 Task: Compose an email with the signature Caleb Scott with the subject Apology and the message Please find below my proposed solution. from softage.1@softage.net to softage.7@softage.net,  softage.1@softage.net and softage.8@softage.net with CC to softage.9@softage.net with an attached document Privacy_policy.pdf, insert an emoji of sad face Send the email
Action: Mouse moved to (499, 644)
Screenshot: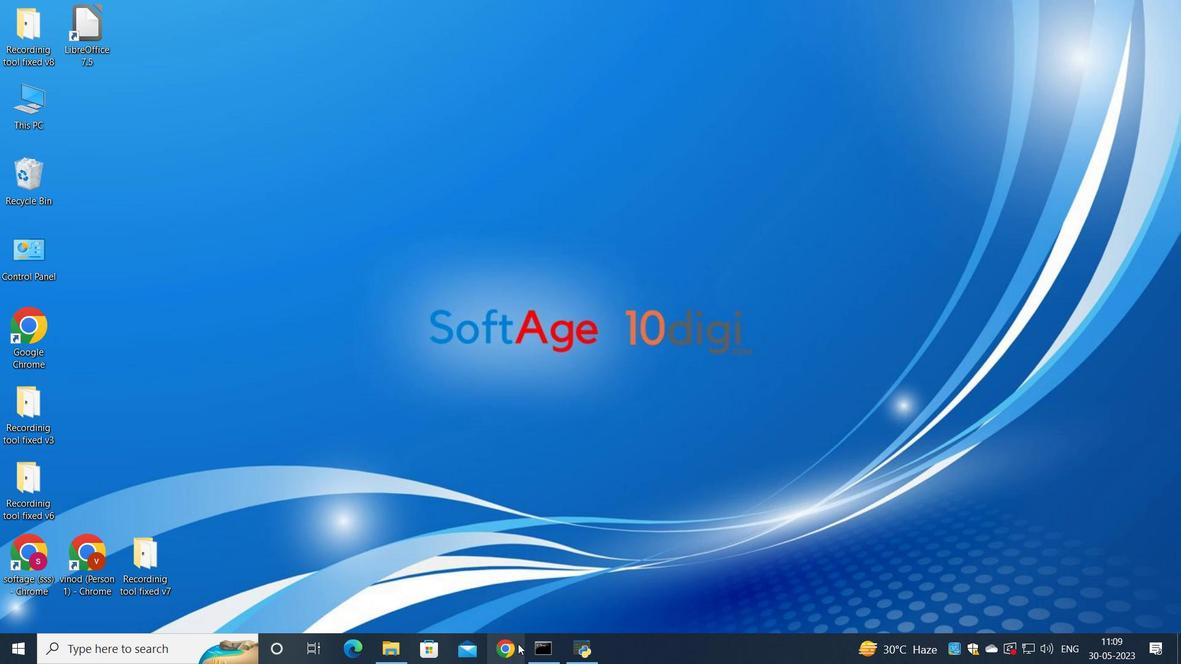 
Action: Mouse pressed left at (499, 644)
Screenshot: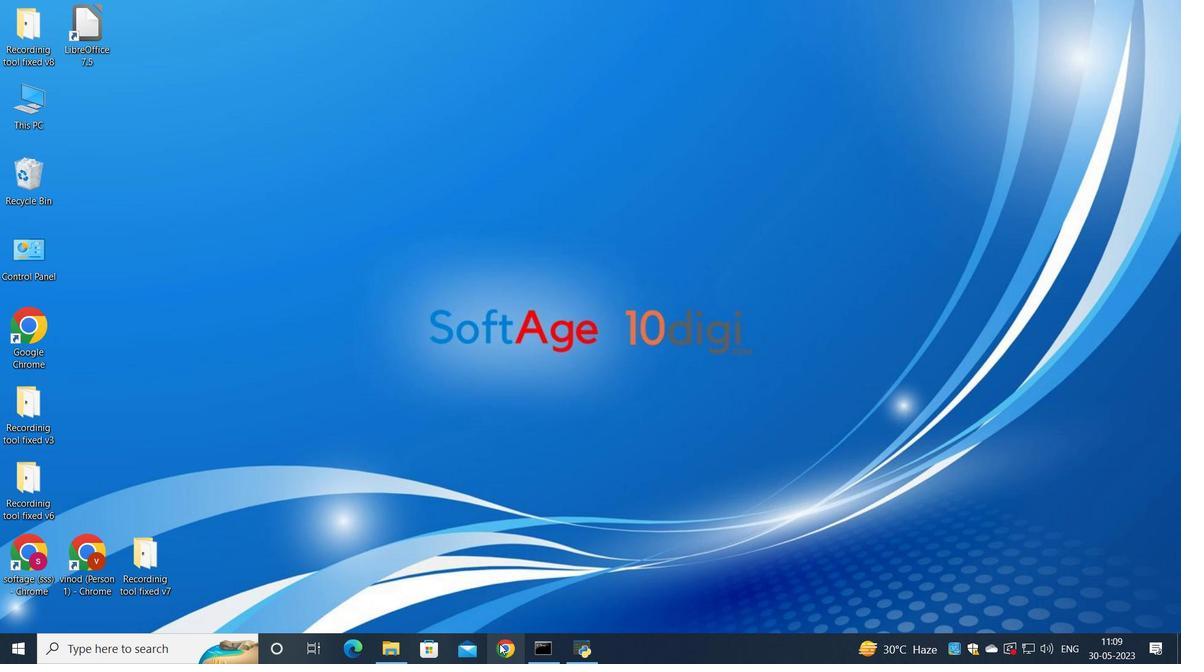 
Action: Mouse moved to (526, 409)
Screenshot: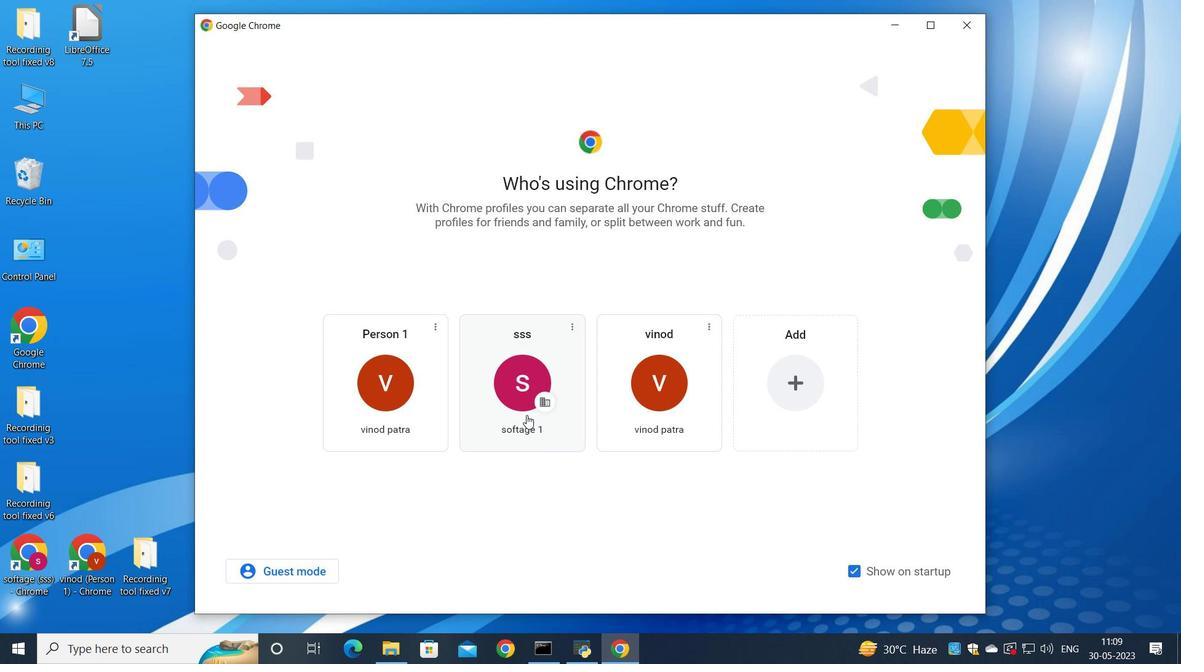 
Action: Mouse pressed left at (526, 409)
Screenshot: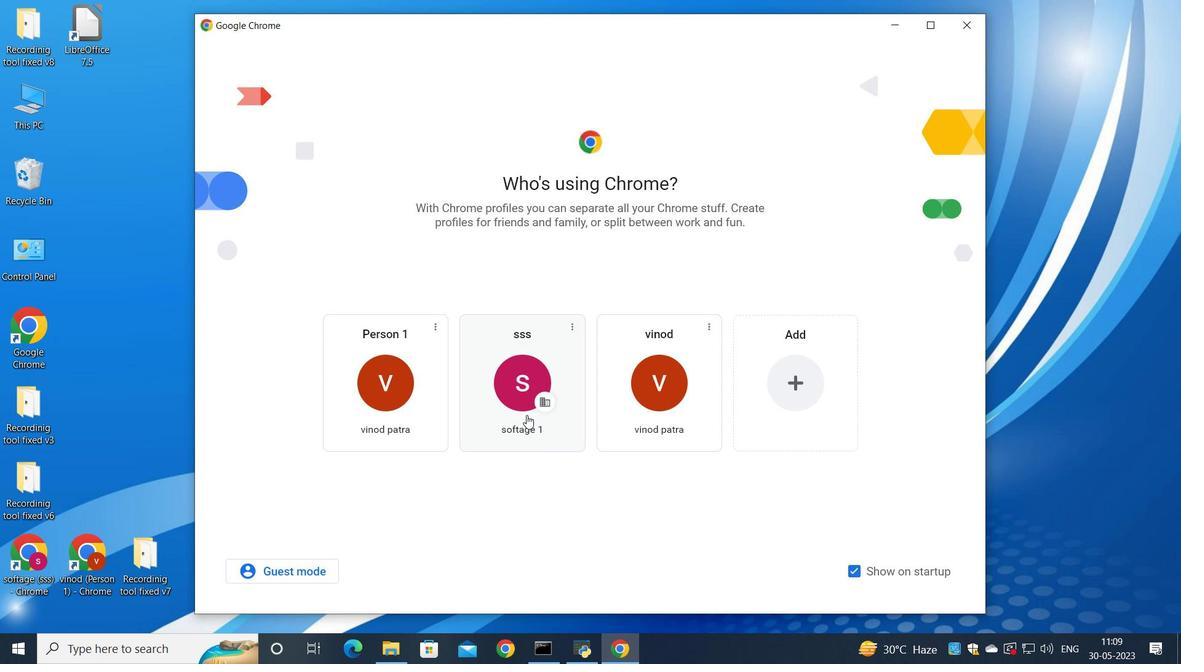 
Action: Mouse moved to (1038, 82)
Screenshot: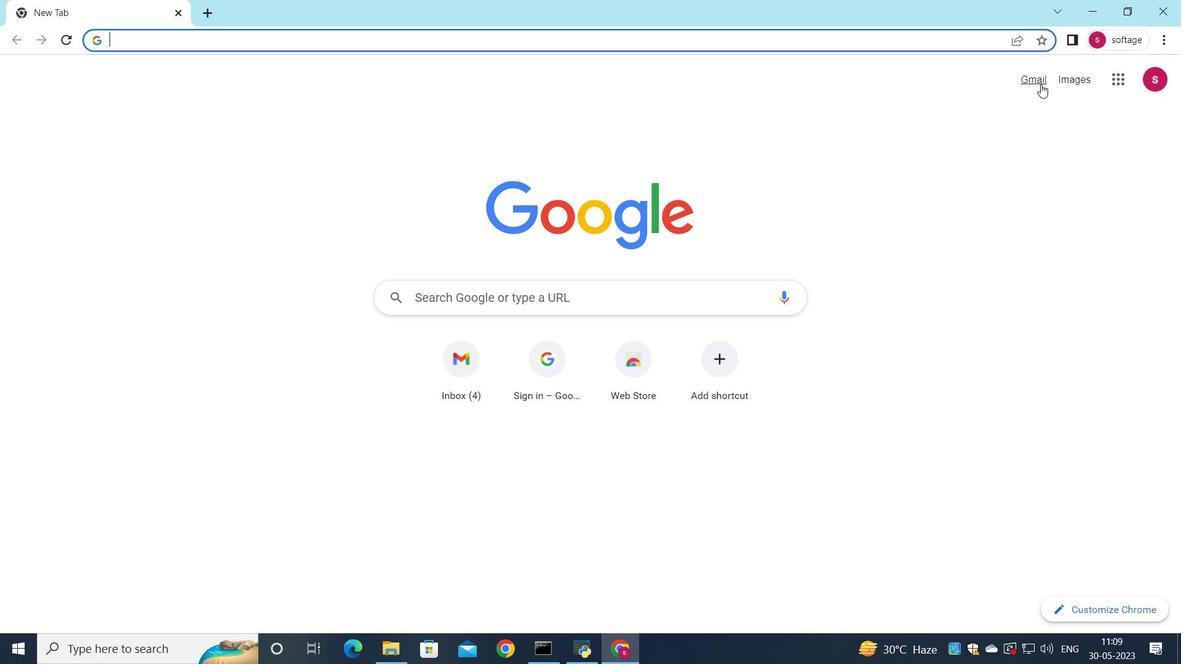 
Action: Mouse pressed left at (1038, 82)
Screenshot: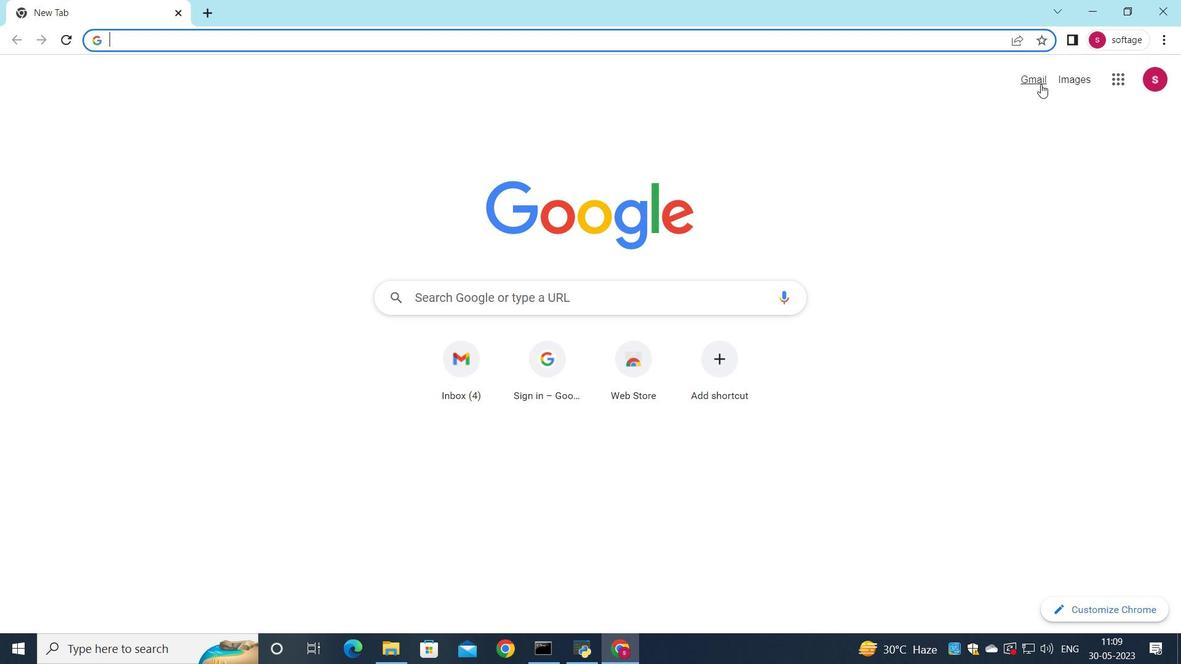 
Action: Mouse moved to (1003, 97)
Screenshot: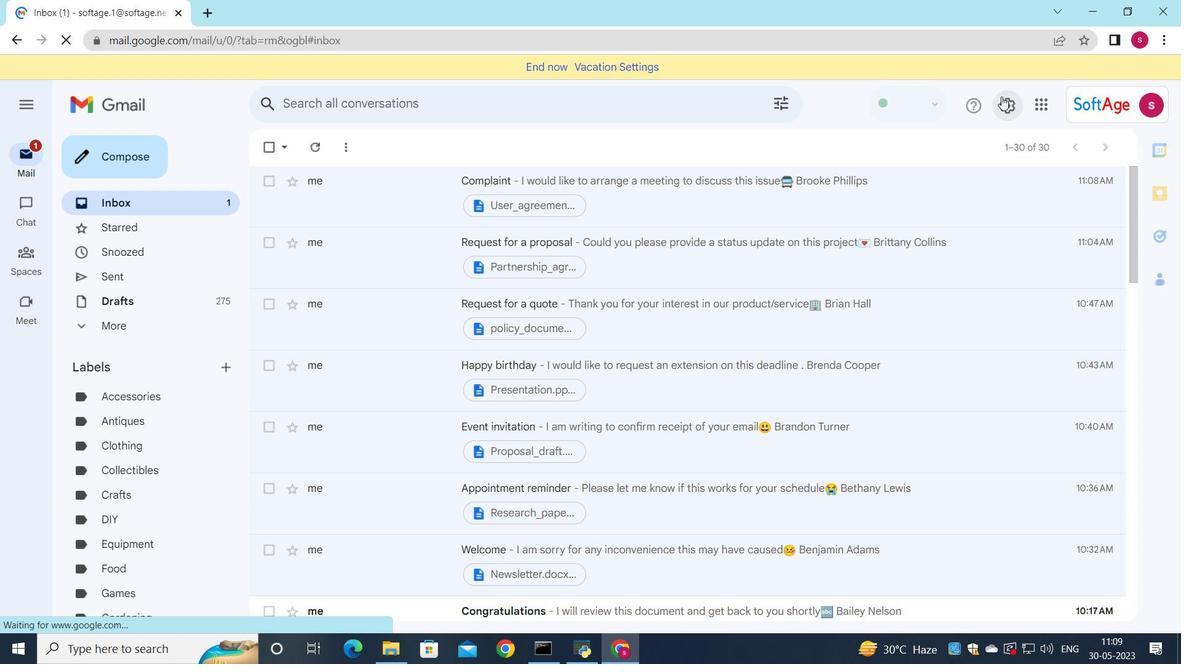 
Action: Mouse pressed left at (1003, 97)
Screenshot: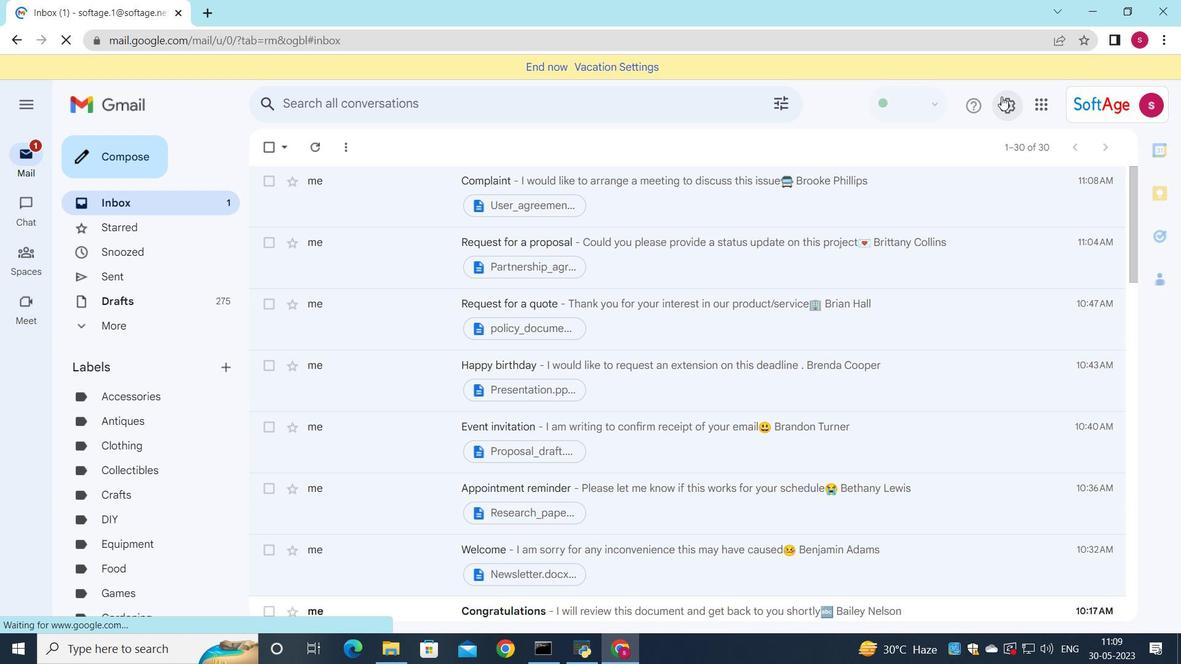 
Action: Mouse moved to (1018, 180)
Screenshot: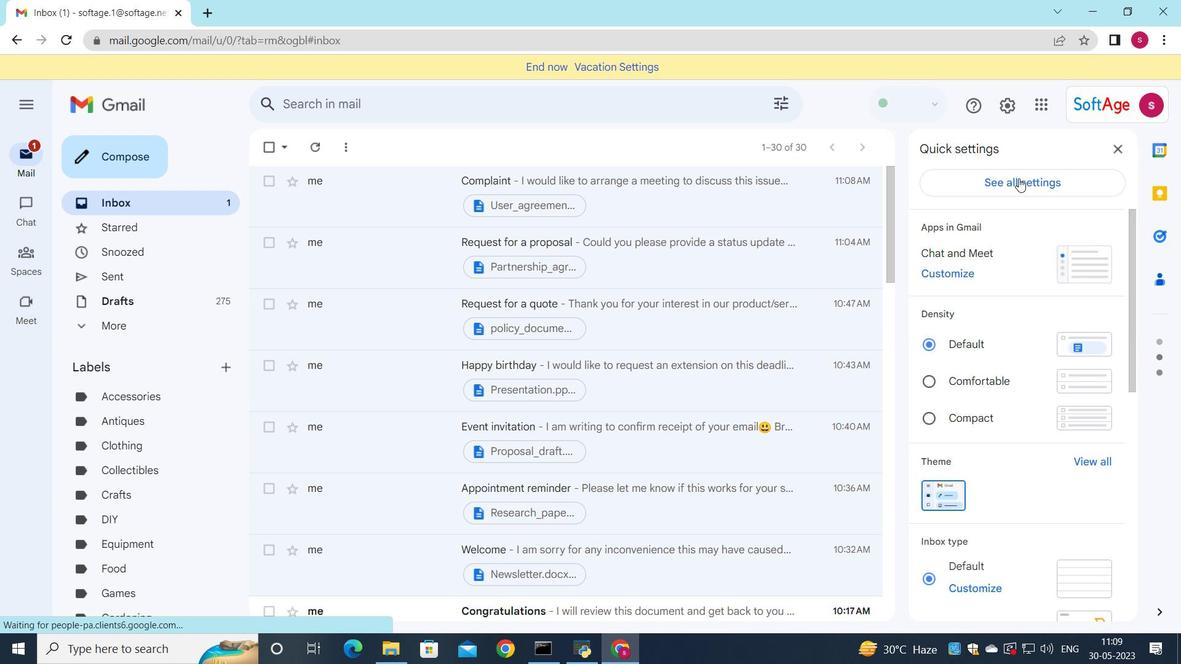 
Action: Mouse pressed left at (1018, 180)
Screenshot: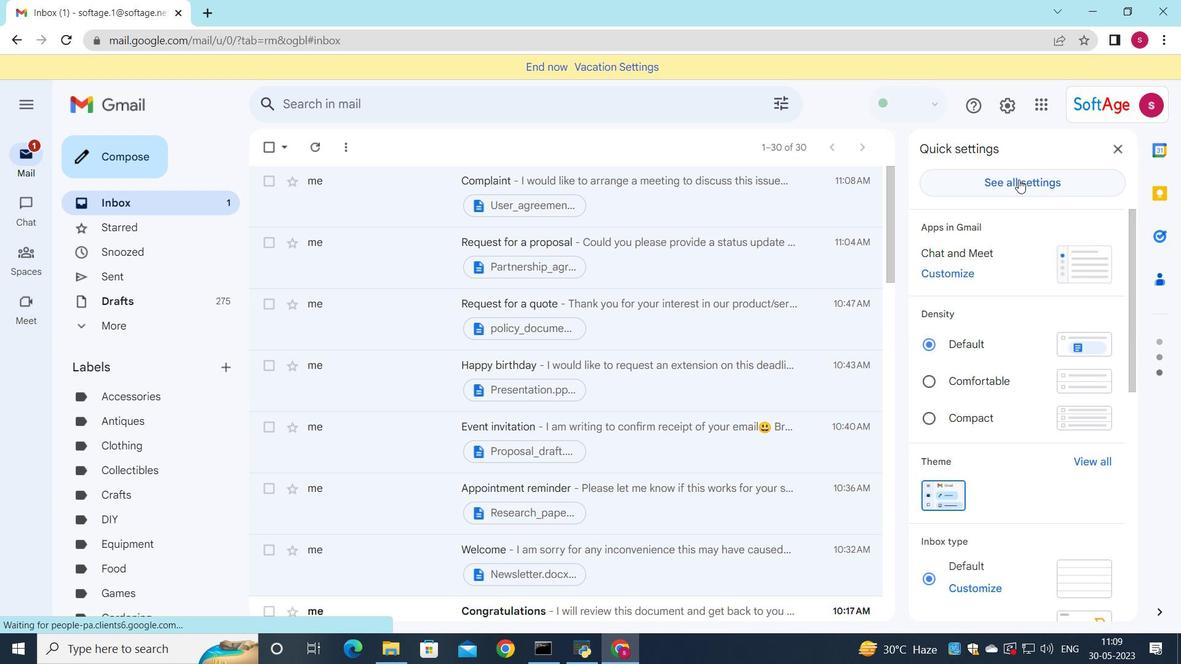 
Action: Mouse moved to (678, 267)
Screenshot: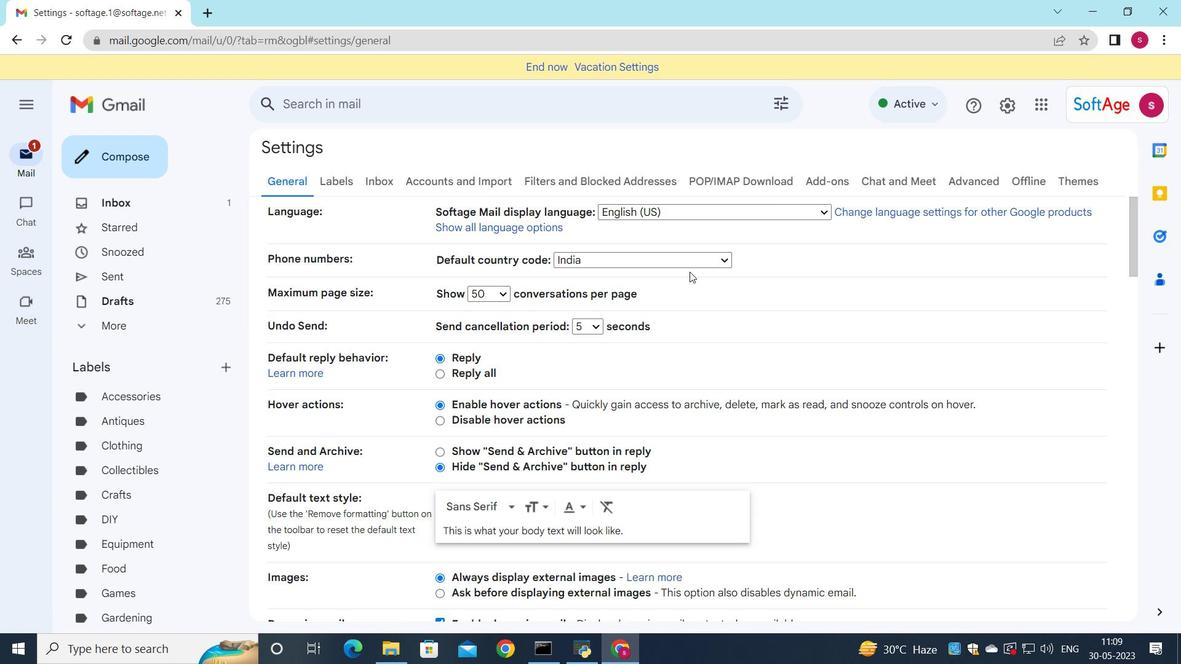 
Action: Mouse scrolled (678, 266) with delta (0, 0)
Screenshot: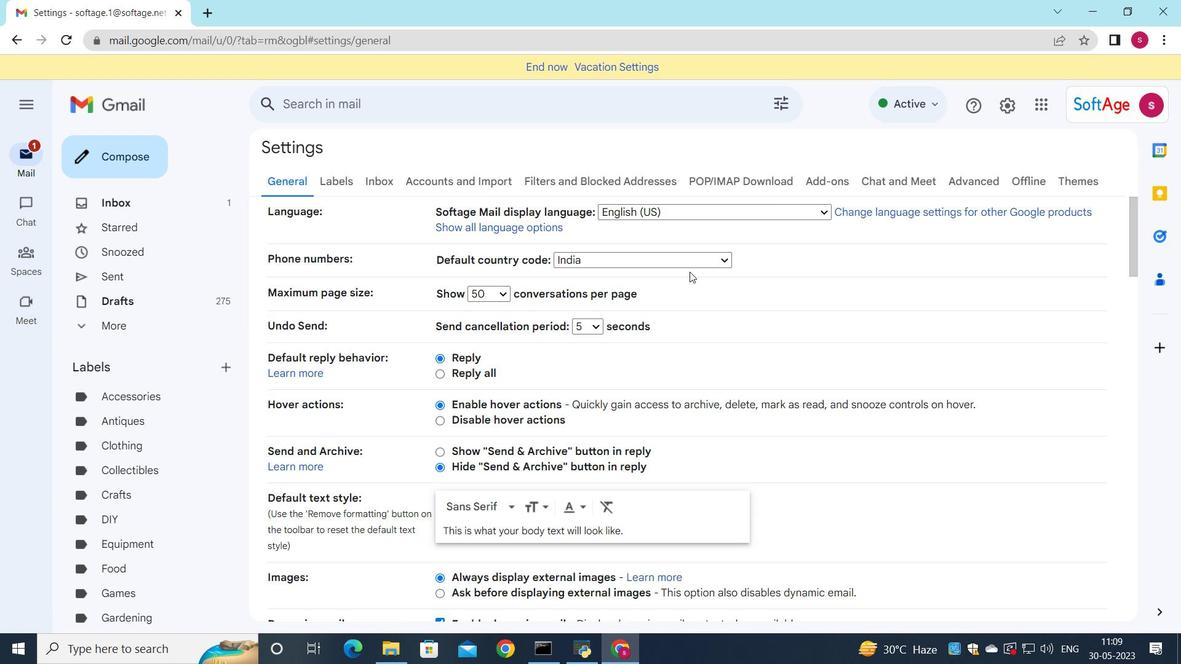 
Action: Mouse scrolled (678, 266) with delta (0, 0)
Screenshot: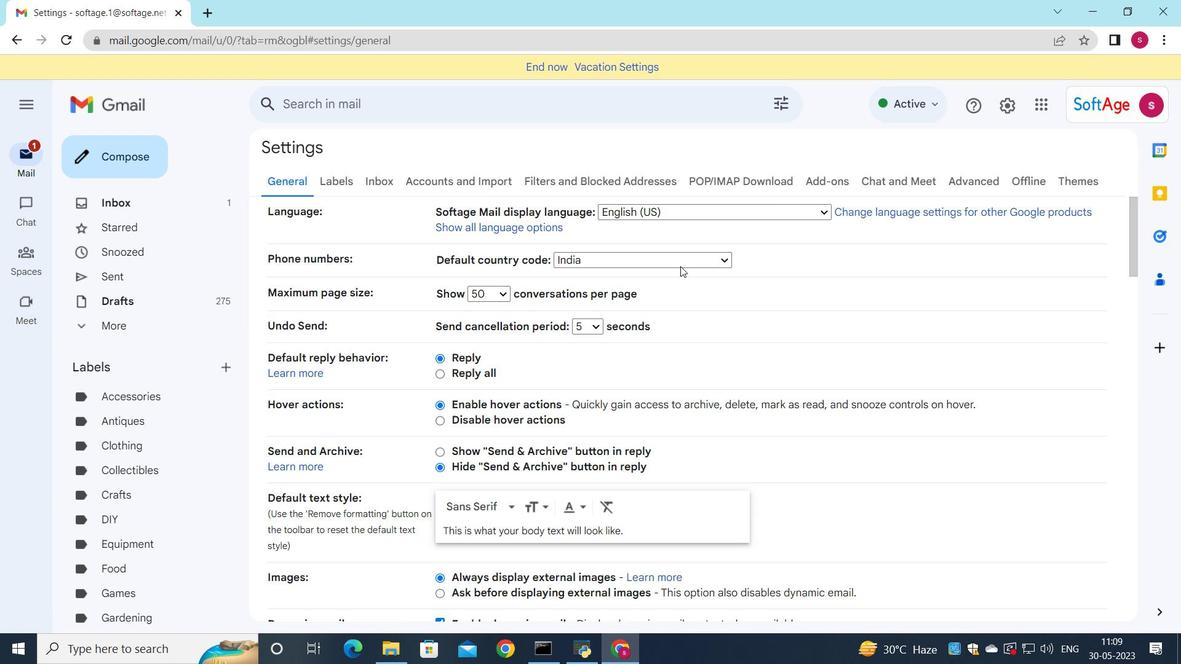 
Action: Mouse scrolled (678, 266) with delta (0, 0)
Screenshot: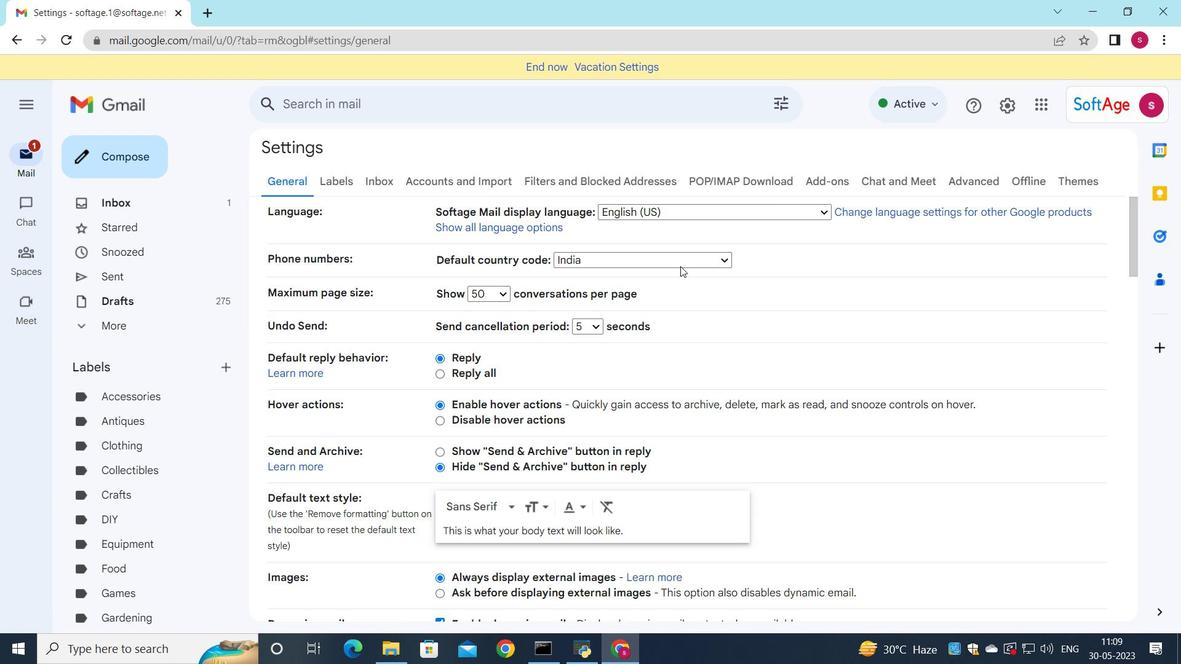 
Action: Mouse scrolled (678, 266) with delta (0, 0)
Screenshot: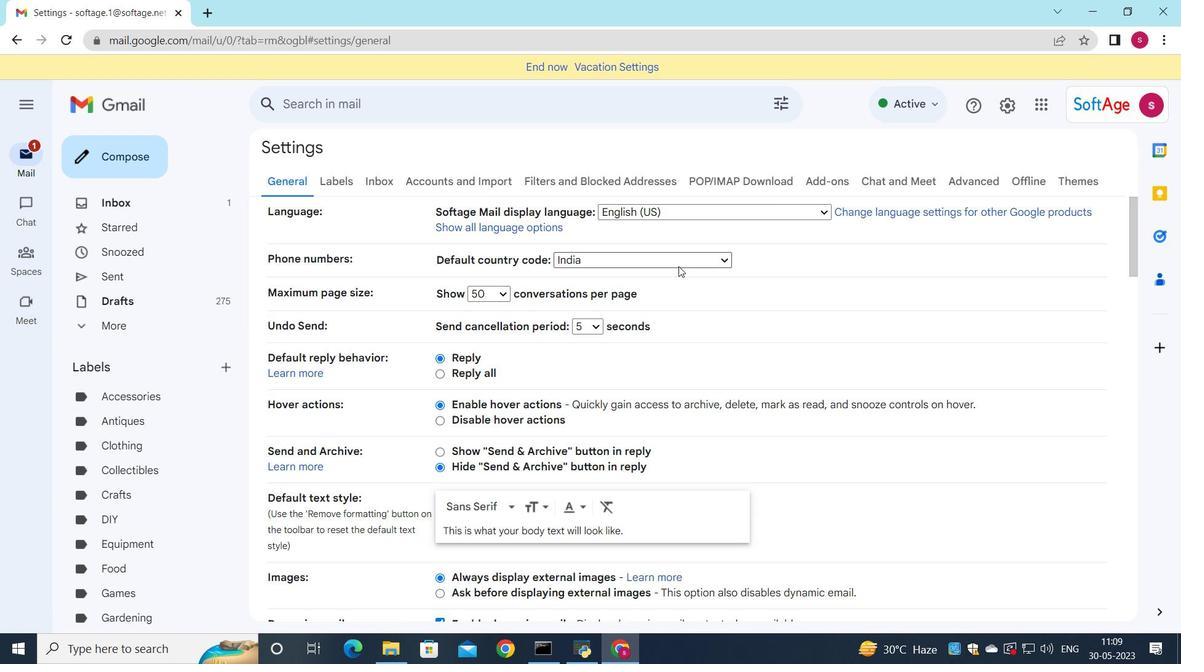 
Action: Mouse moved to (644, 306)
Screenshot: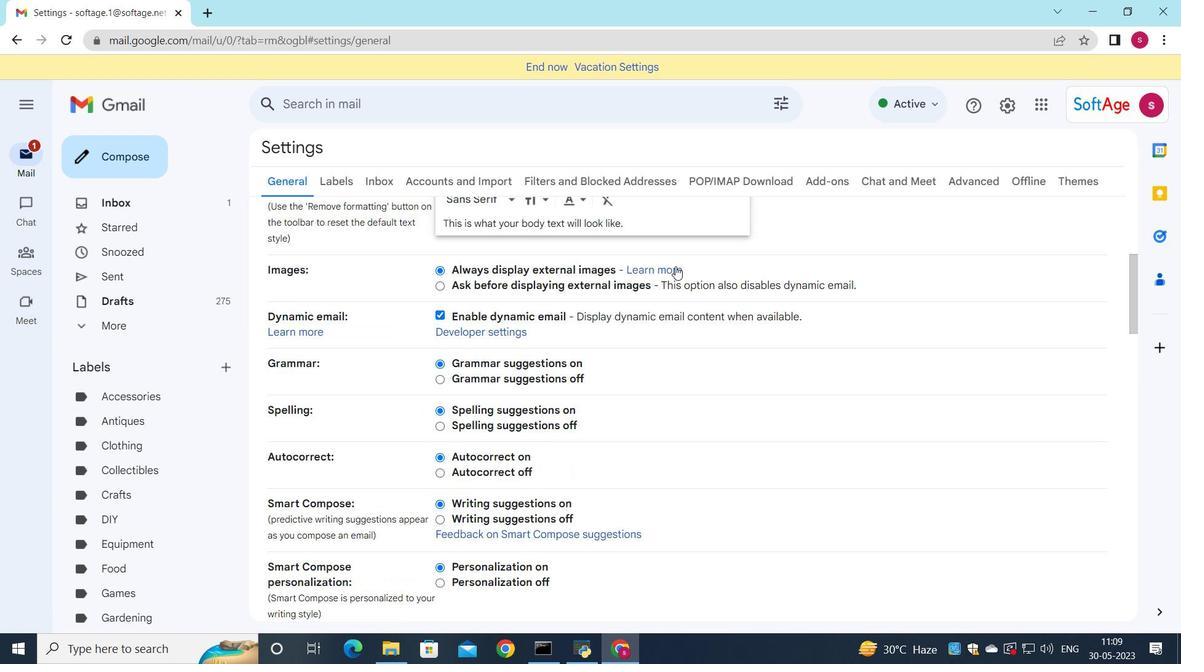 
Action: Mouse scrolled (646, 297) with delta (0, 0)
Screenshot: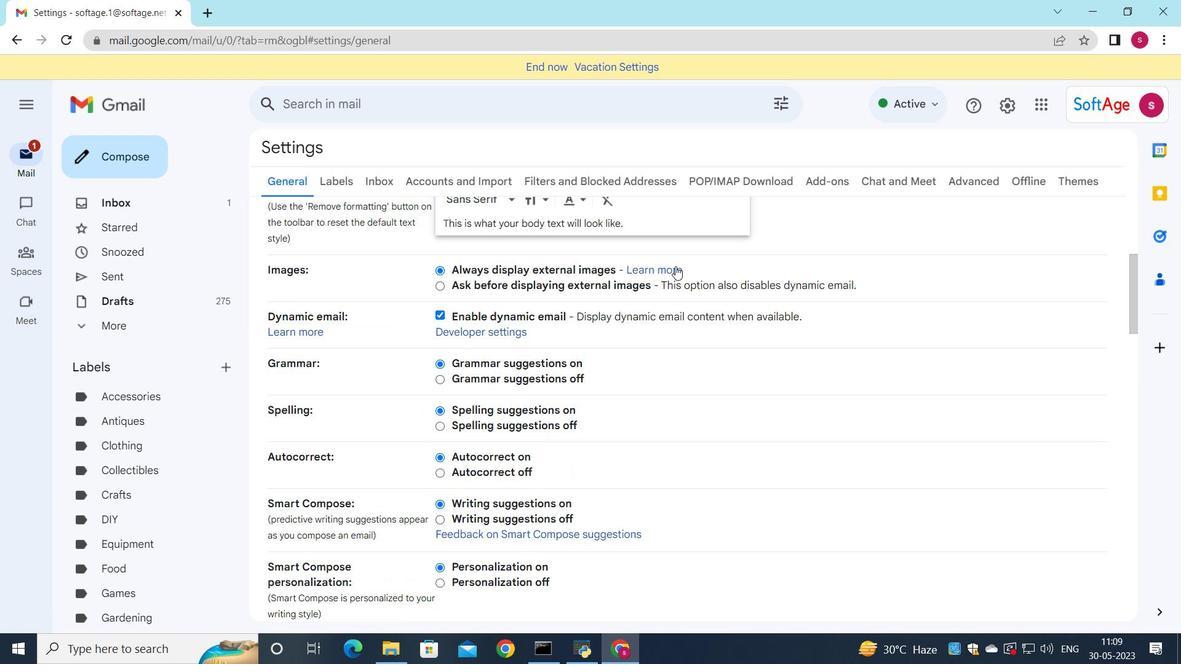 
Action: Mouse moved to (636, 343)
Screenshot: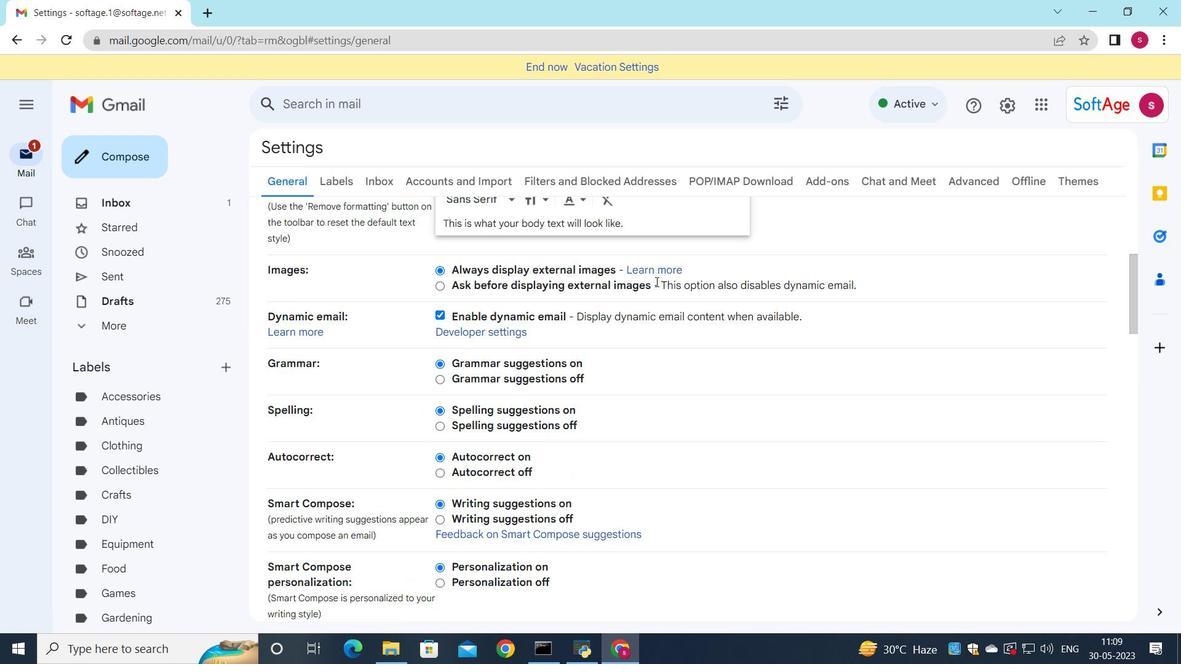 
Action: Mouse scrolled (636, 343) with delta (0, 0)
Screenshot: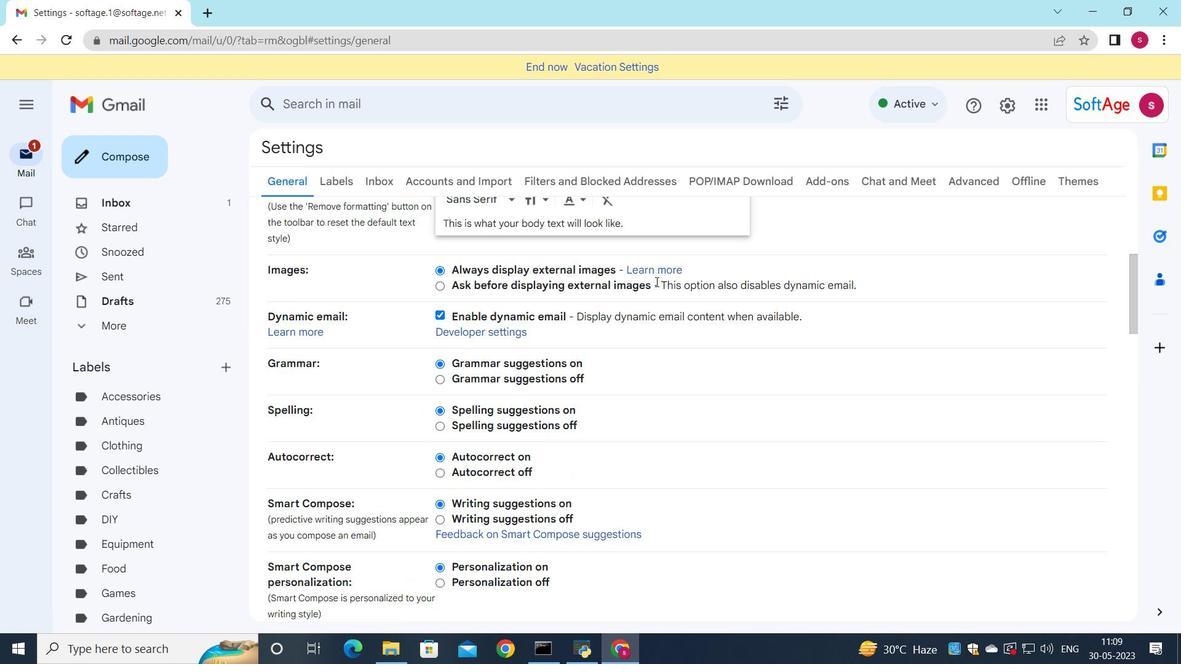 
Action: Mouse moved to (628, 382)
Screenshot: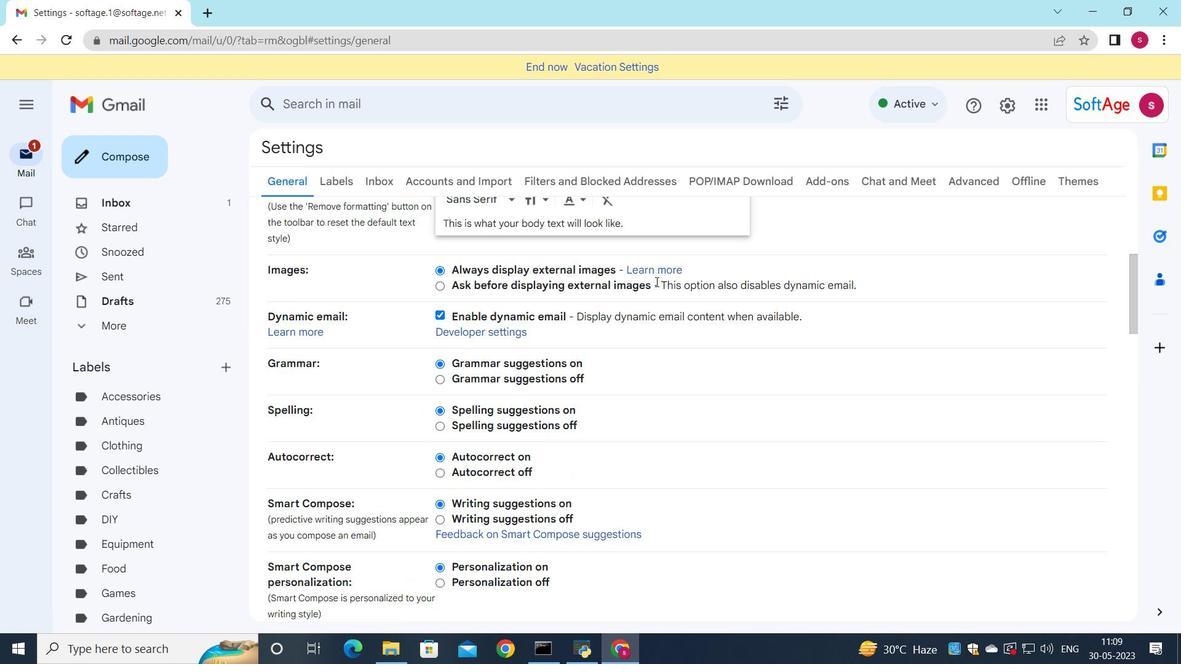 
Action: Mouse scrolled (628, 381) with delta (0, 0)
Screenshot: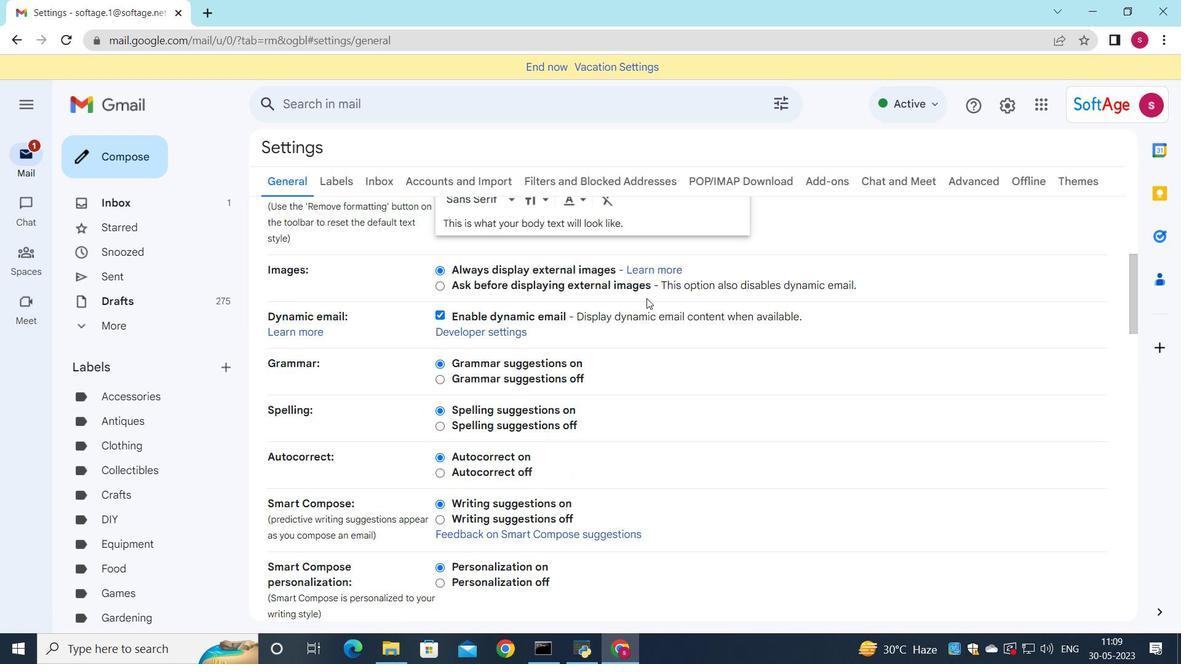 
Action: Mouse moved to (619, 410)
Screenshot: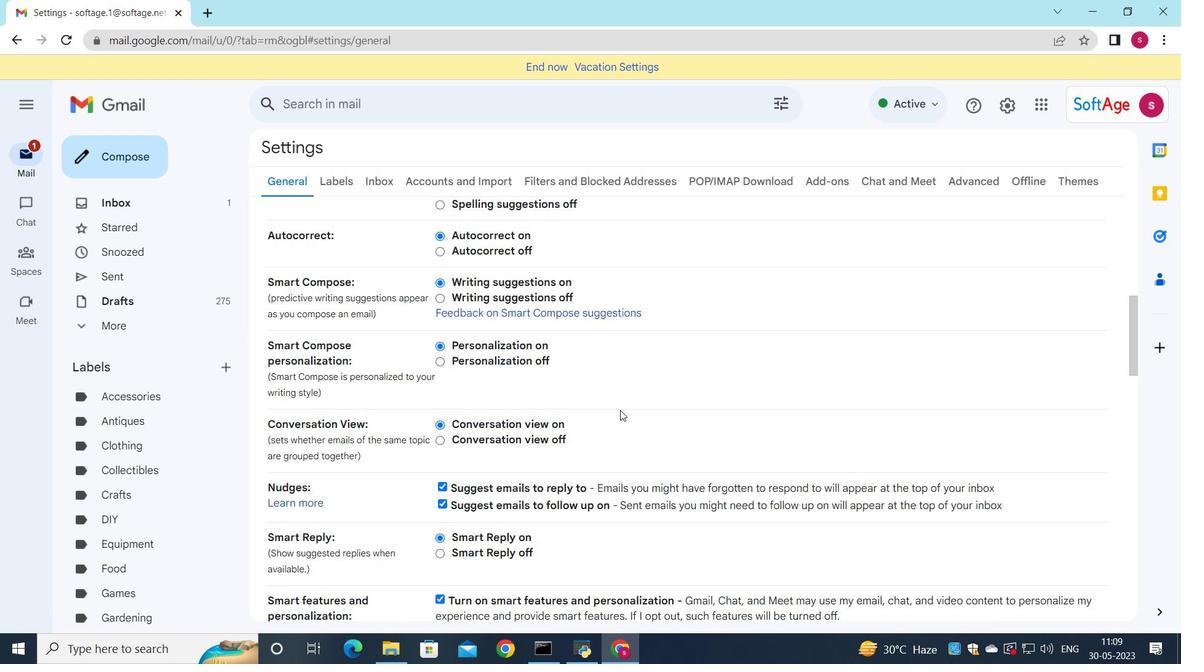 
Action: Mouse scrolled (619, 409) with delta (0, 0)
Screenshot: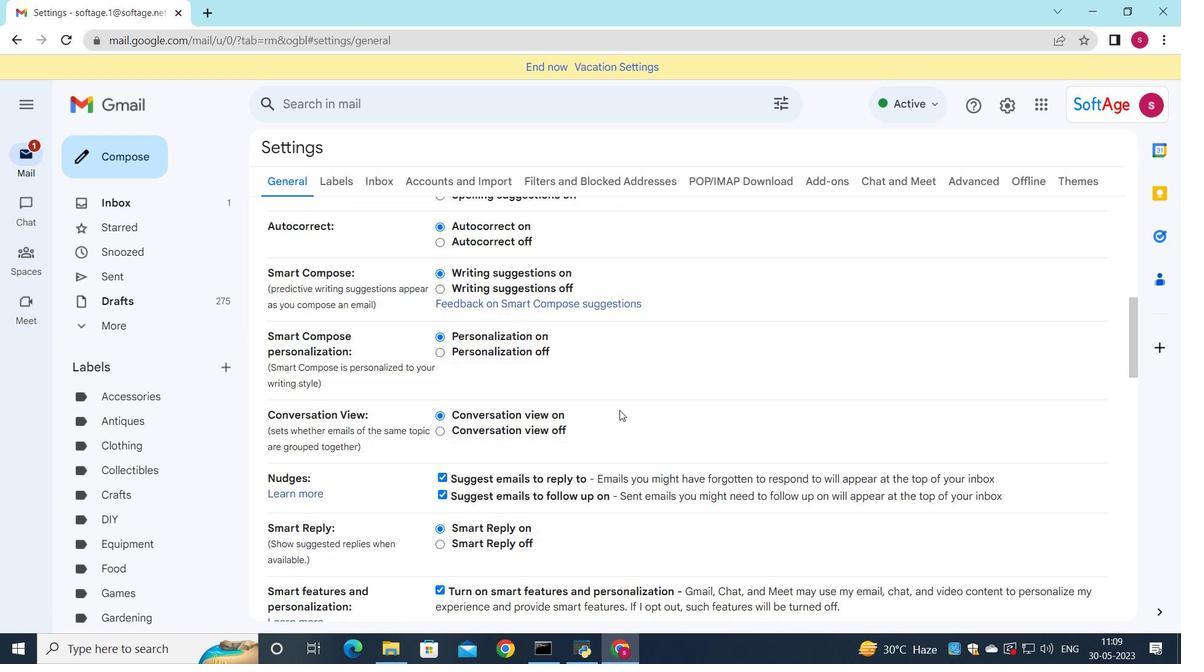 
Action: Mouse scrolled (619, 409) with delta (0, 0)
Screenshot: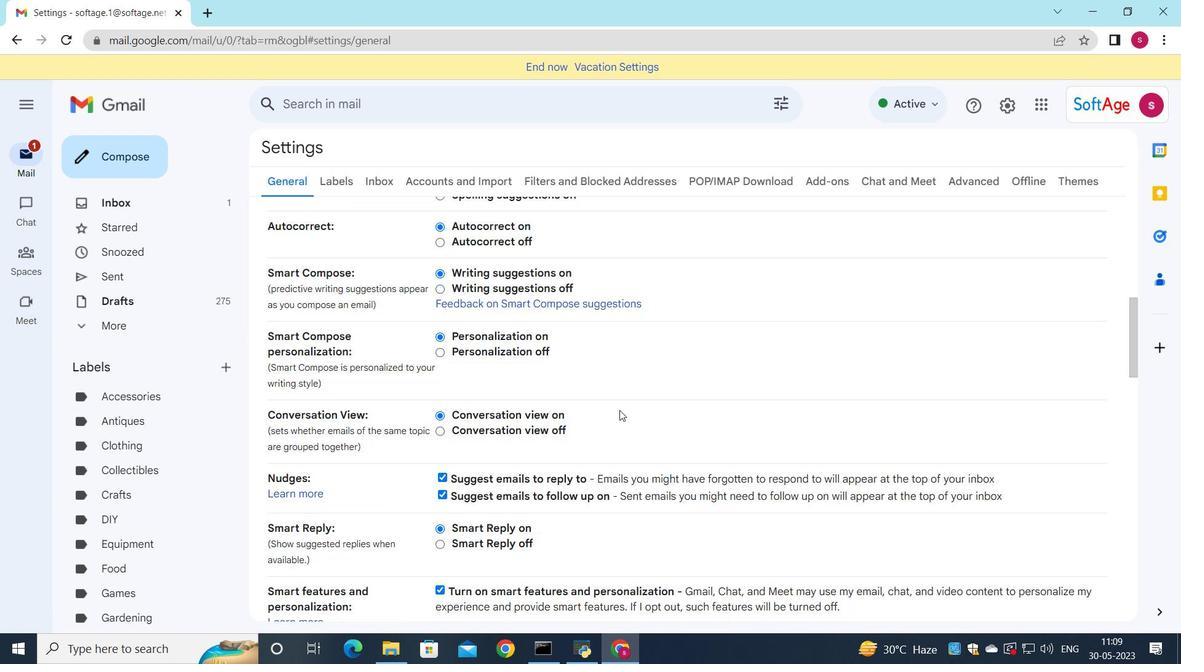 
Action: Mouse scrolled (619, 409) with delta (0, 0)
Screenshot: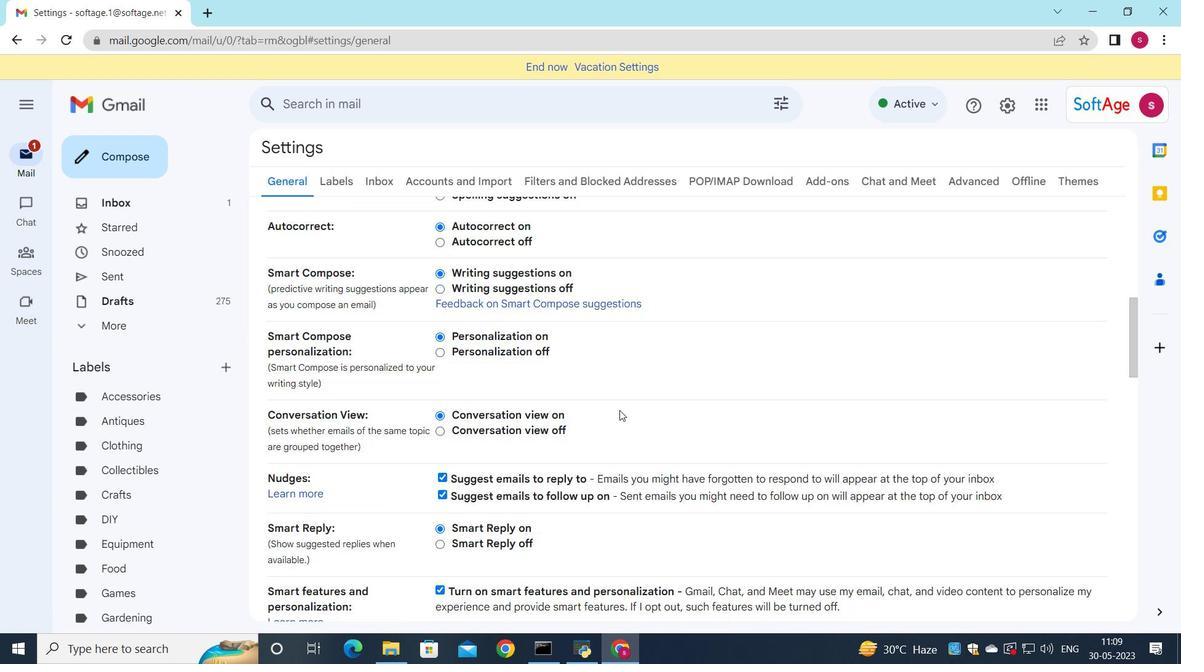 
Action: Mouse moved to (619, 410)
Screenshot: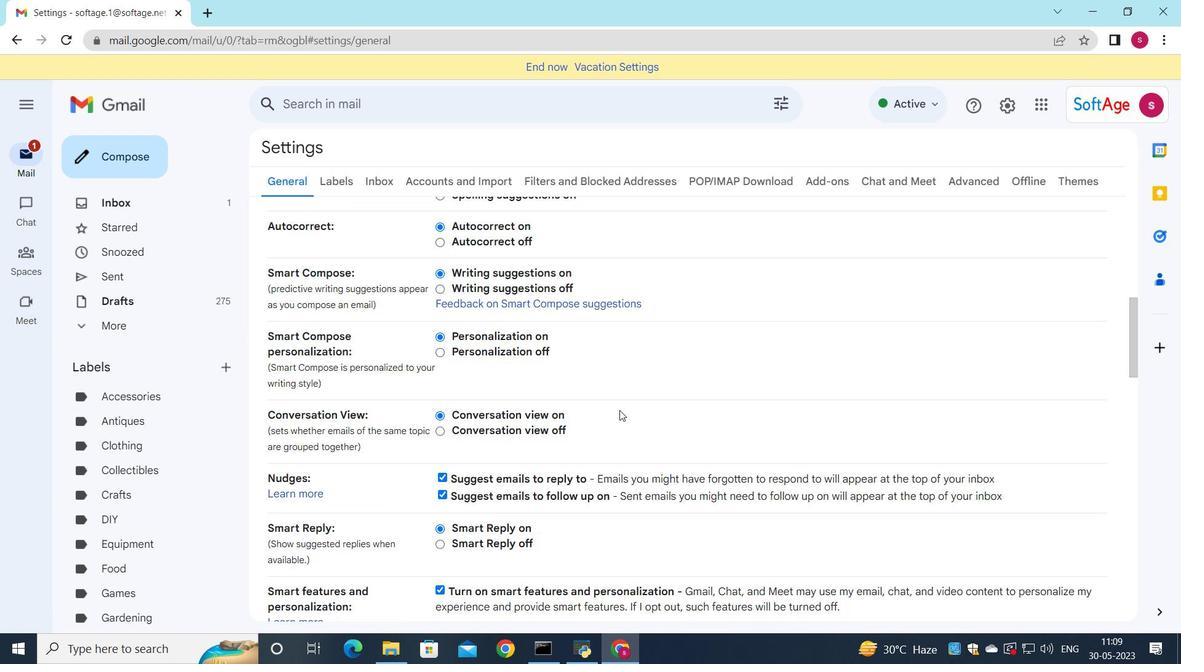 
Action: Mouse scrolled (619, 409) with delta (0, 0)
Screenshot: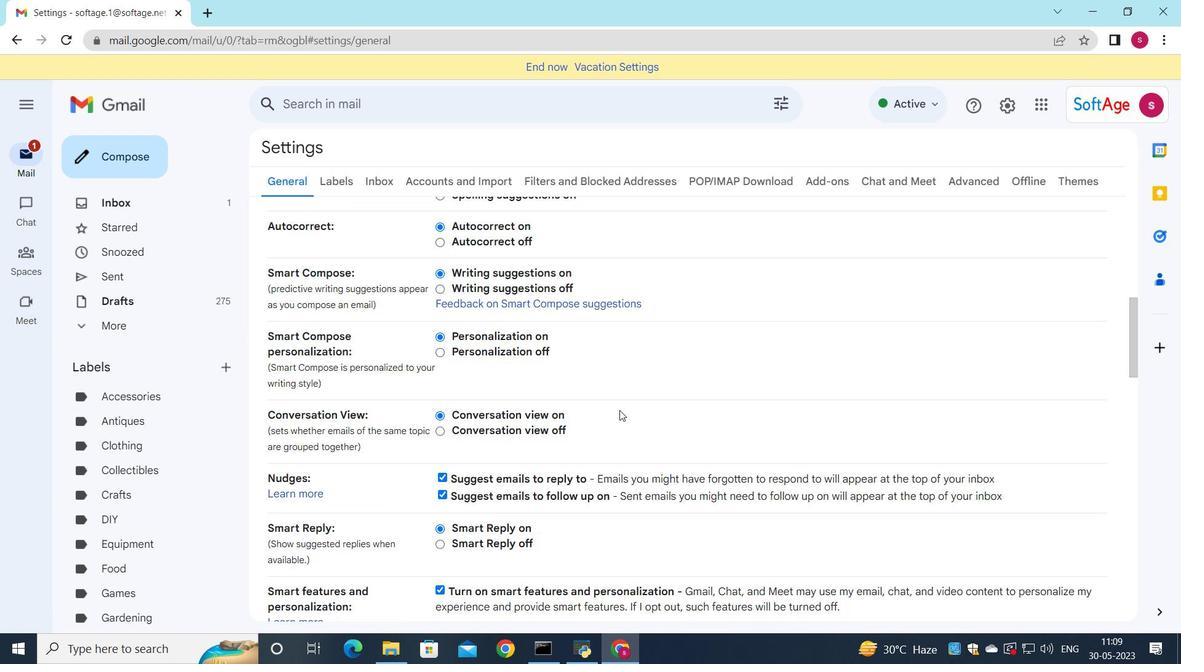 
Action: Mouse moved to (619, 412)
Screenshot: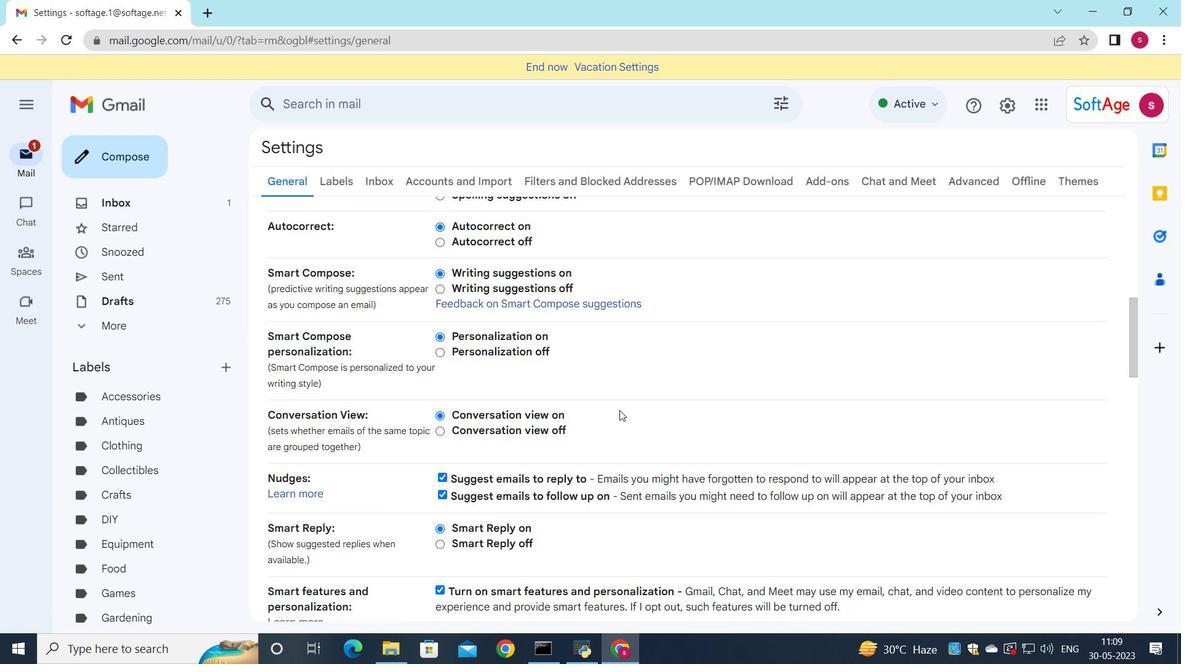 
Action: Mouse scrolled (619, 411) with delta (0, 0)
Screenshot: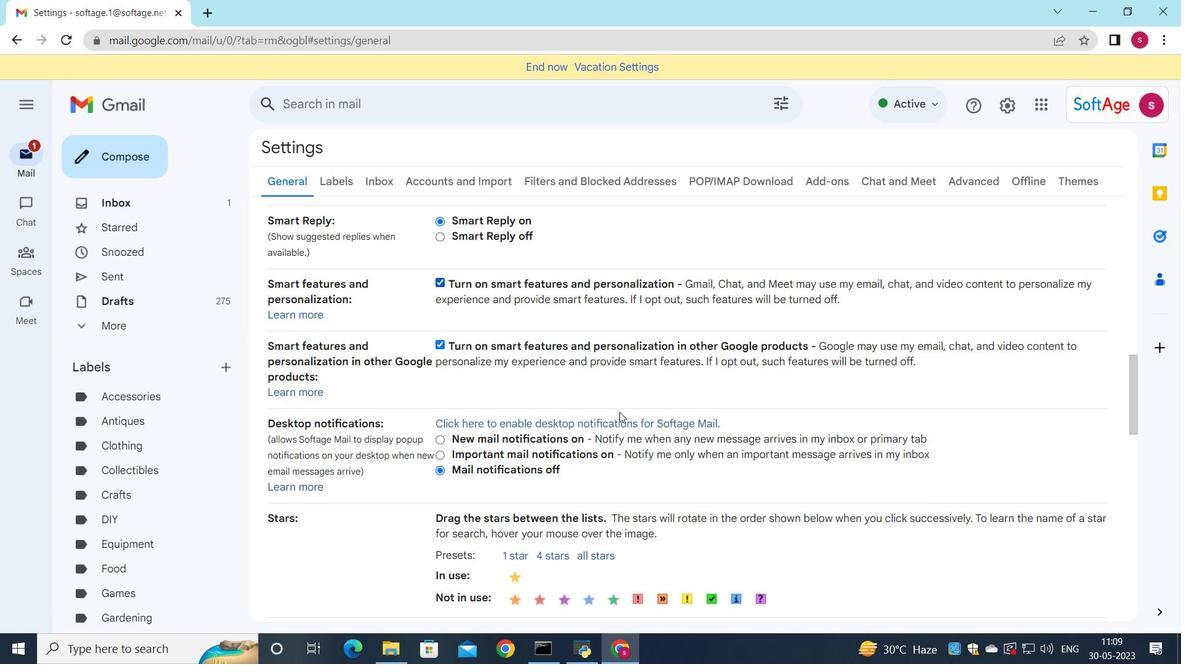 
Action: Mouse scrolled (619, 411) with delta (0, 0)
Screenshot: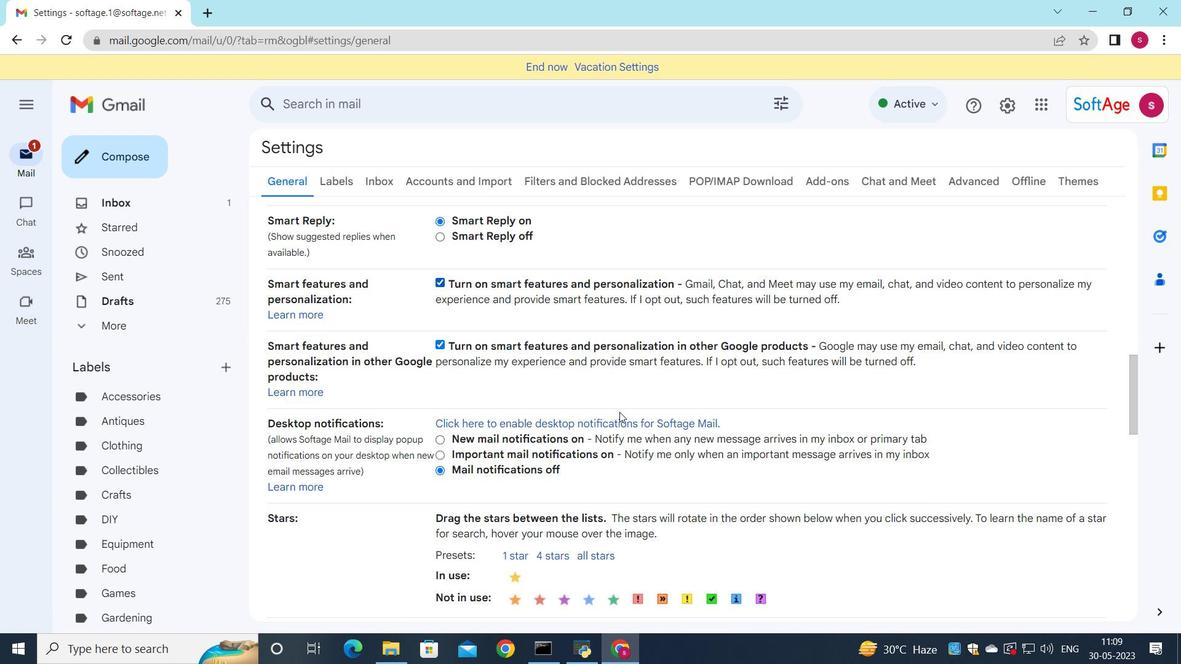 
Action: Mouse scrolled (619, 411) with delta (0, 0)
Screenshot: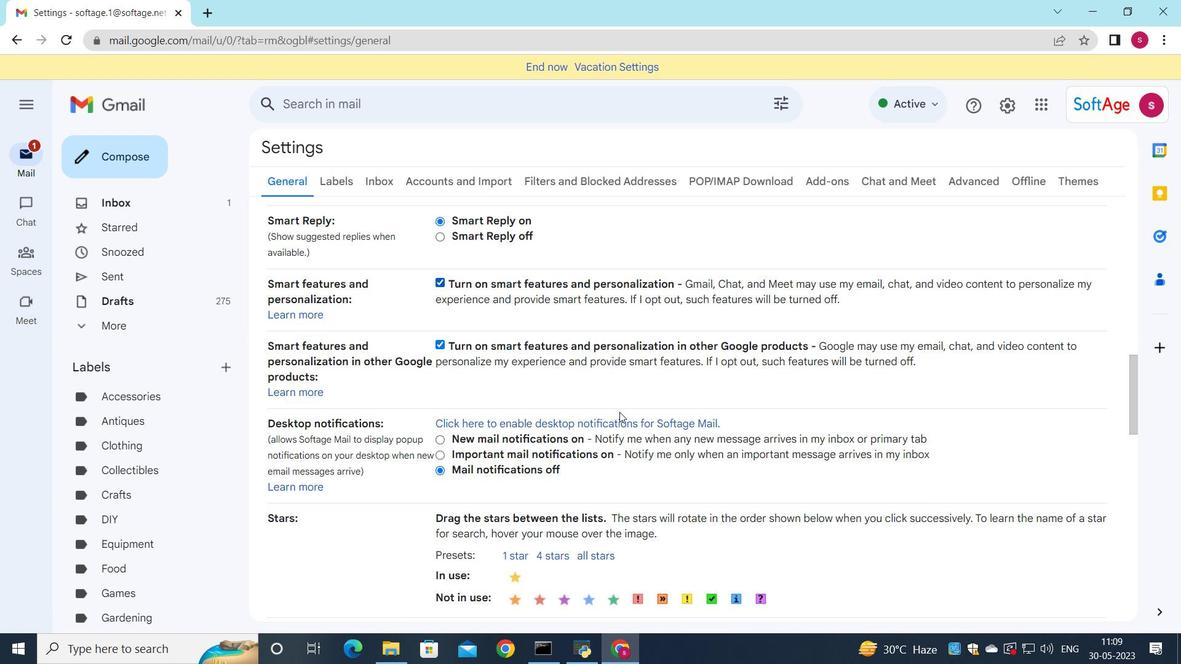 
Action: Mouse scrolled (619, 411) with delta (0, 0)
Screenshot: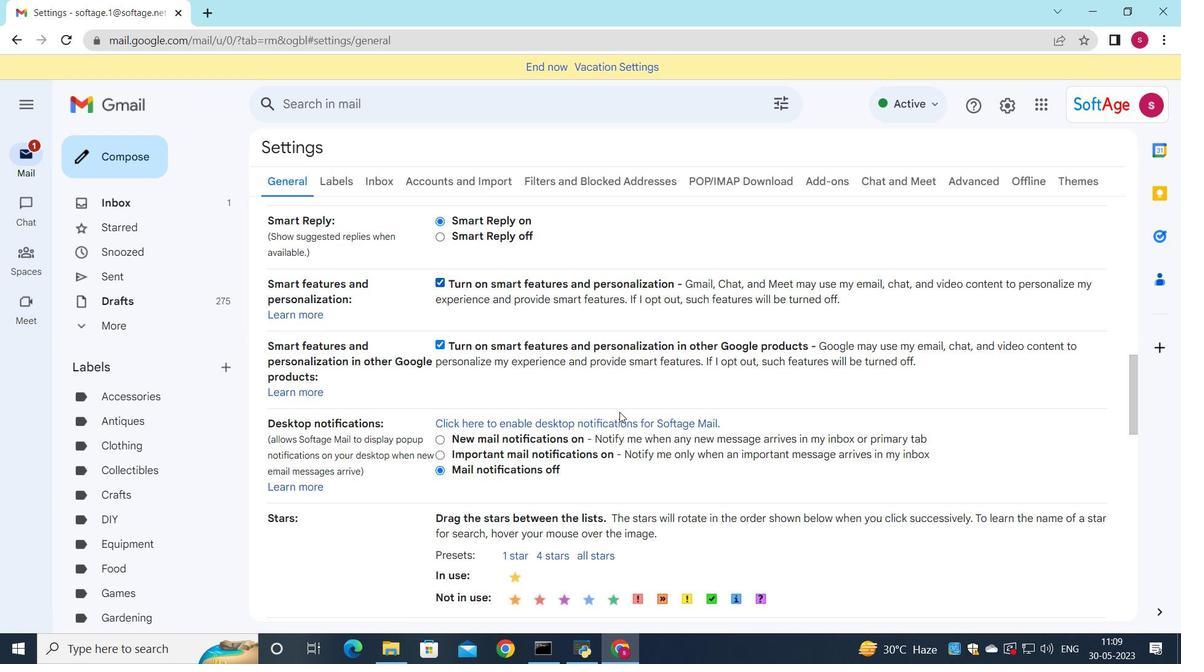 
Action: Mouse moved to (618, 412)
Screenshot: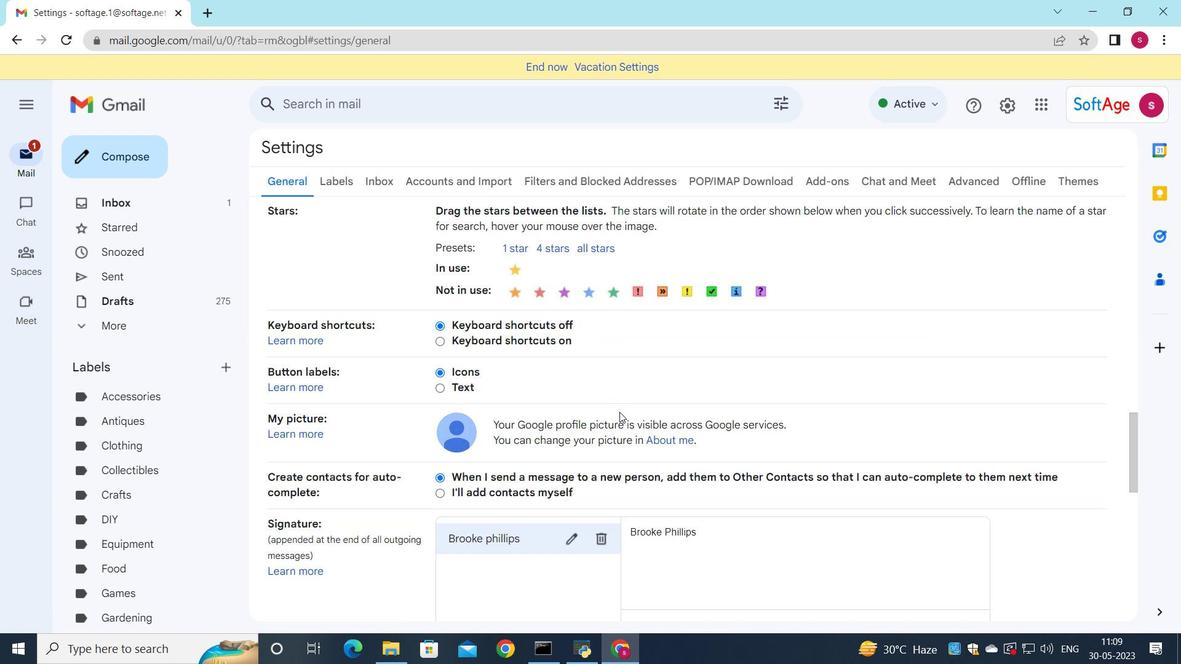 
Action: Mouse scrolled (618, 411) with delta (0, 0)
Screenshot: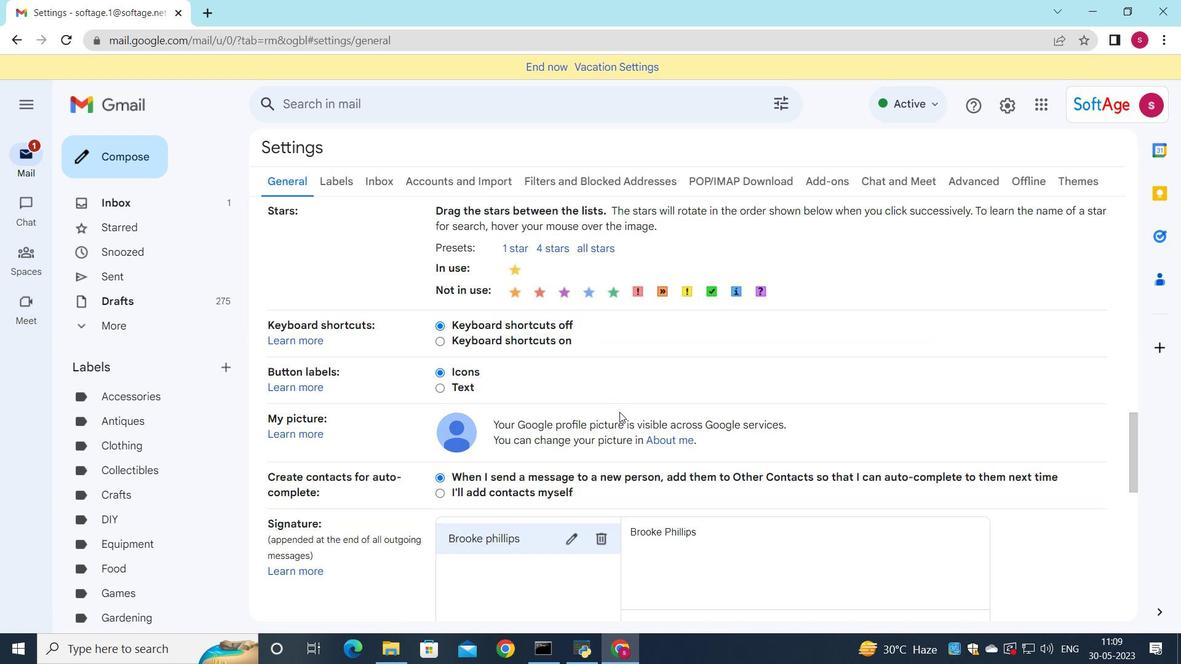 
Action: Mouse scrolled (618, 411) with delta (0, 0)
Screenshot: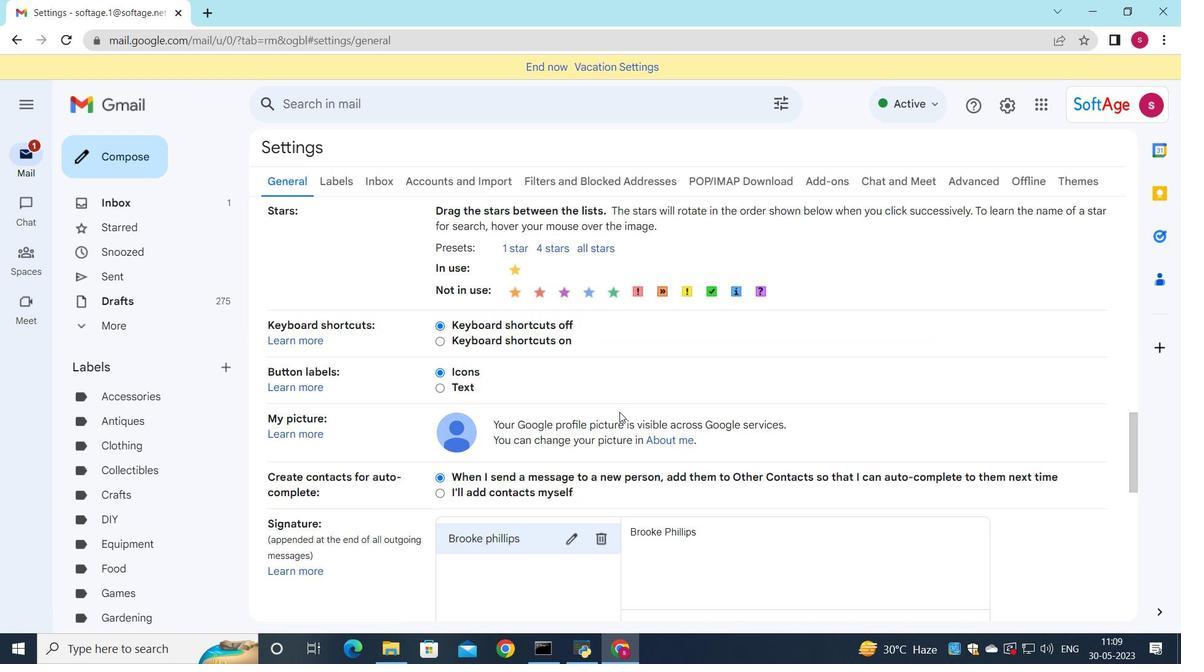 
Action: Mouse scrolled (618, 411) with delta (0, 0)
Screenshot: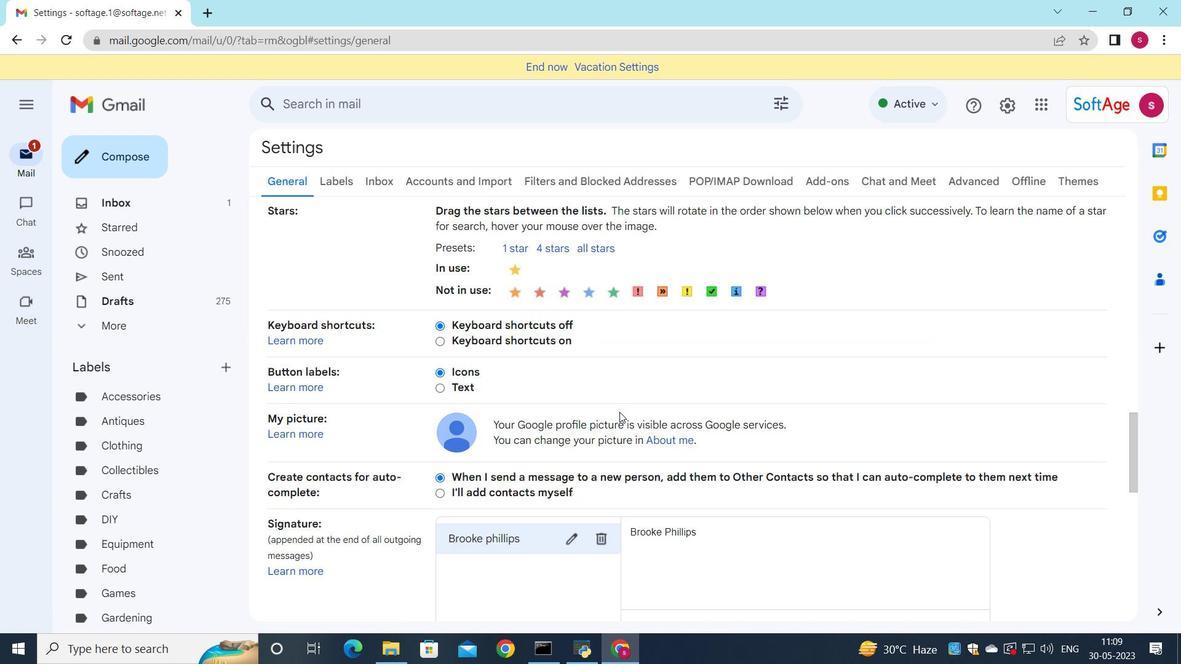 
Action: Mouse moved to (601, 308)
Screenshot: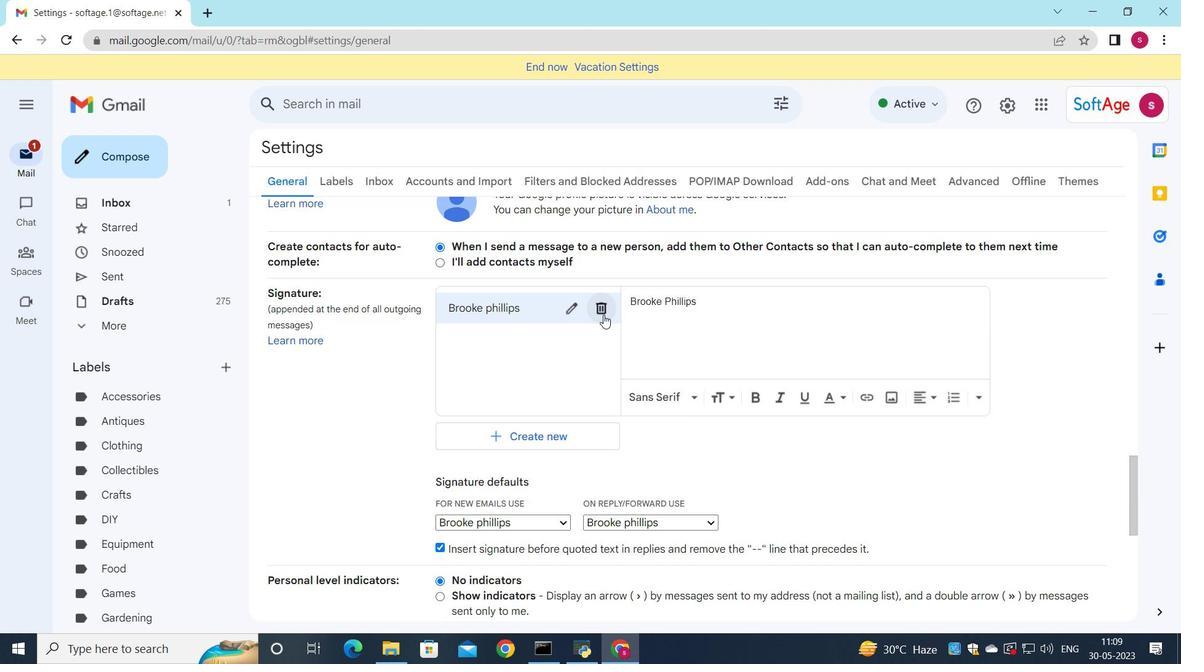 
Action: Mouse pressed left at (601, 308)
Screenshot: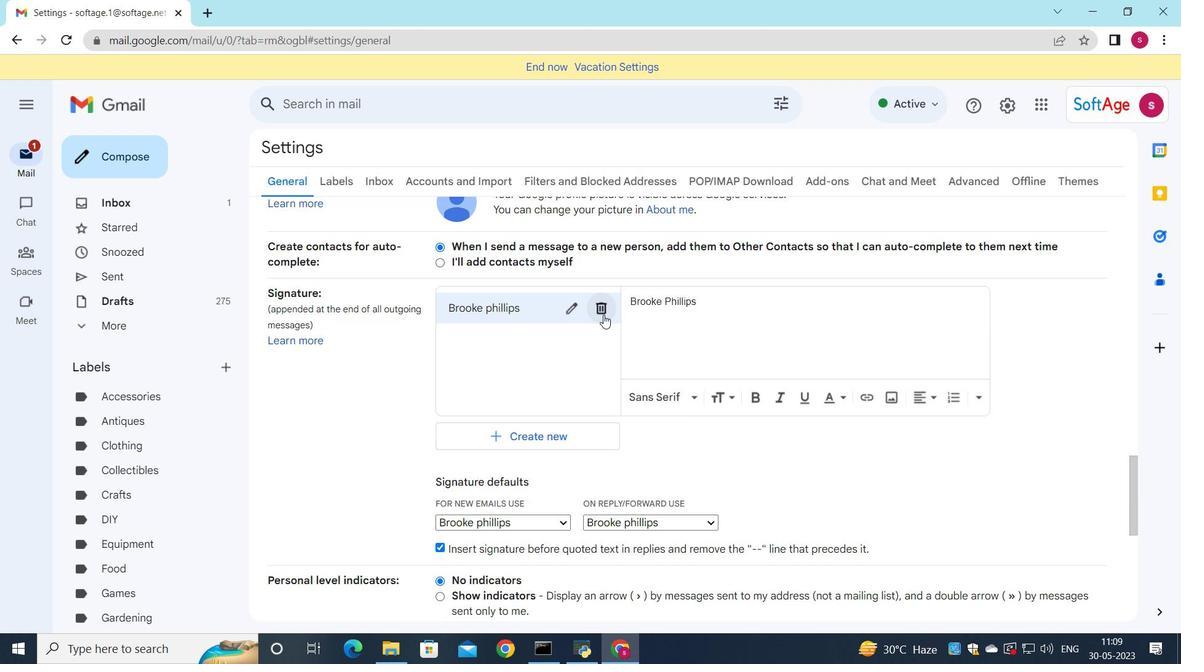 
Action: Mouse moved to (732, 378)
Screenshot: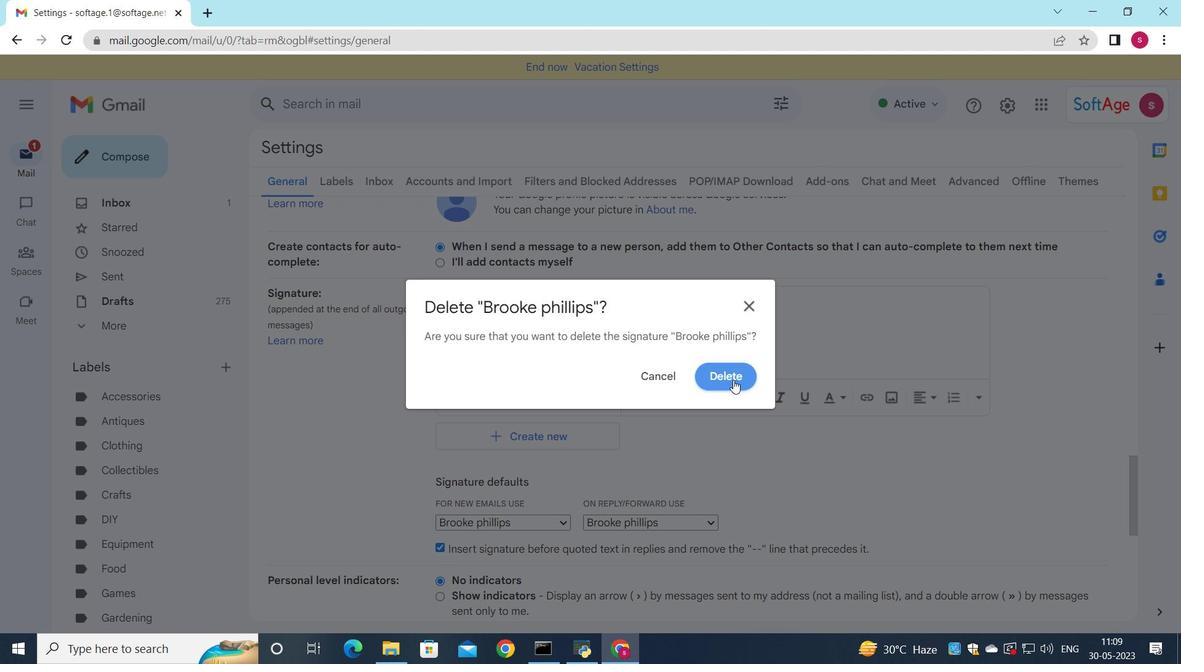 
Action: Mouse pressed left at (732, 378)
Screenshot: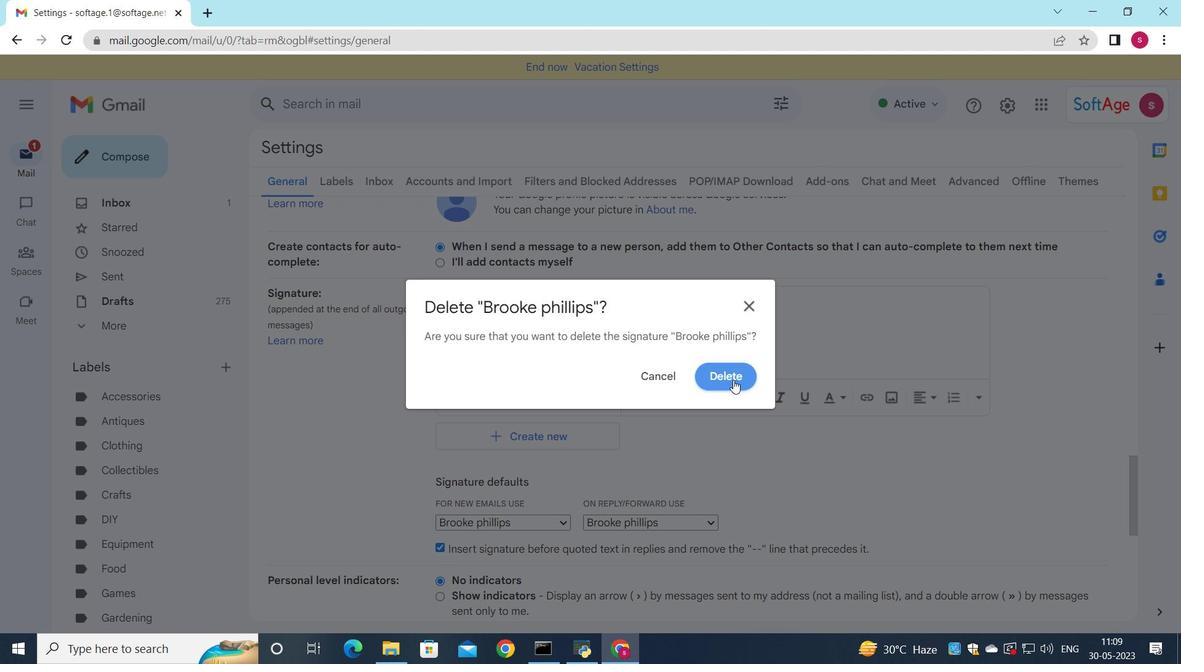 
Action: Mouse moved to (517, 328)
Screenshot: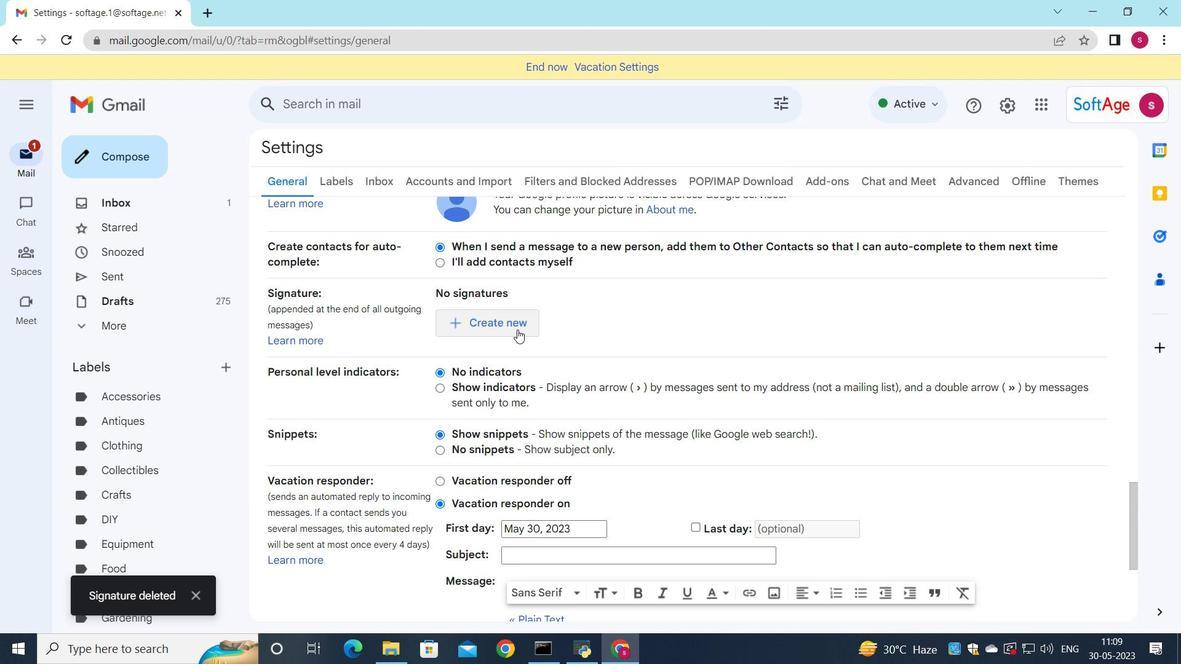 
Action: Mouse pressed left at (517, 328)
Screenshot: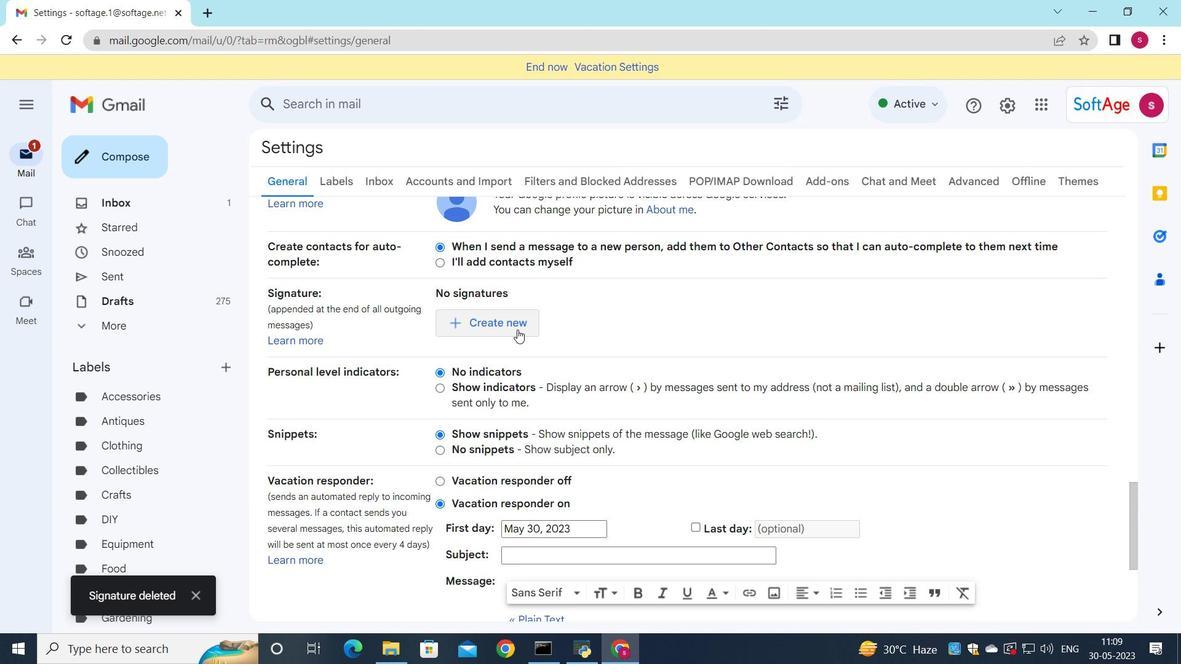 
Action: Mouse moved to (839, 340)
Screenshot: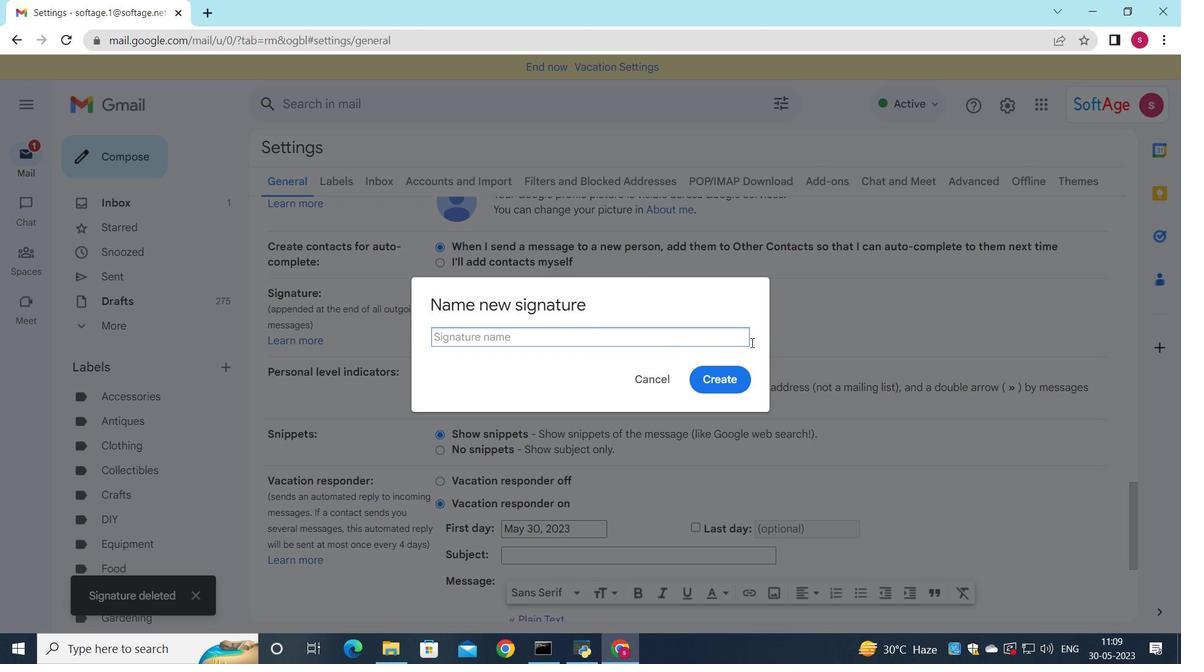 
Action: Key pressed <Key.shift><Key.shift><Key.shift><Key.shift><Key.shift><Key.shift>Caleb<Key.space><Key.shift>Scott
Screenshot: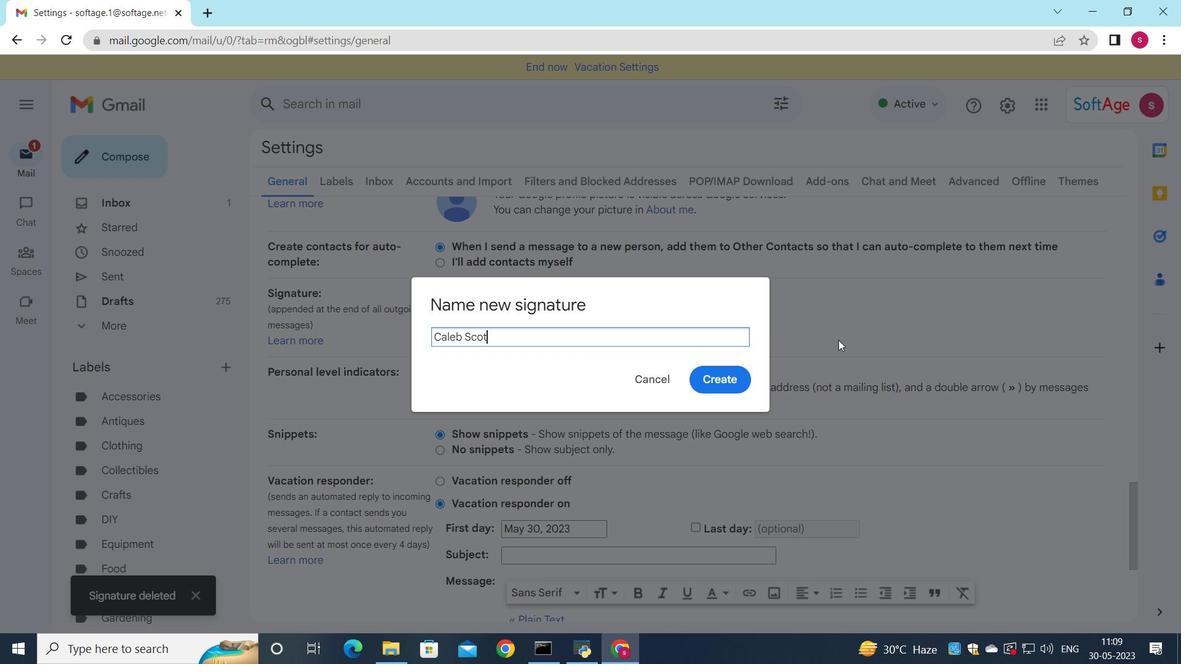 
Action: Mouse moved to (735, 380)
Screenshot: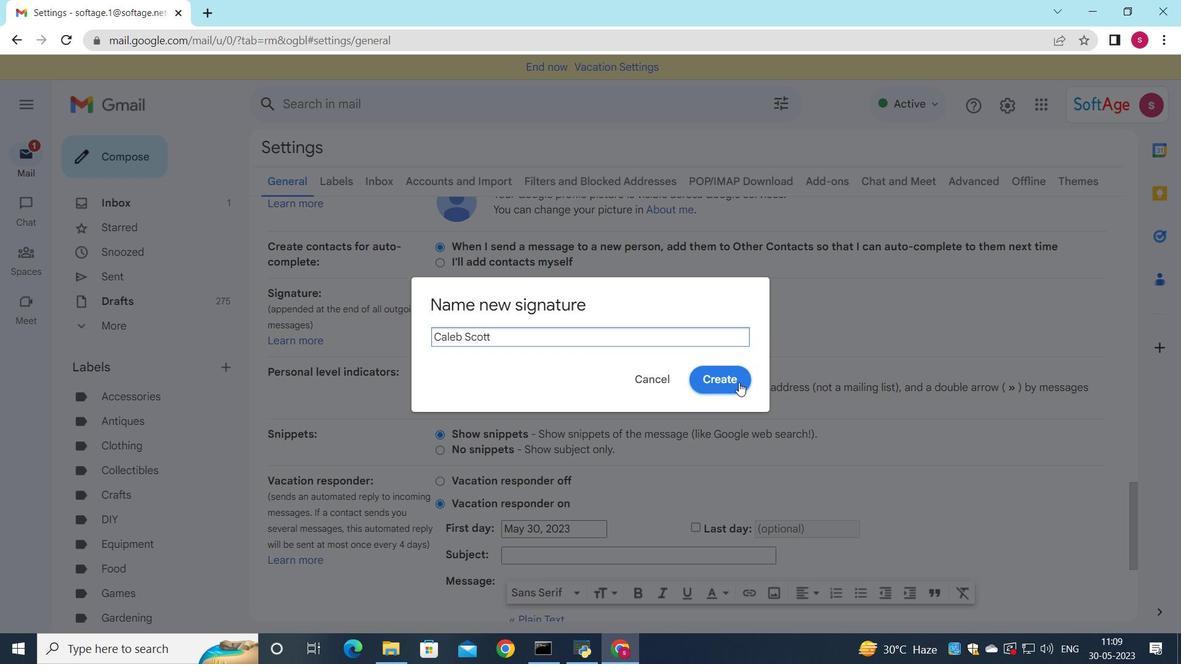 
Action: Mouse pressed left at (735, 380)
Screenshot: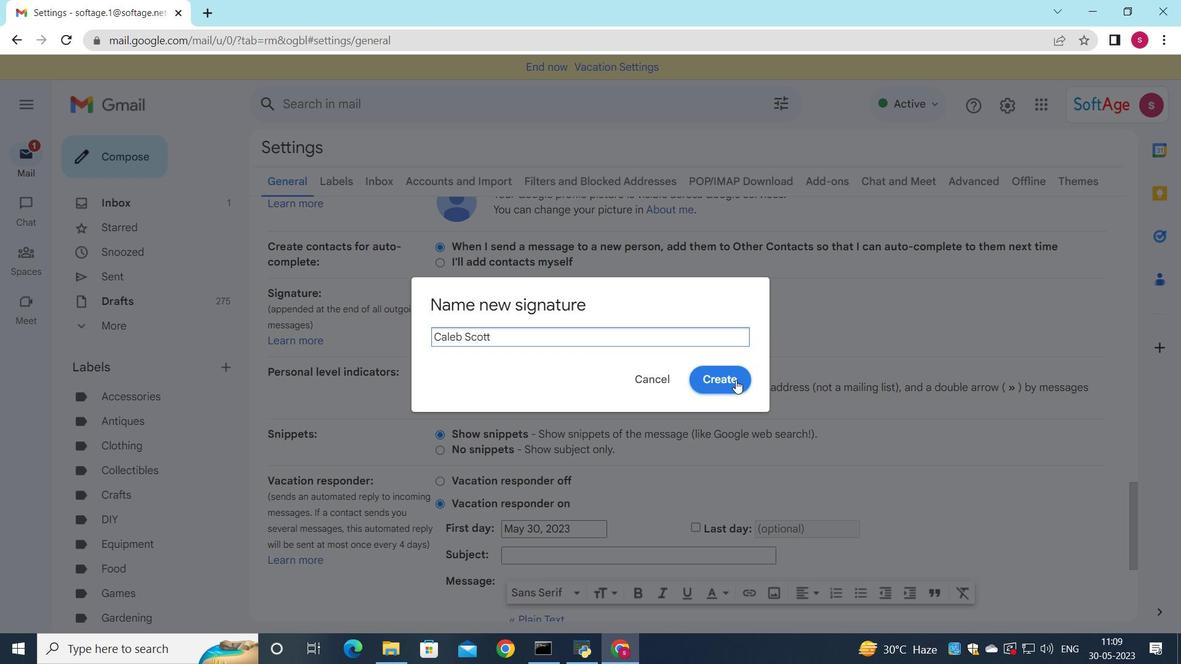 
Action: Mouse moved to (792, 341)
Screenshot: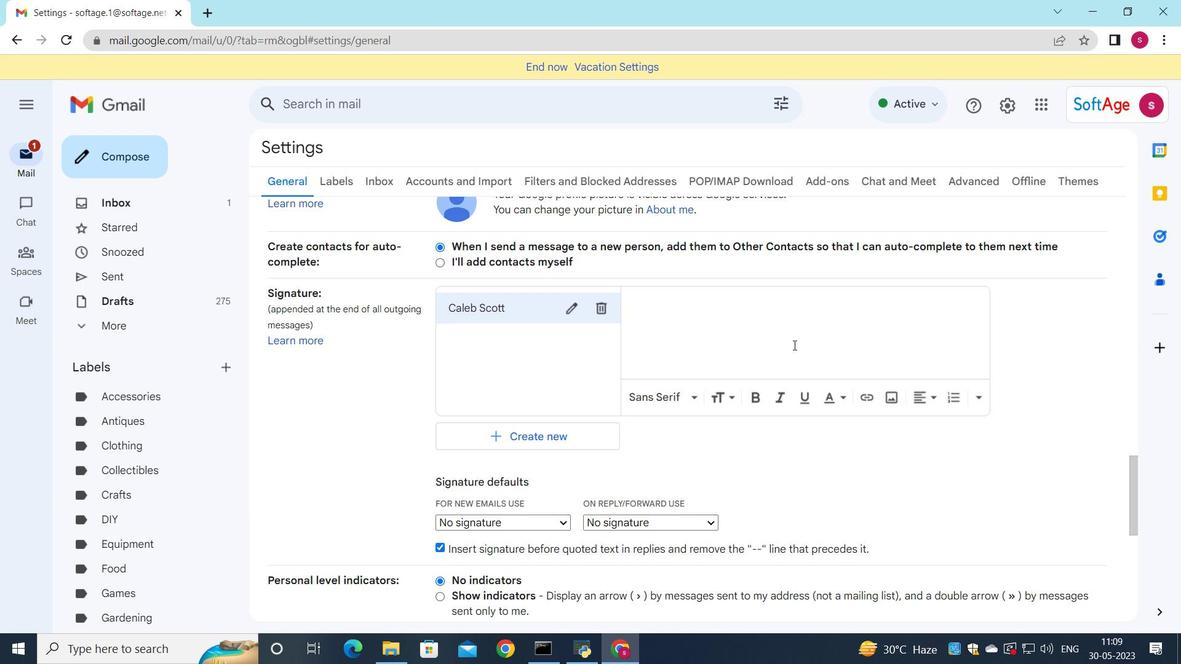 
Action: Mouse pressed left at (792, 341)
Screenshot: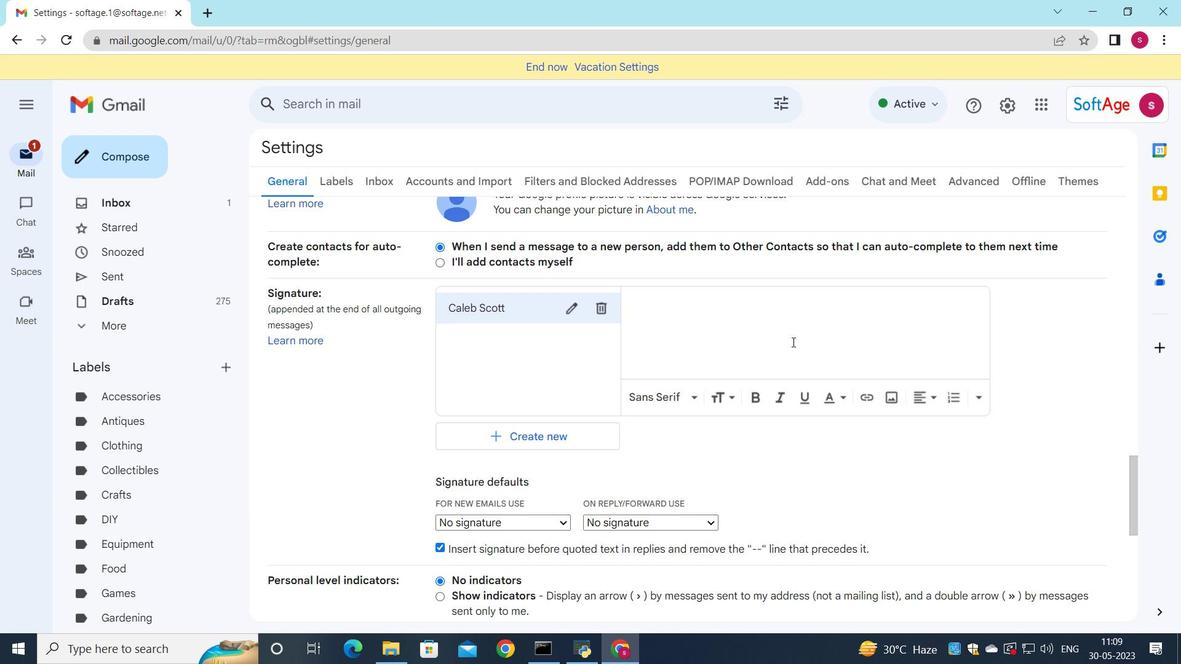 
Action: Key pressed <Key.shift>Caleb<Key.space><Key.shift><Key.shift><Key.shift><Key.shift><Key.shift><Key.shift><Key.shift>Scott
Screenshot: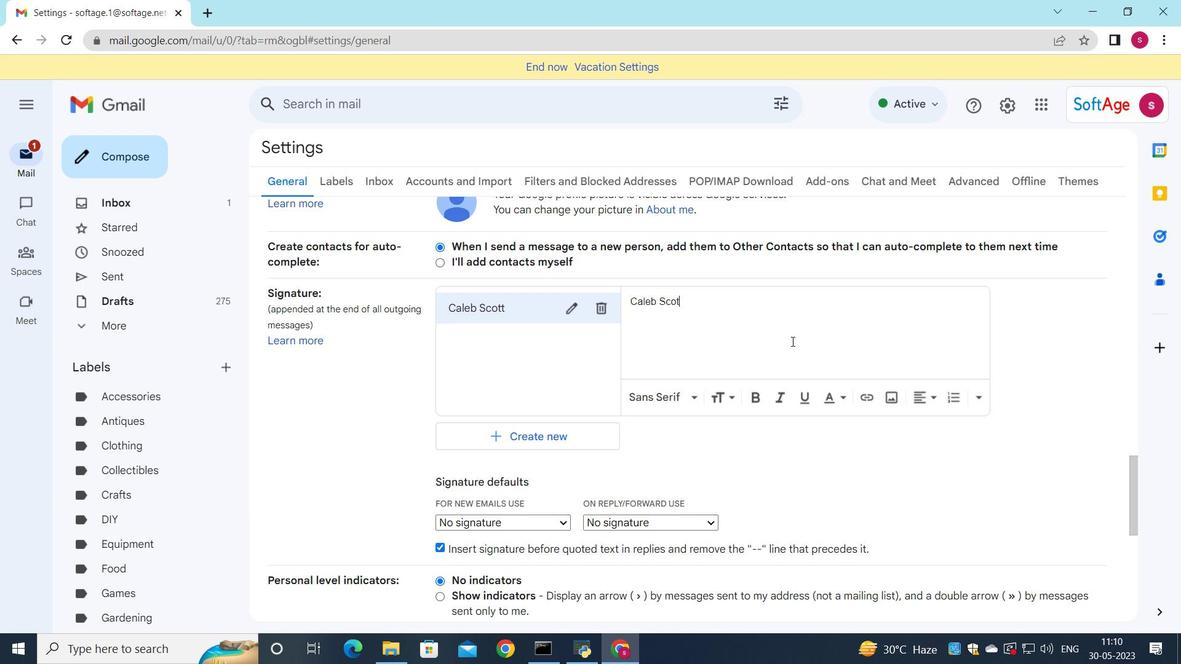 
Action: Mouse moved to (538, 522)
Screenshot: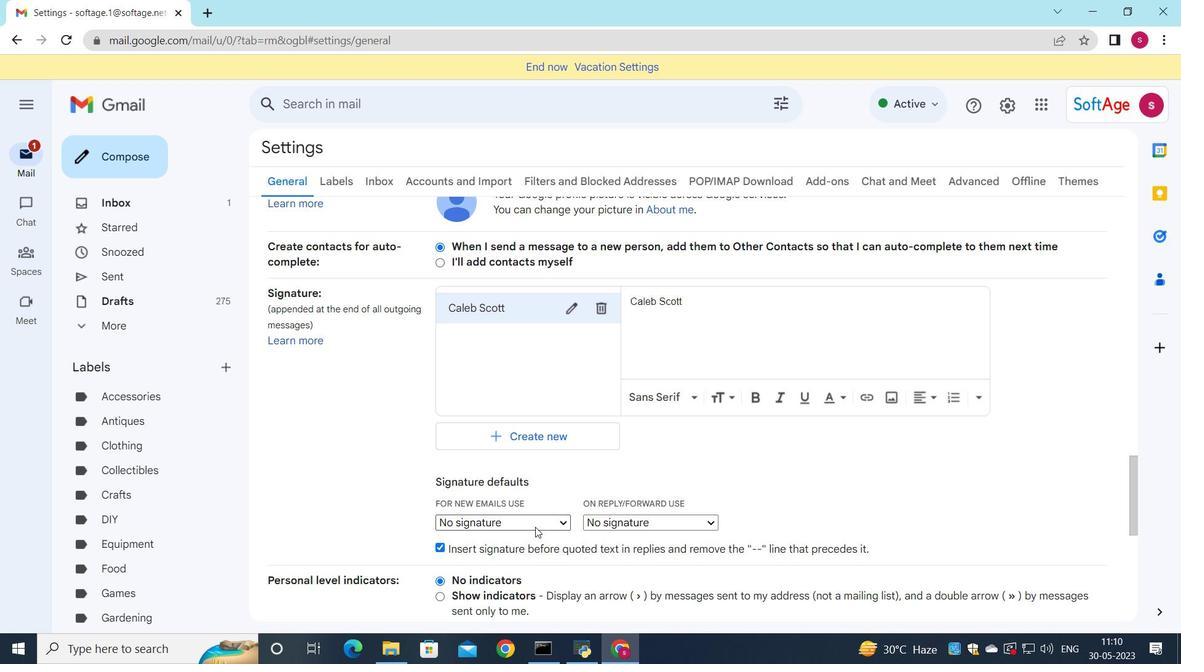 
Action: Mouse pressed left at (538, 522)
Screenshot: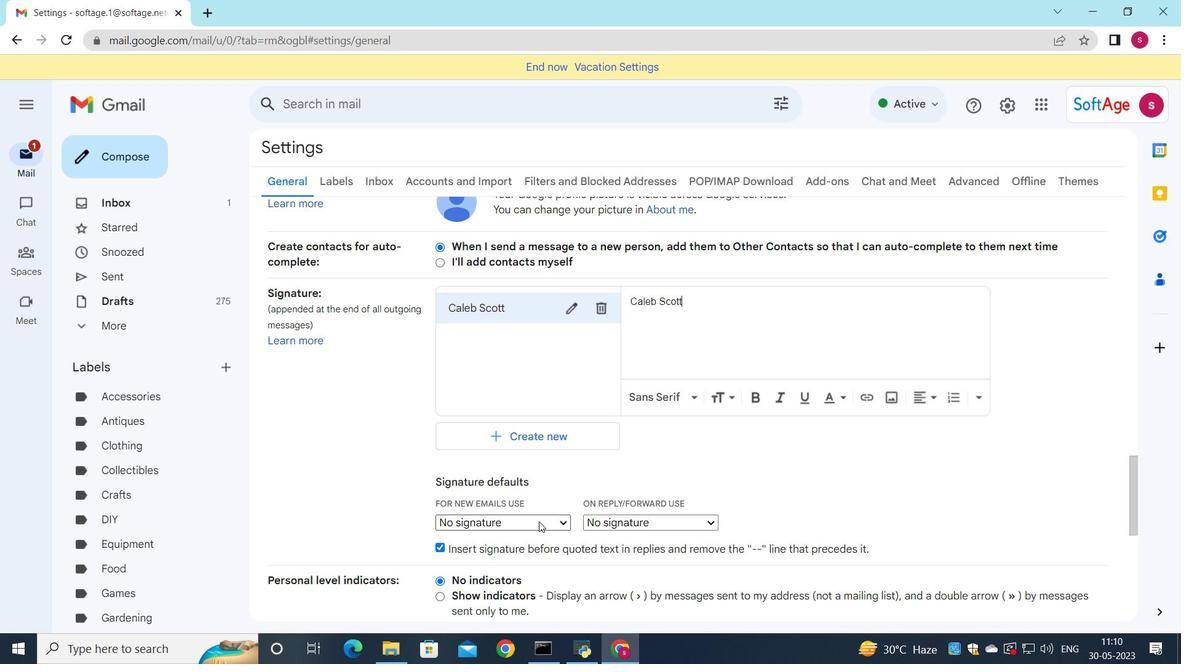
Action: Mouse moved to (520, 553)
Screenshot: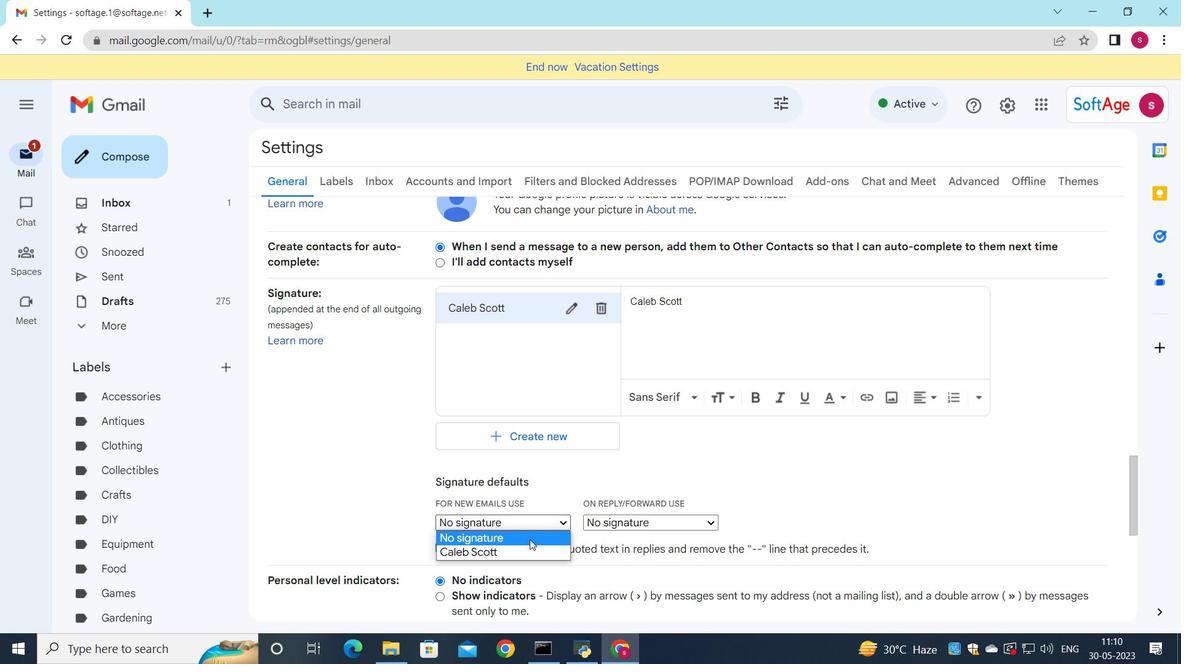 
Action: Mouse pressed left at (520, 553)
Screenshot: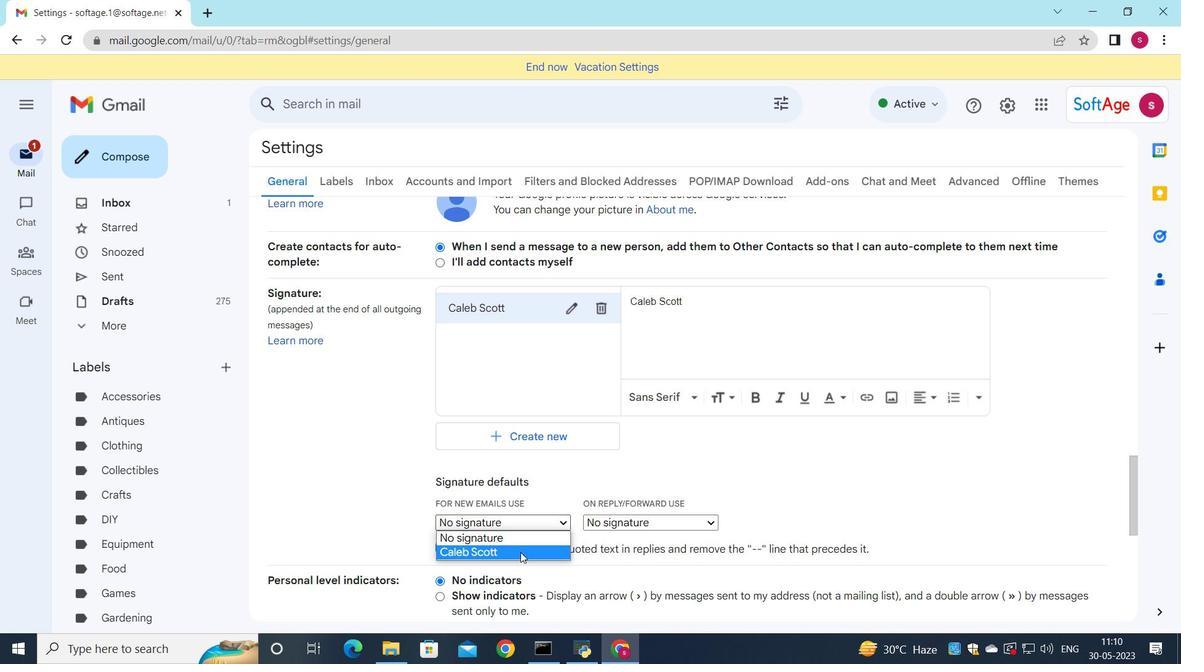
Action: Mouse moved to (598, 524)
Screenshot: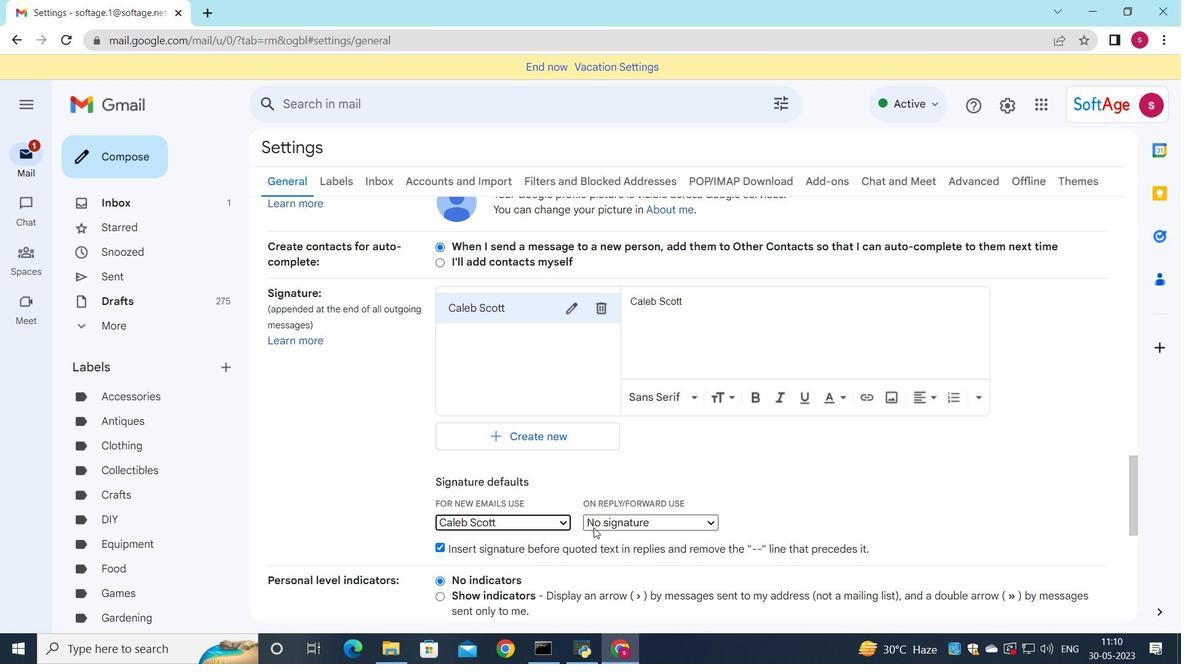 
Action: Mouse pressed left at (598, 524)
Screenshot: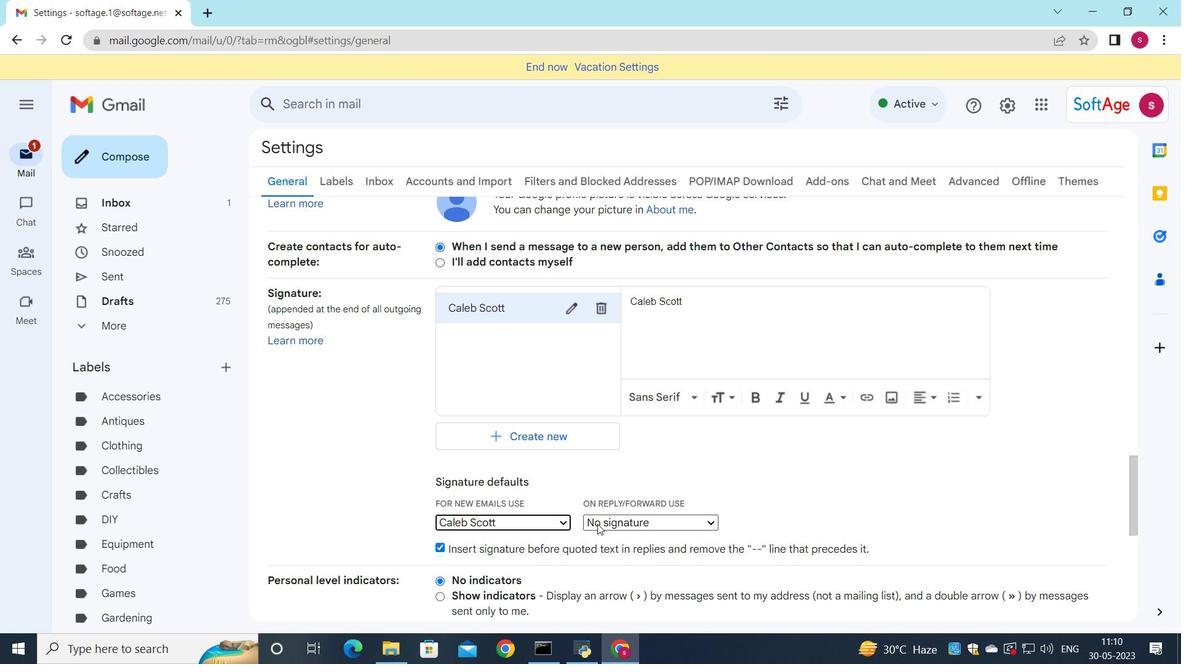 
Action: Mouse moved to (636, 558)
Screenshot: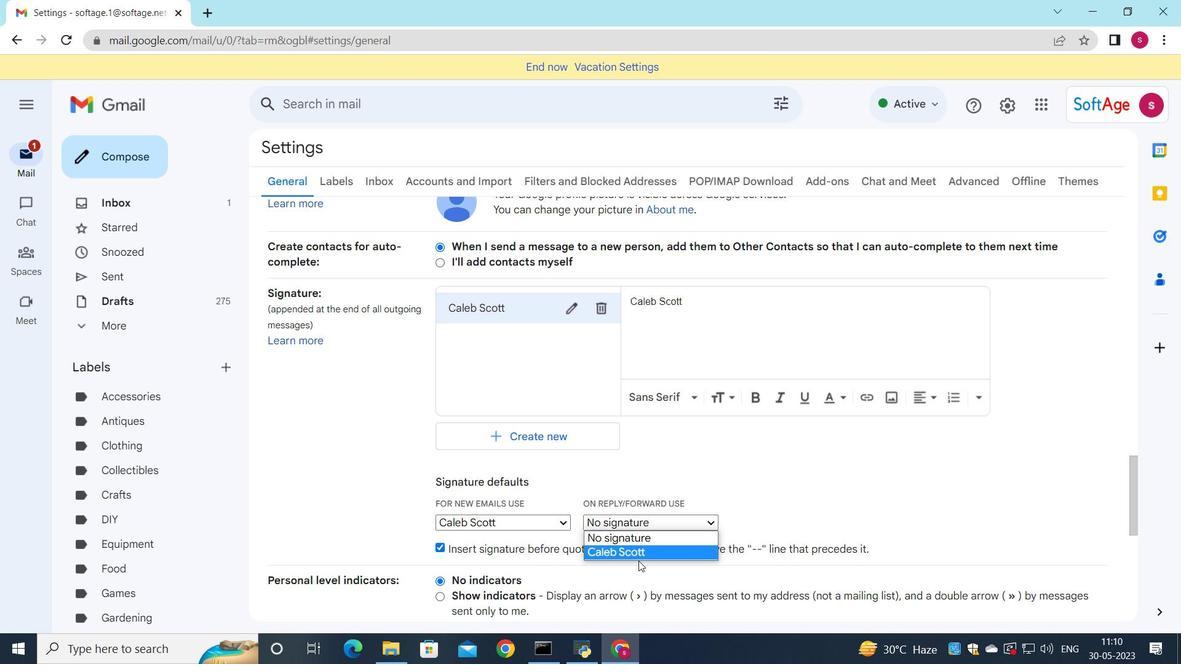 
Action: Mouse pressed left at (636, 558)
Screenshot: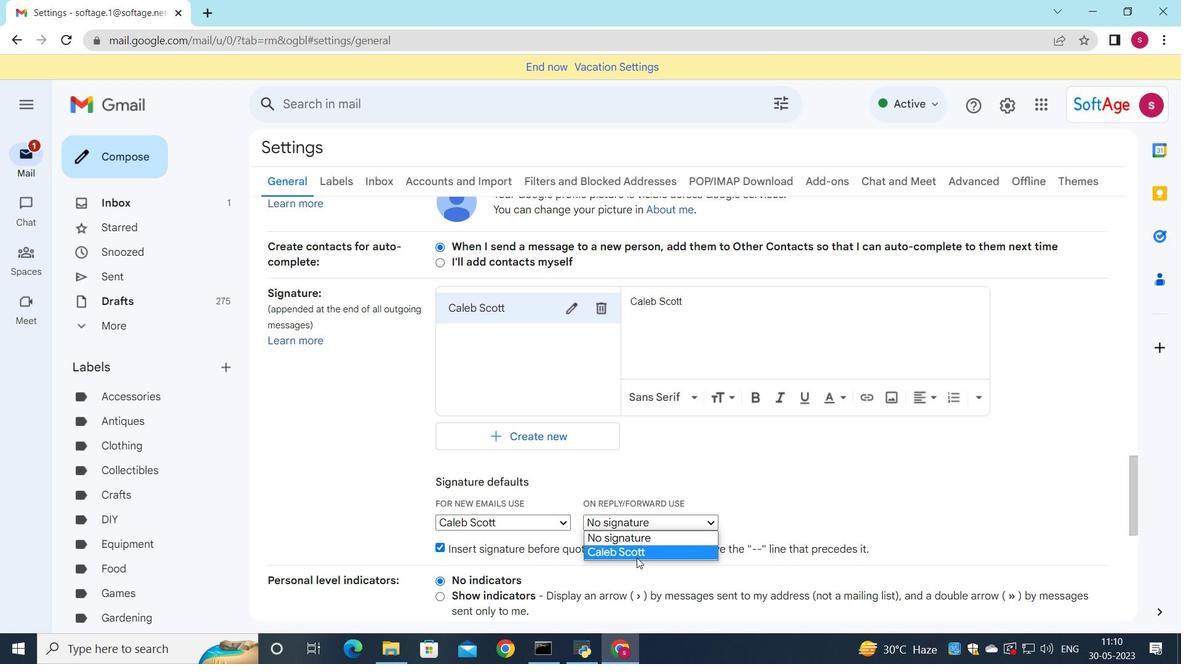 
Action: Mouse moved to (630, 551)
Screenshot: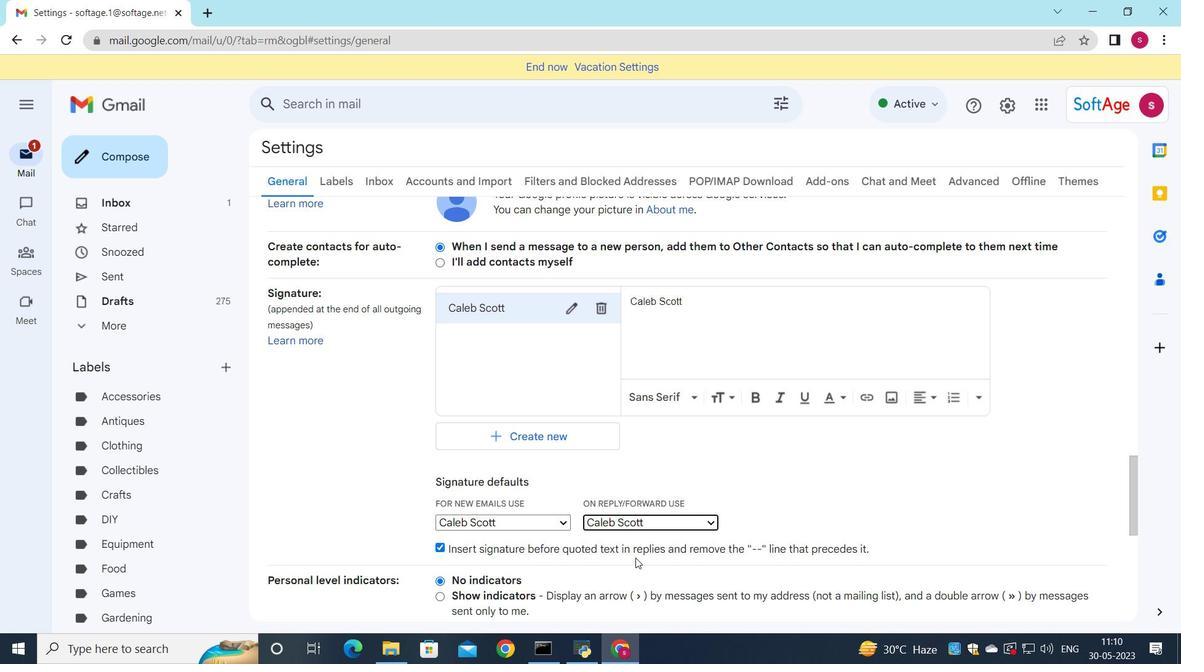 
Action: Mouse scrolled (630, 550) with delta (0, 0)
Screenshot: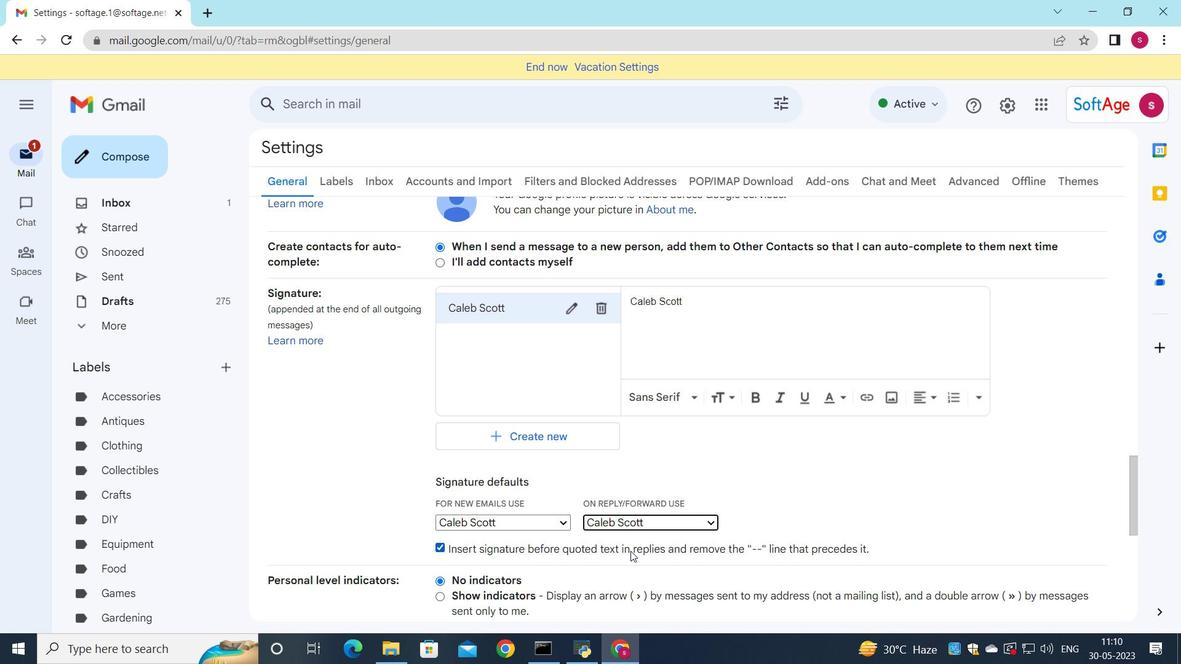 
Action: Mouse scrolled (630, 550) with delta (0, 0)
Screenshot: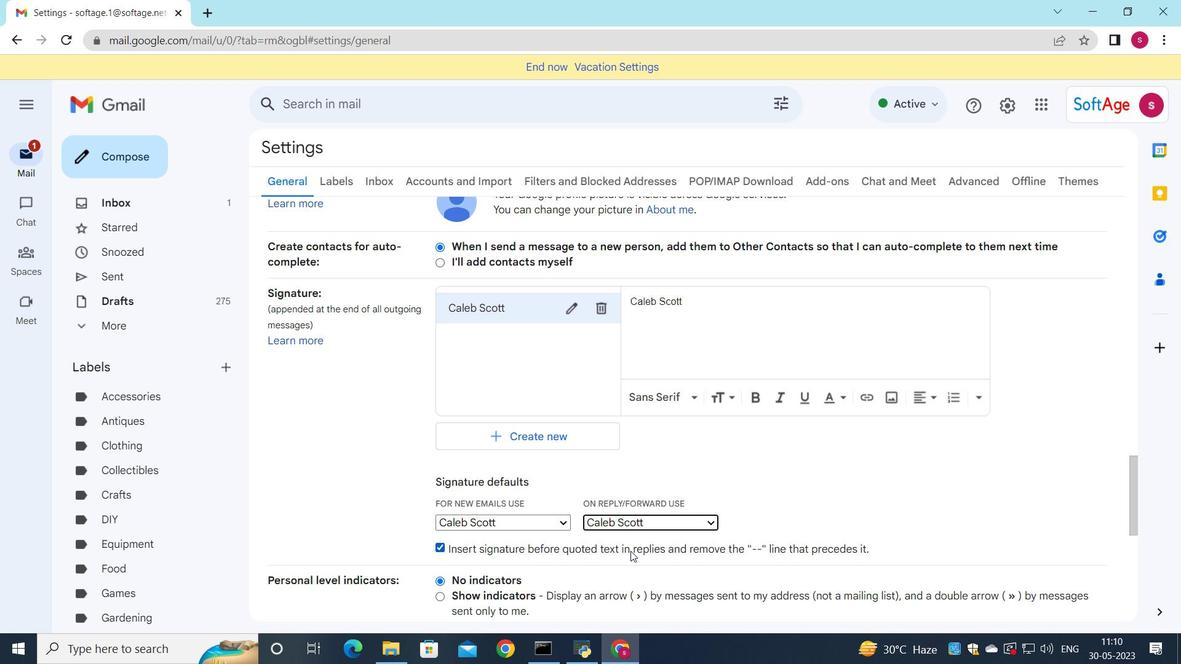 
Action: Mouse scrolled (630, 550) with delta (0, 0)
Screenshot: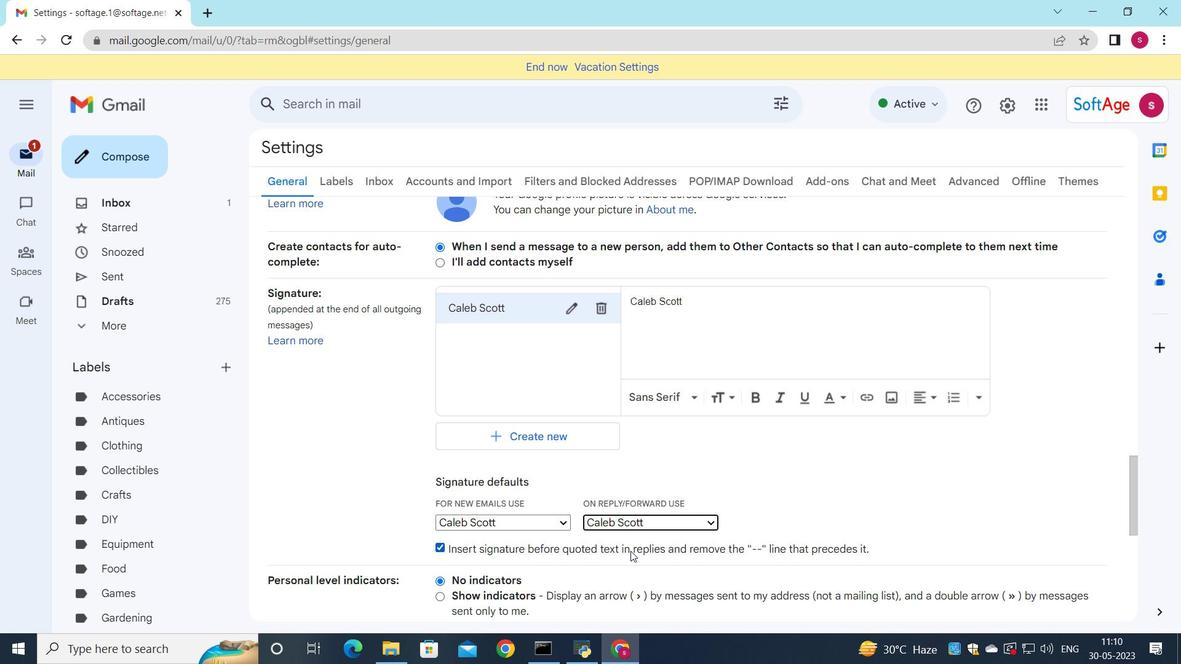 
Action: Mouse moved to (630, 551)
Screenshot: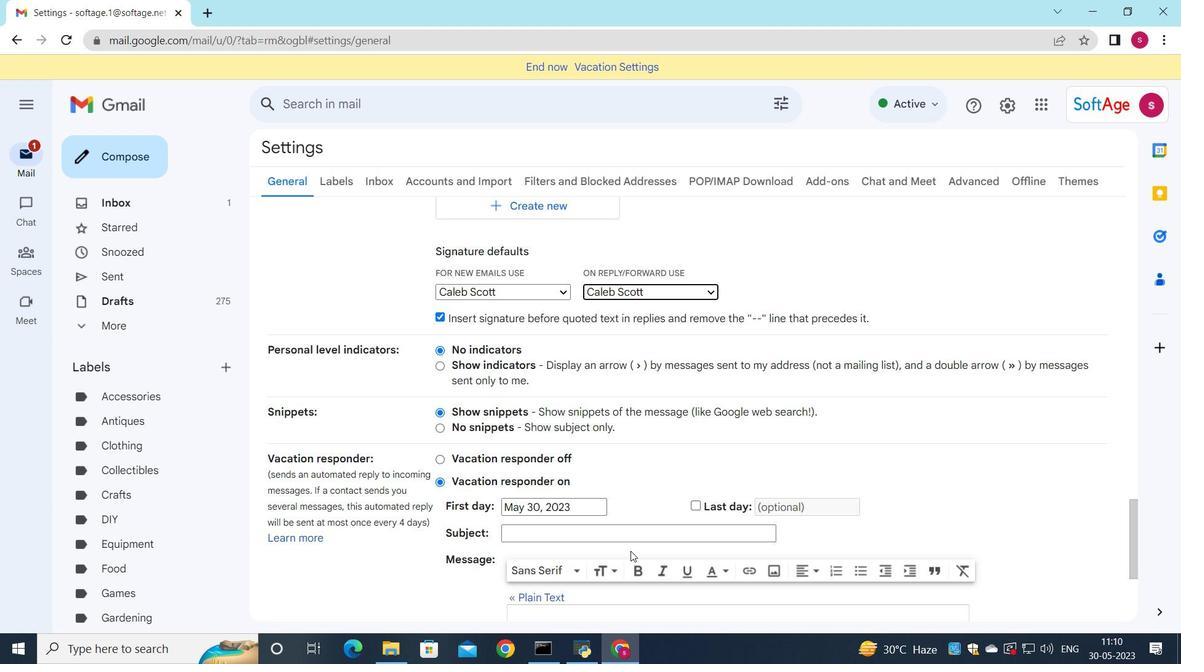 
Action: Mouse scrolled (630, 550) with delta (0, 0)
Screenshot: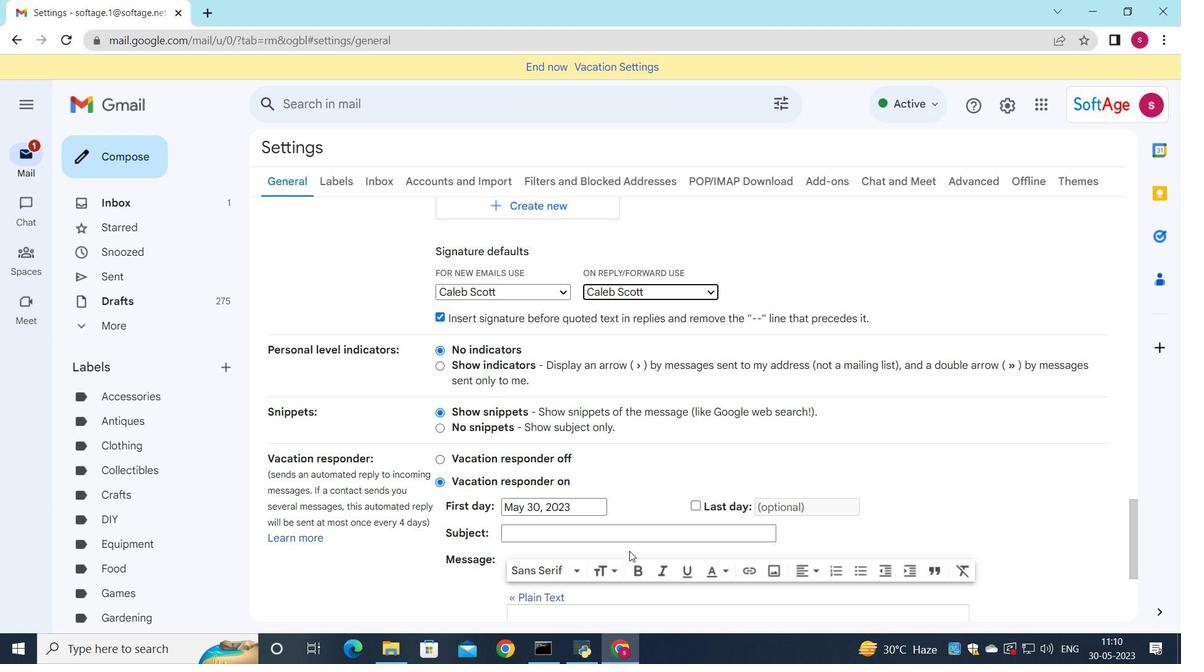 
Action: Mouse scrolled (630, 550) with delta (0, 0)
Screenshot: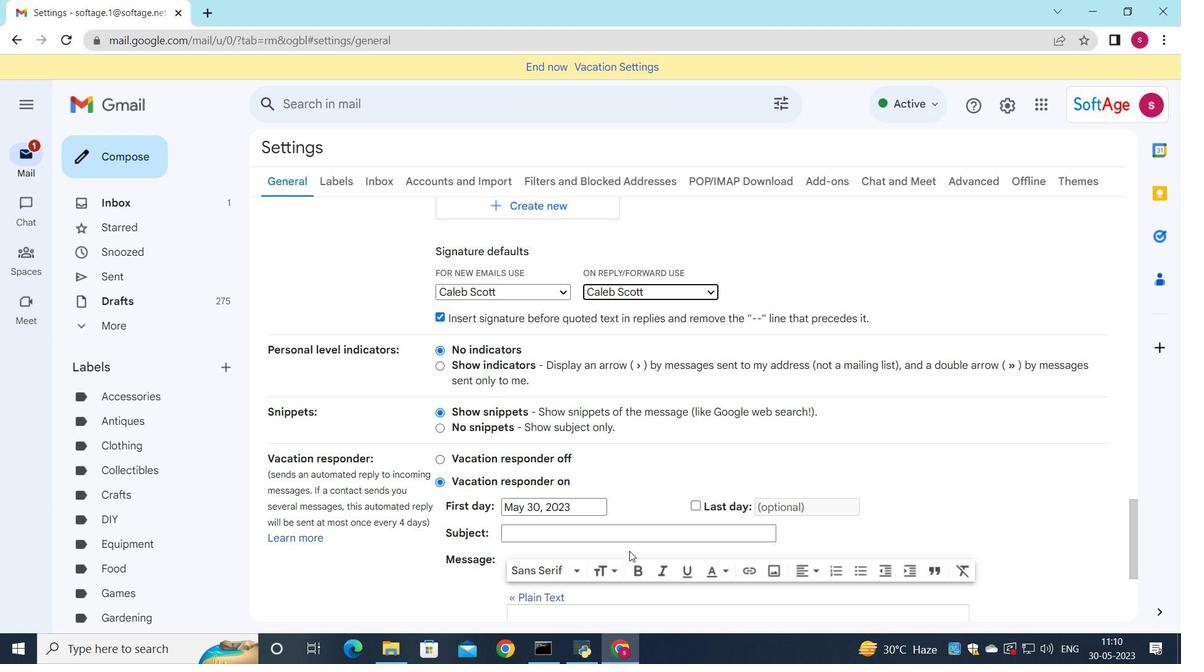 
Action: Mouse moved to (626, 552)
Screenshot: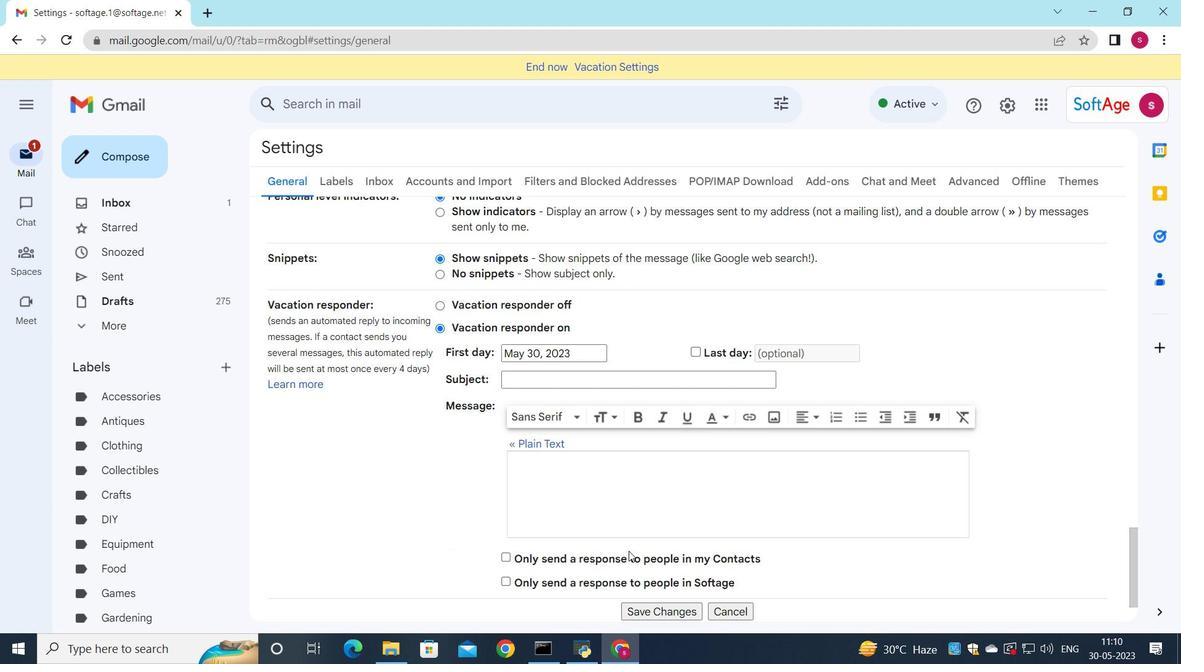 
Action: Mouse scrolled (626, 551) with delta (0, 0)
Screenshot: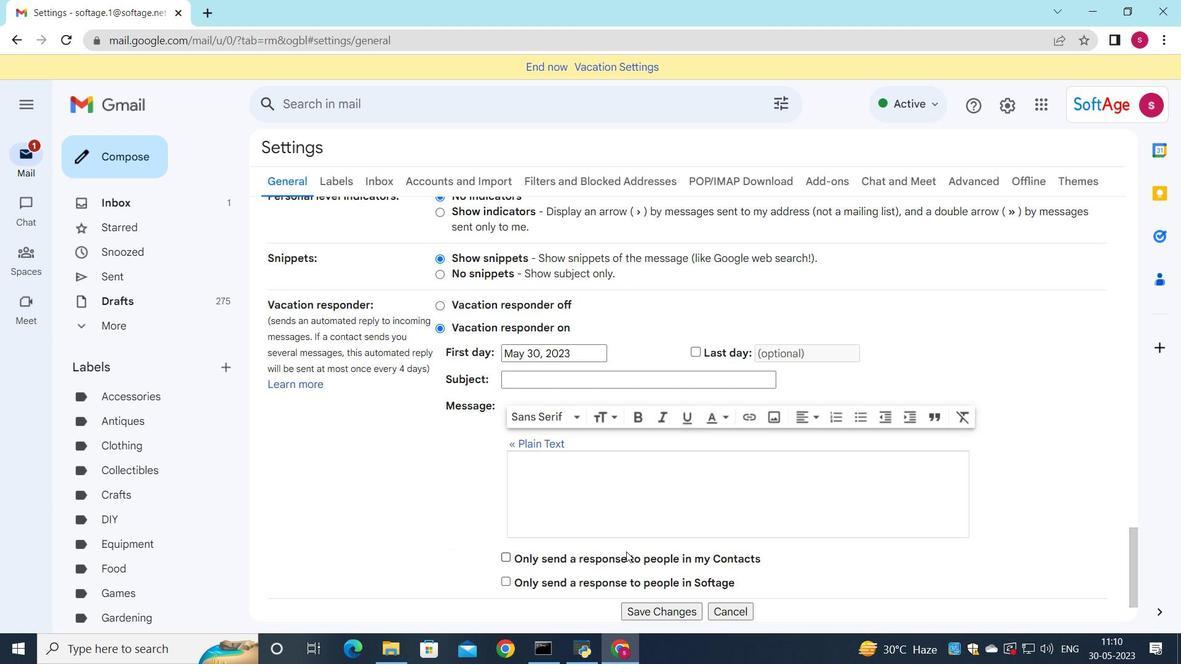
Action: Mouse scrolled (626, 551) with delta (0, 0)
Screenshot: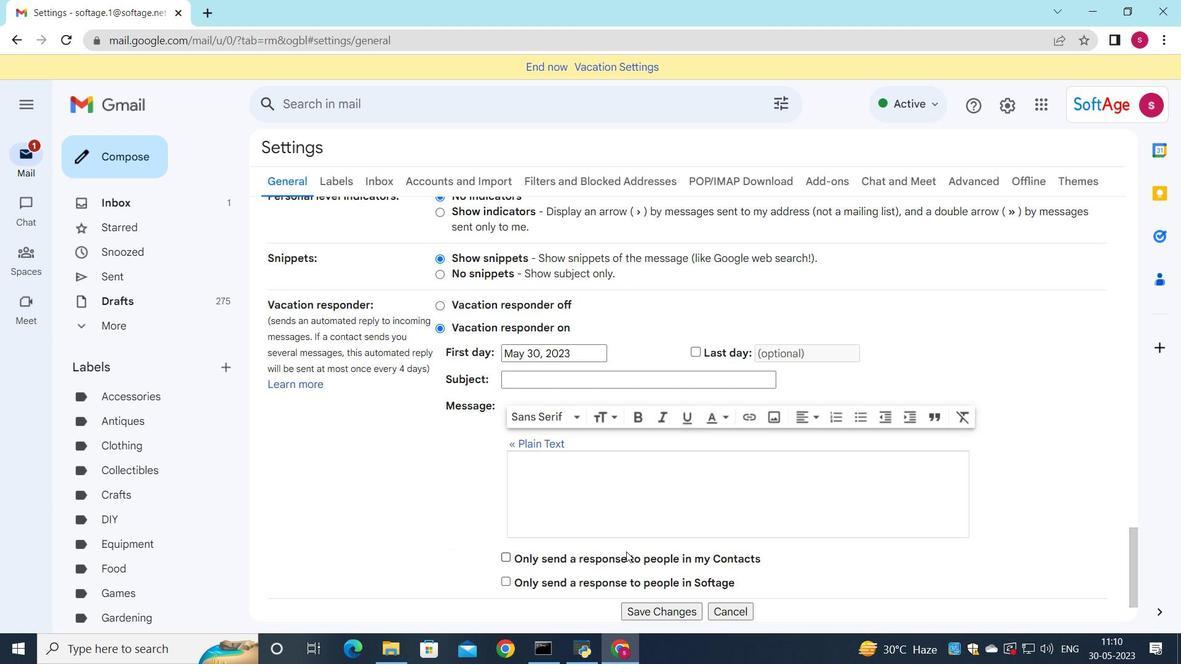 
Action: Mouse scrolled (626, 551) with delta (0, 0)
Screenshot: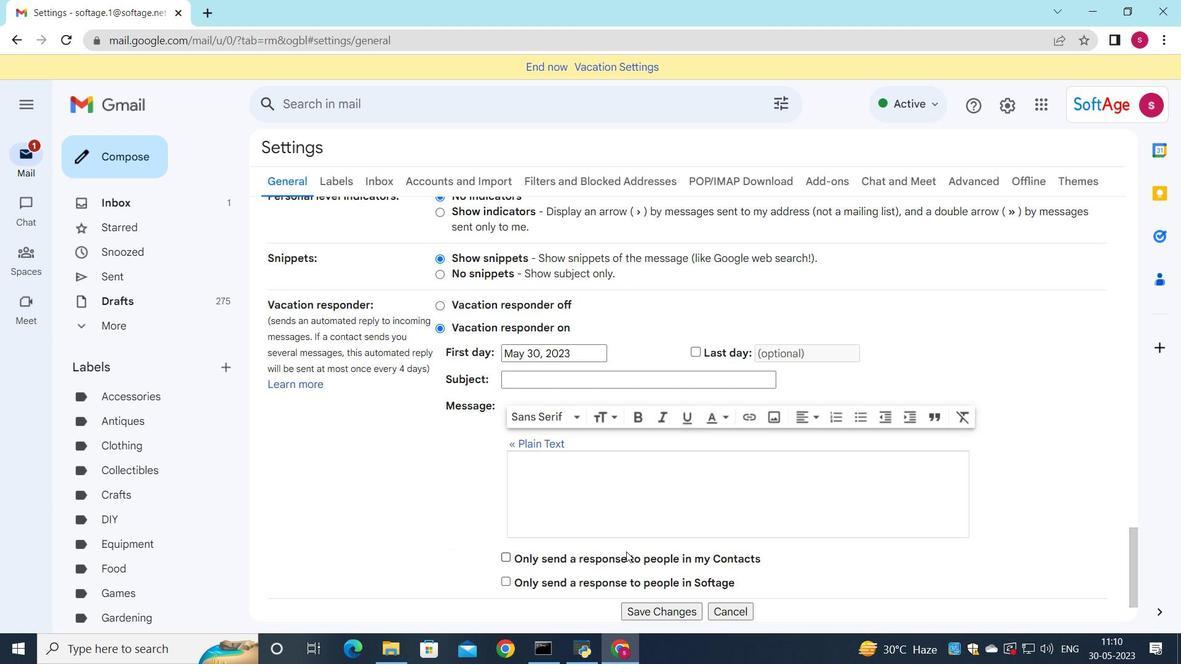 
Action: Mouse scrolled (626, 551) with delta (0, 0)
Screenshot: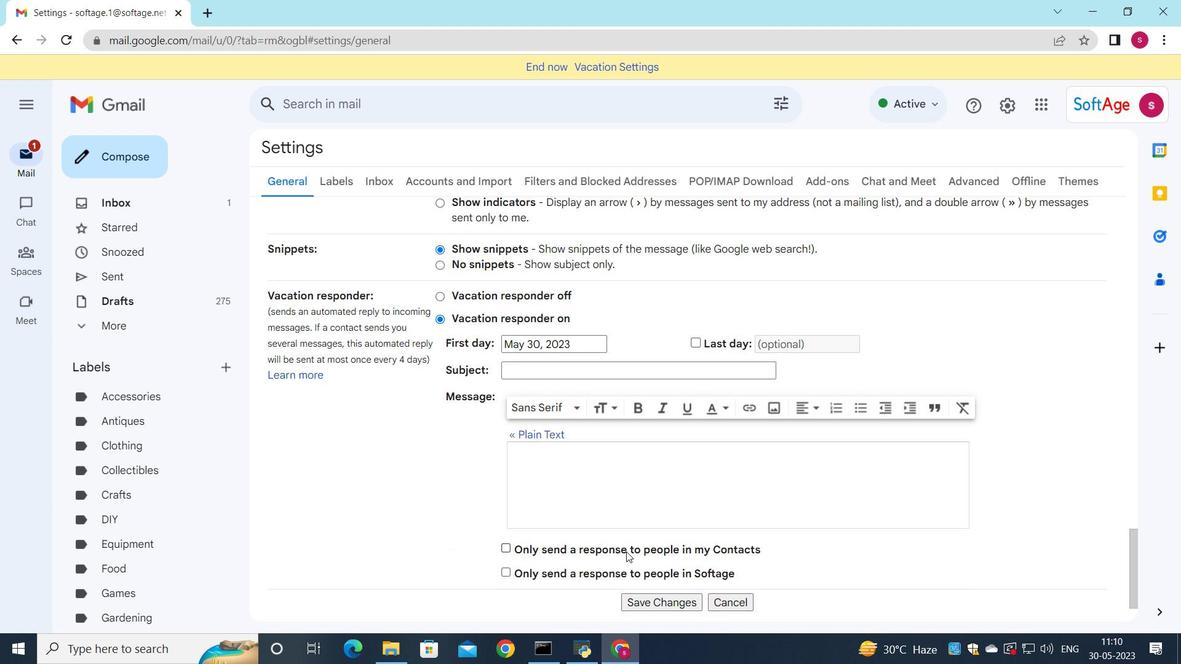 
Action: Mouse moved to (647, 535)
Screenshot: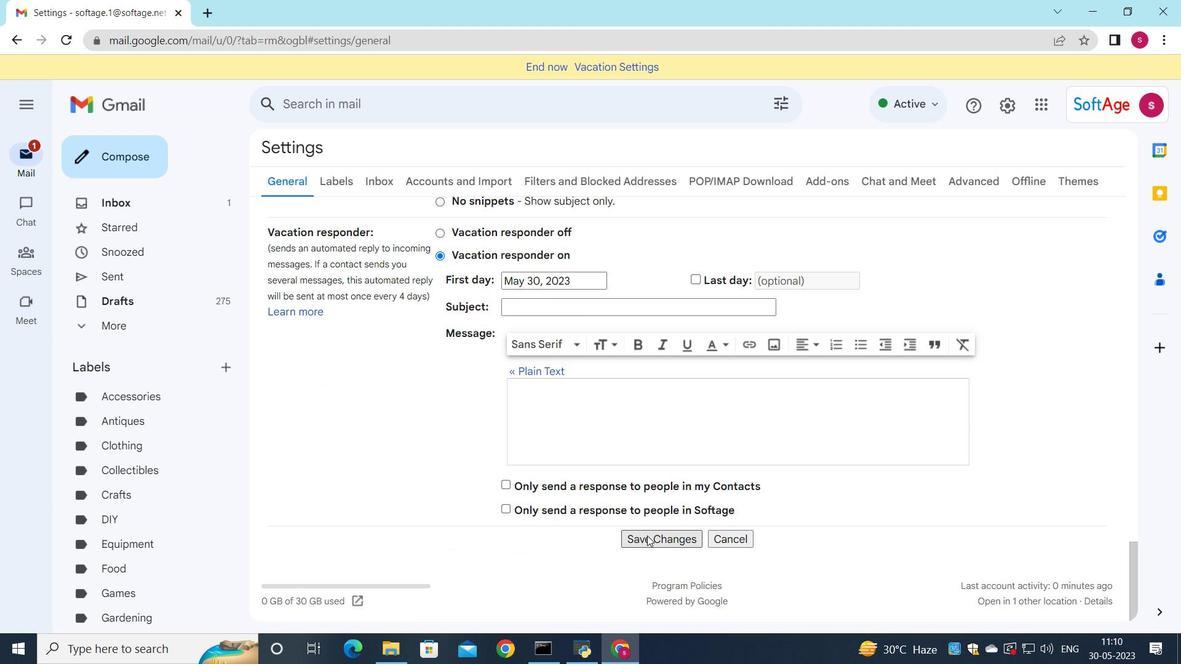 
Action: Mouse pressed left at (647, 535)
Screenshot: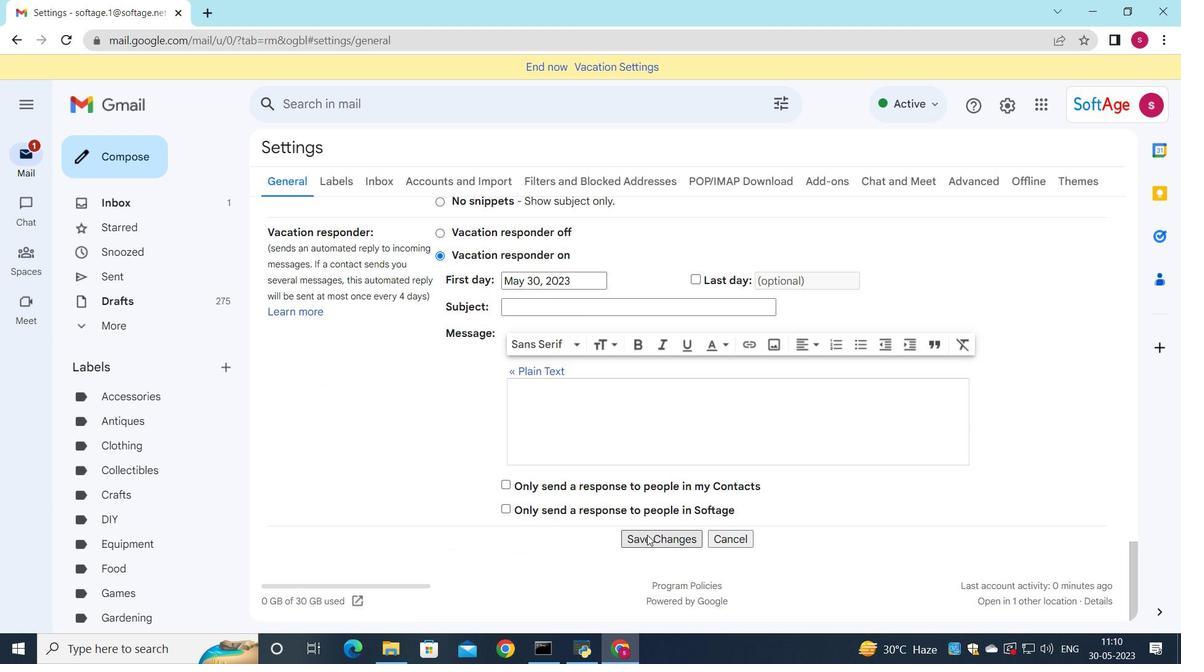 
Action: Mouse moved to (147, 161)
Screenshot: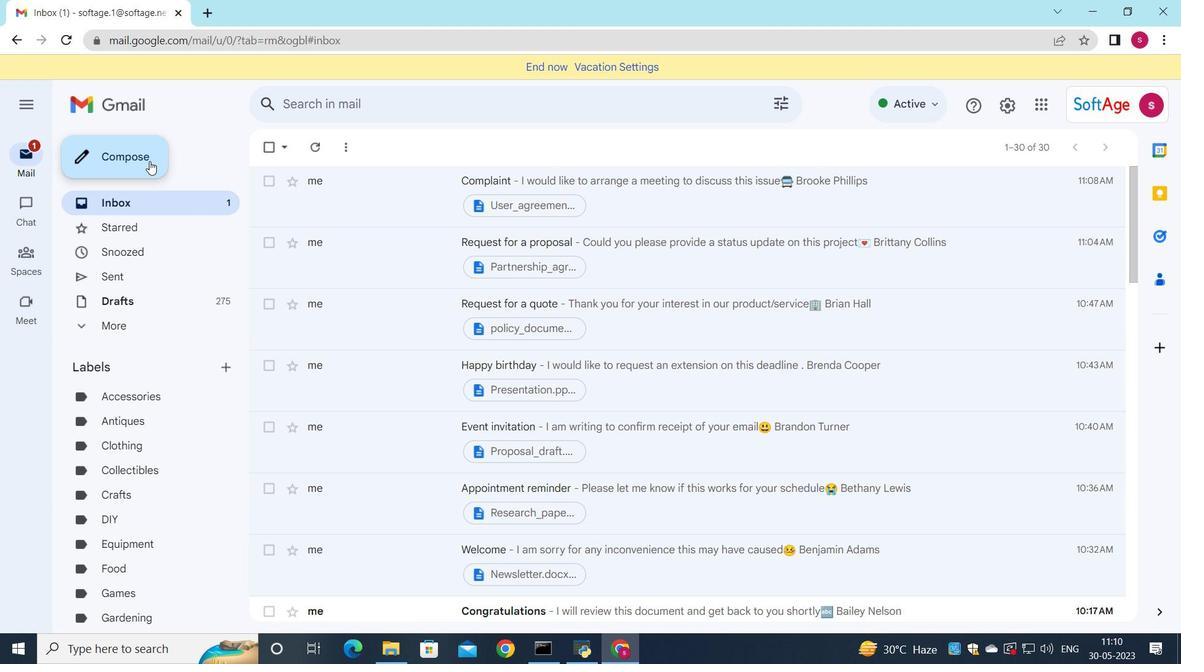 
Action: Mouse pressed left at (147, 161)
Screenshot: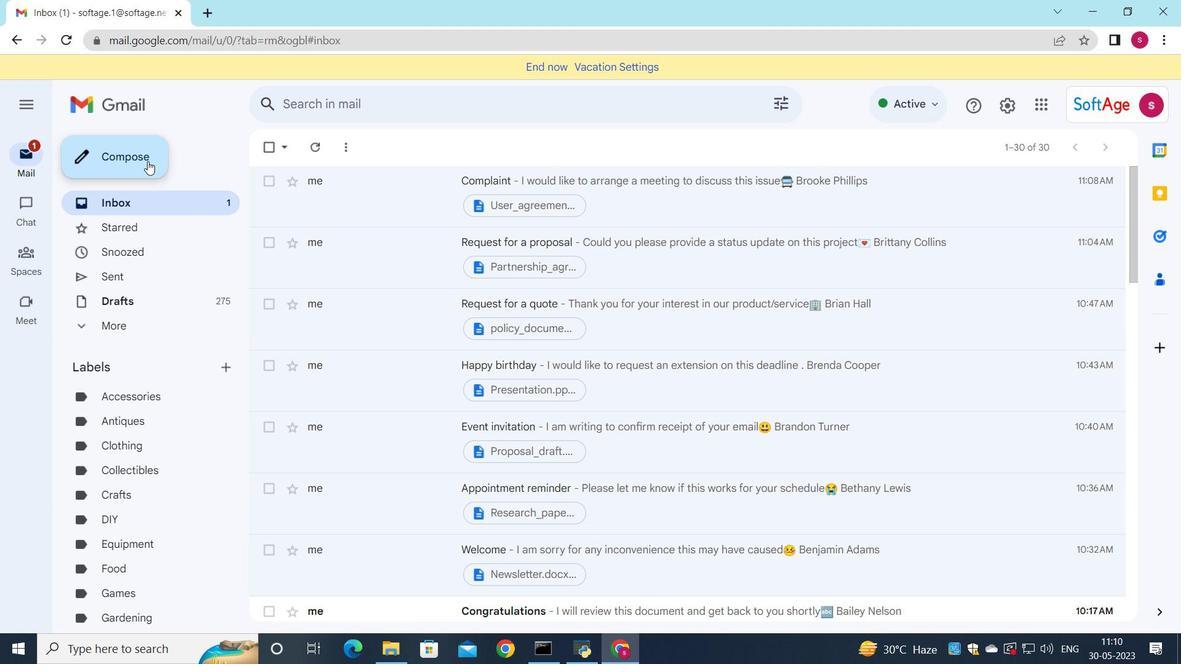 
Action: Mouse moved to (833, 311)
Screenshot: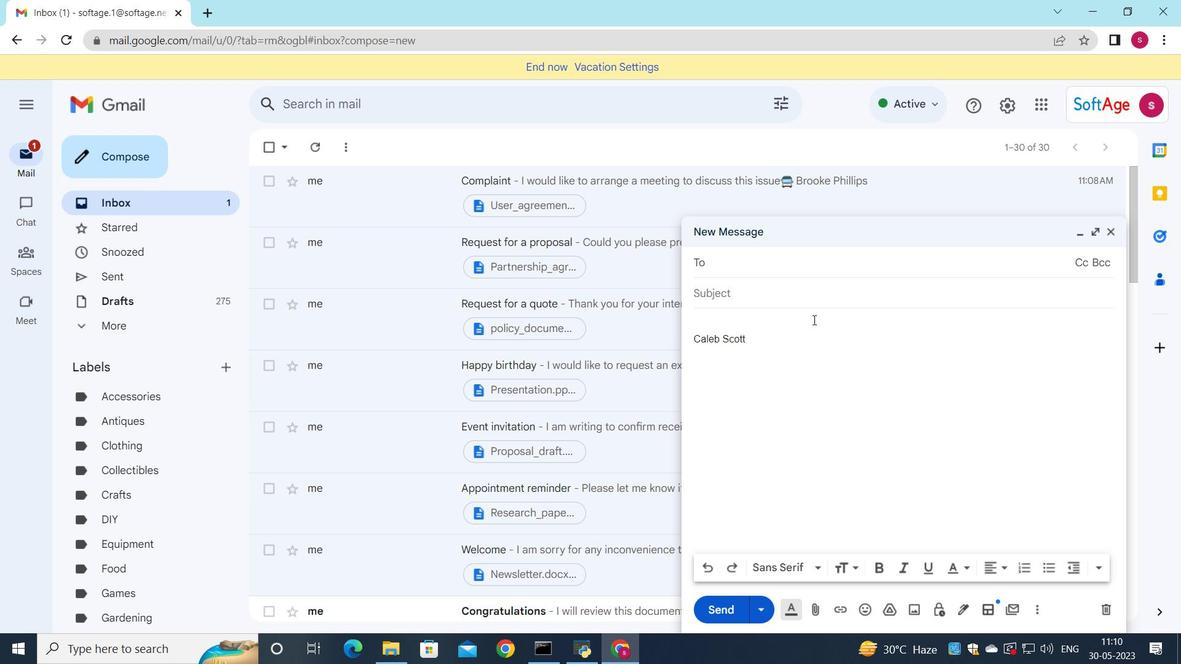 
Action: Key pressed <Key.down><Key.down><Key.down>
Screenshot: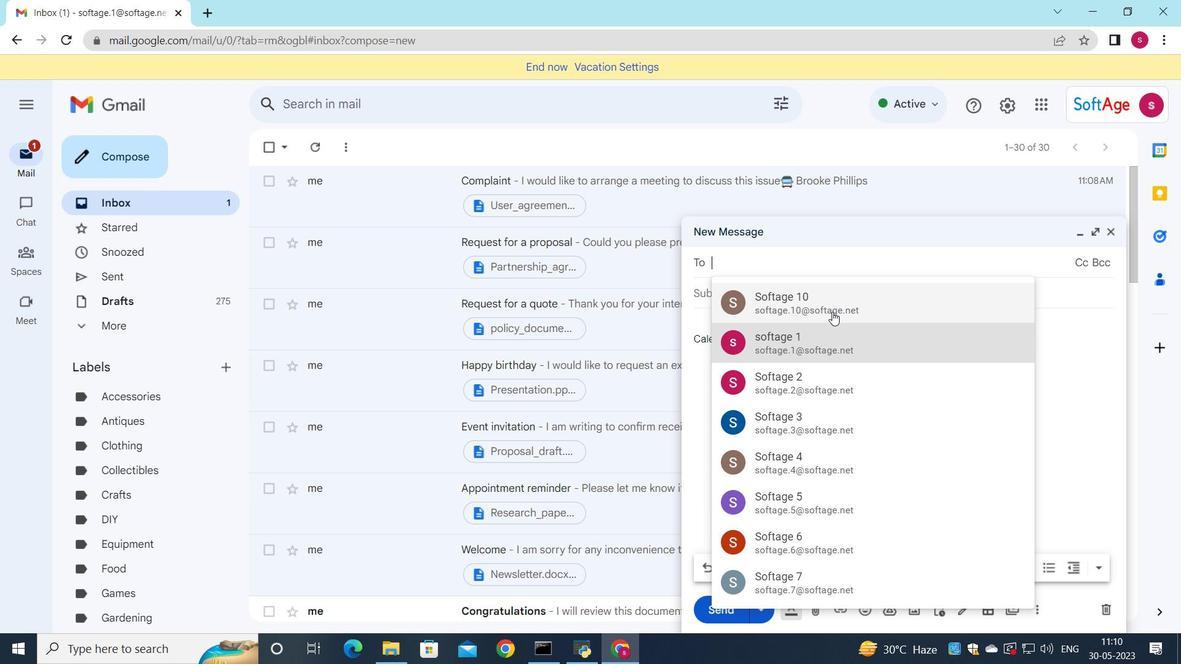 
Action: Mouse moved to (804, 570)
Screenshot: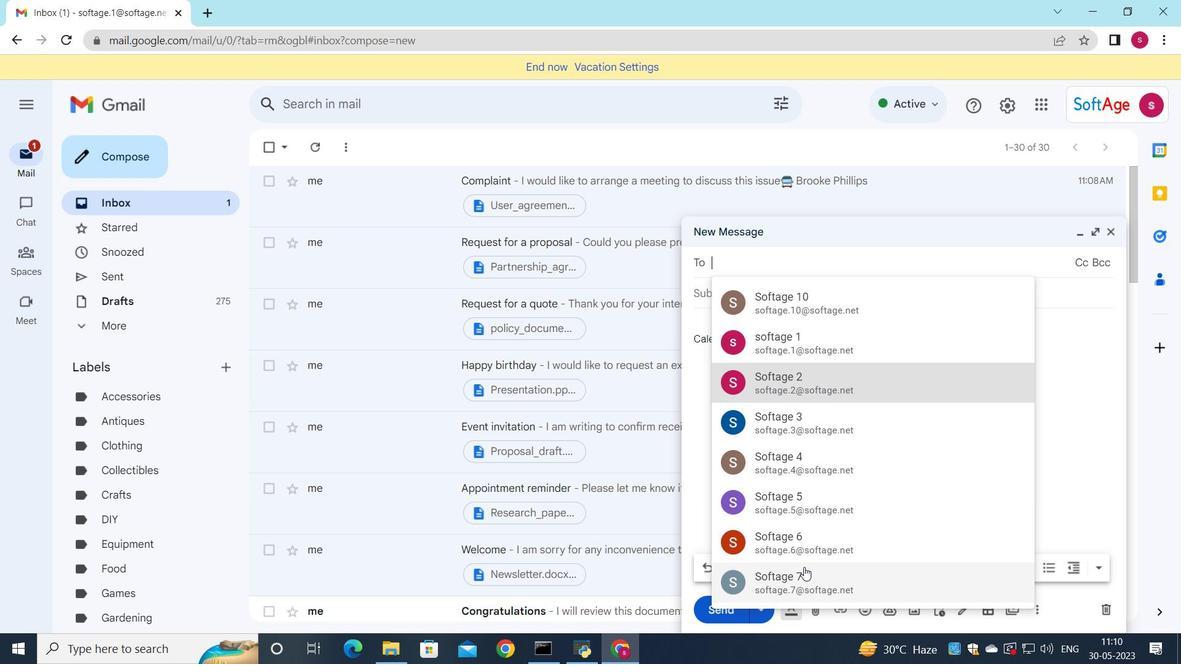 
Action: Mouse pressed left at (804, 570)
Screenshot: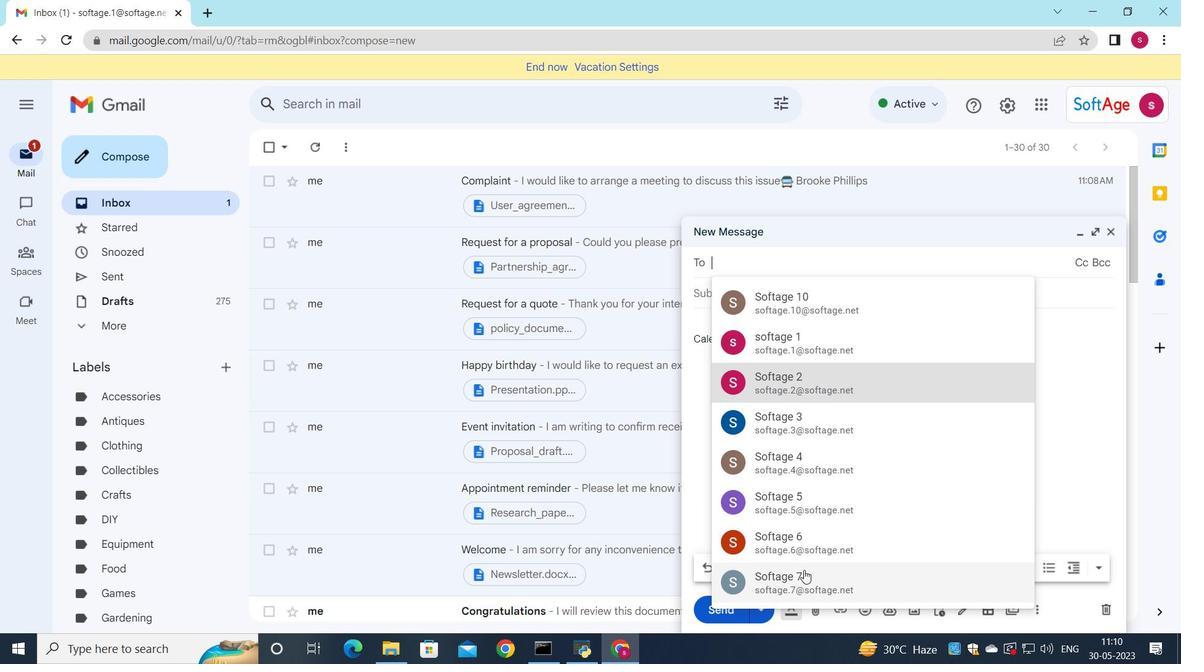 
Action: Mouse moved to (804, 567)
Screenshot: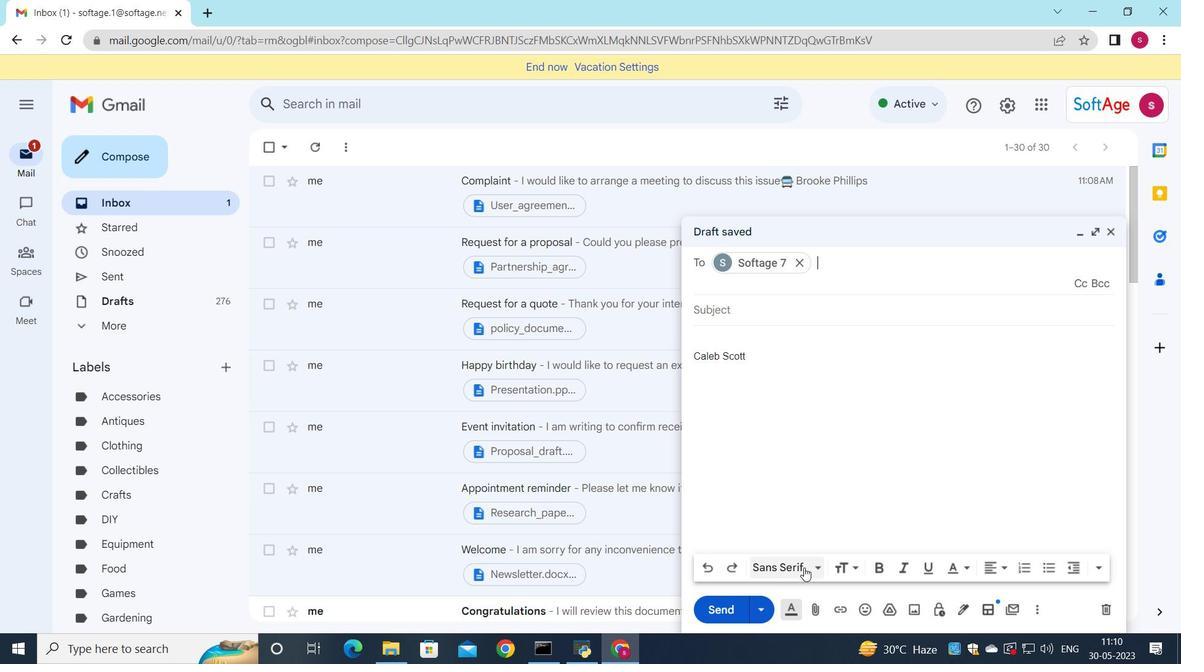 
Action: Key pressed <Key.down>
Screenshot: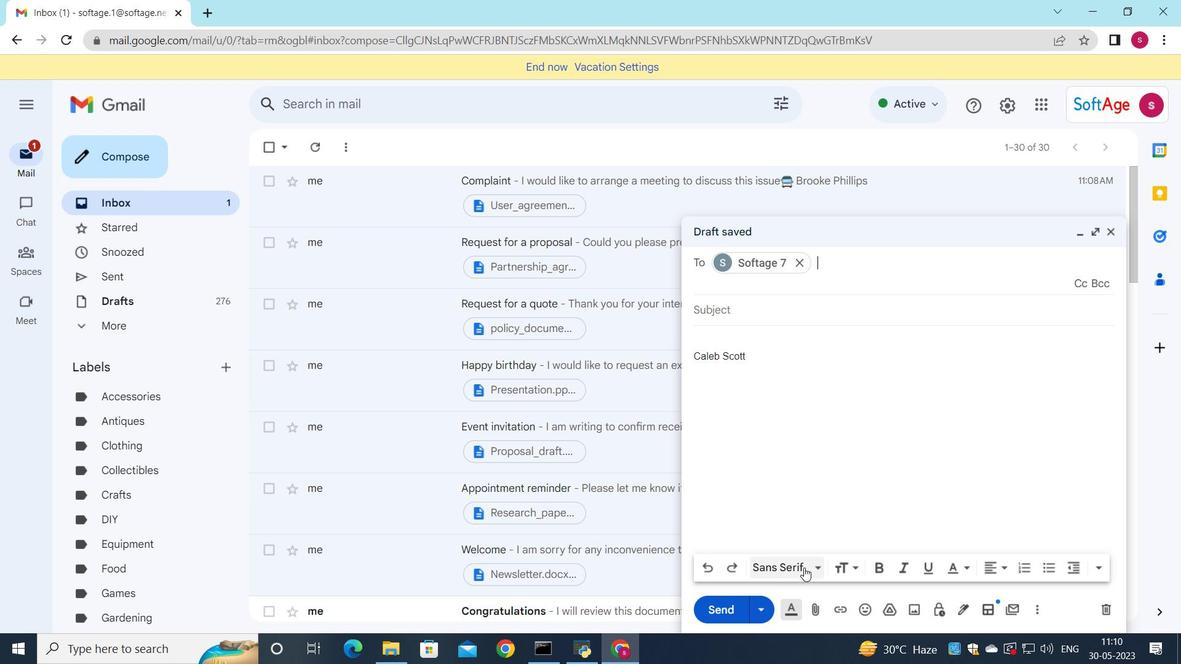 
Action: Mouse moved to (913, 336)
Screenshot: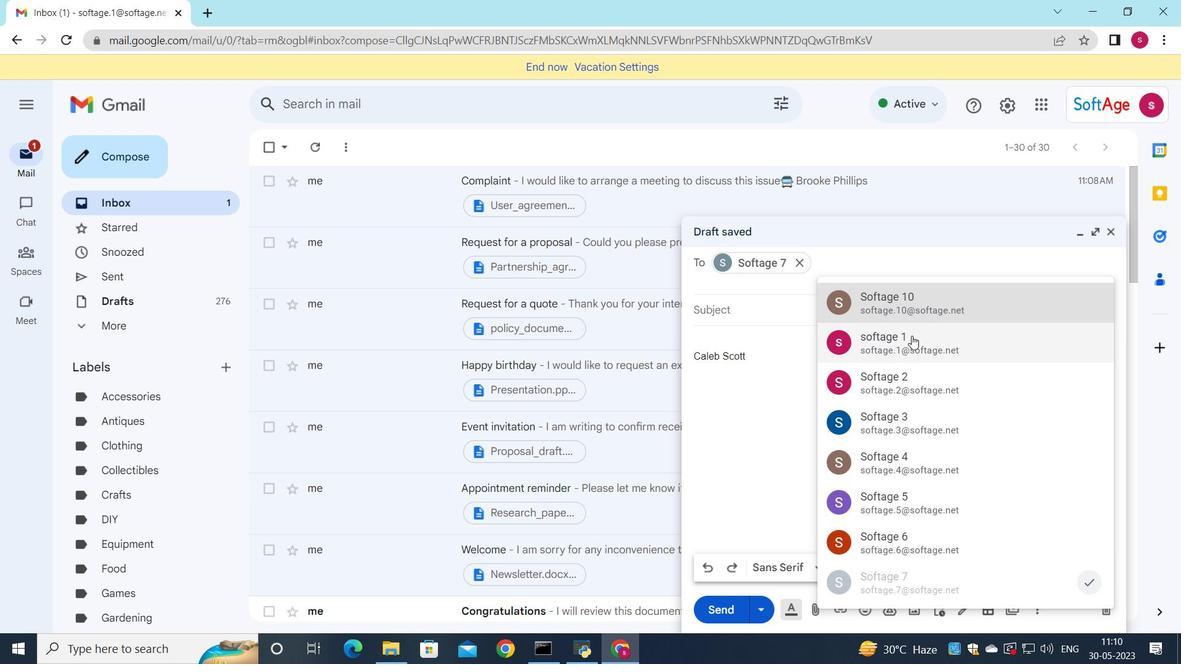 
Action: Mouse pressed left at (913, 336)
Screenshot: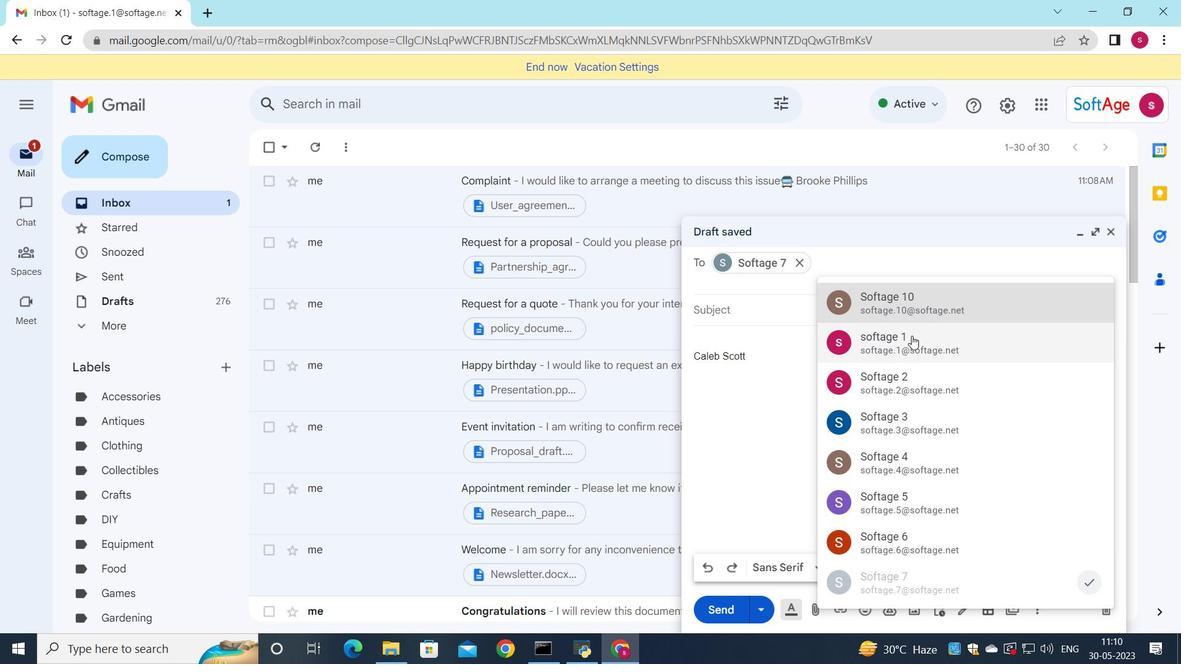 
Action: Mouse moved to (913, 337)
Screenshot: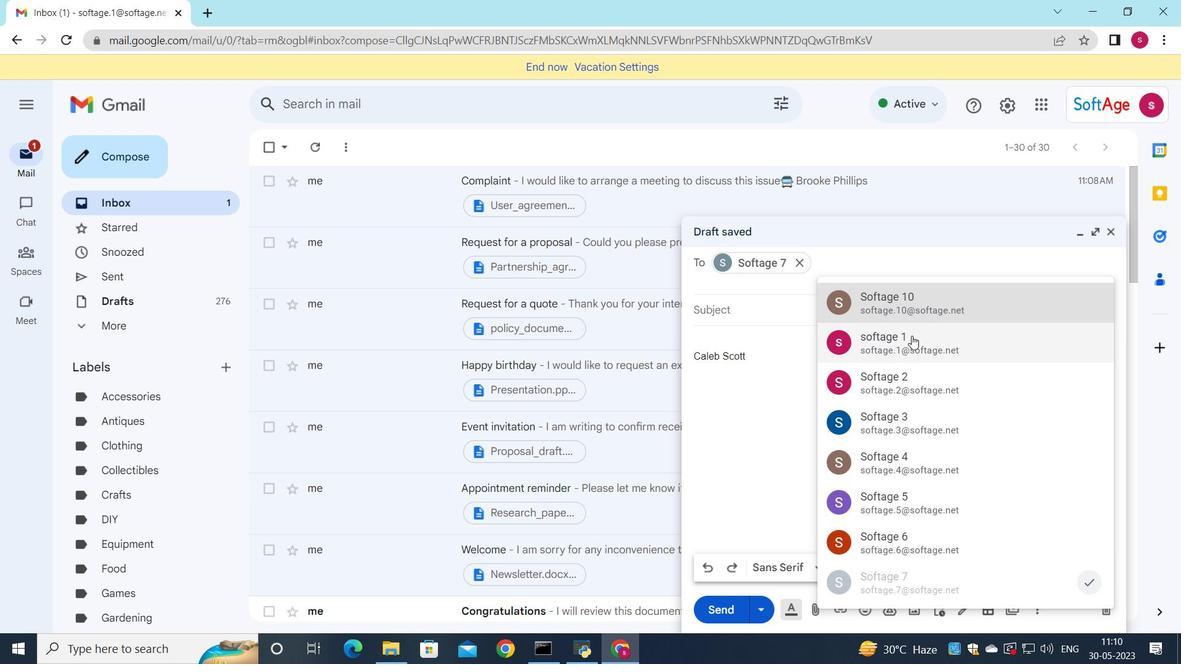 
Action: Key pressed <Key.down>
Screenshot: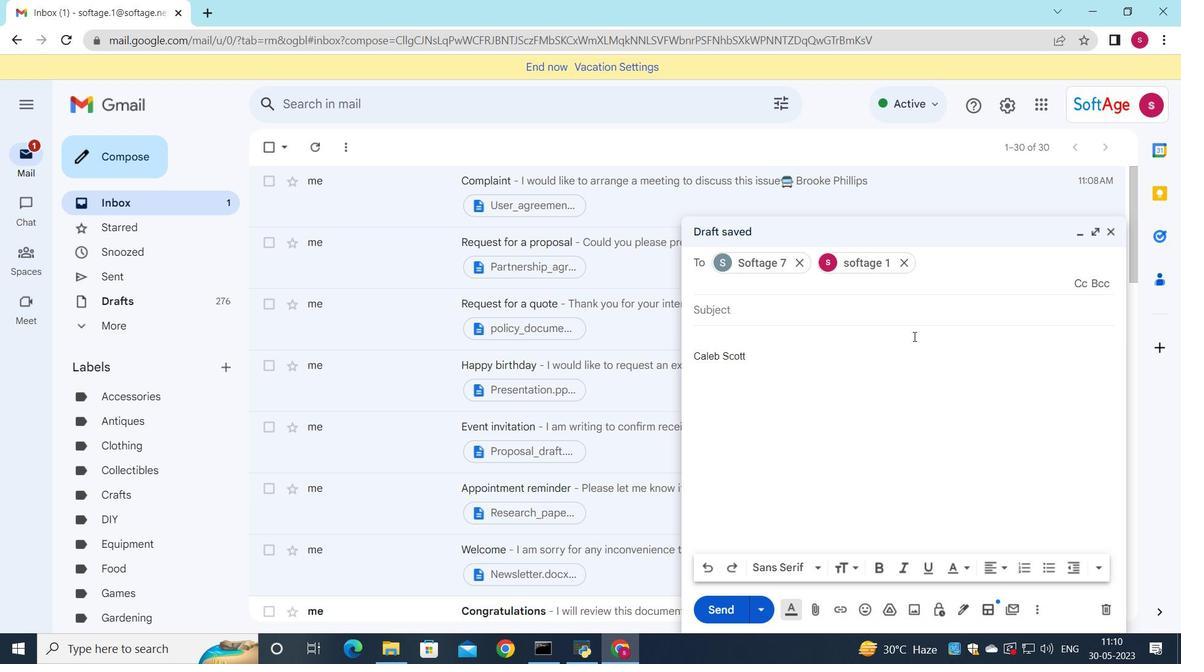 
Action: Mouse moved to (985, 259)
Screenshot: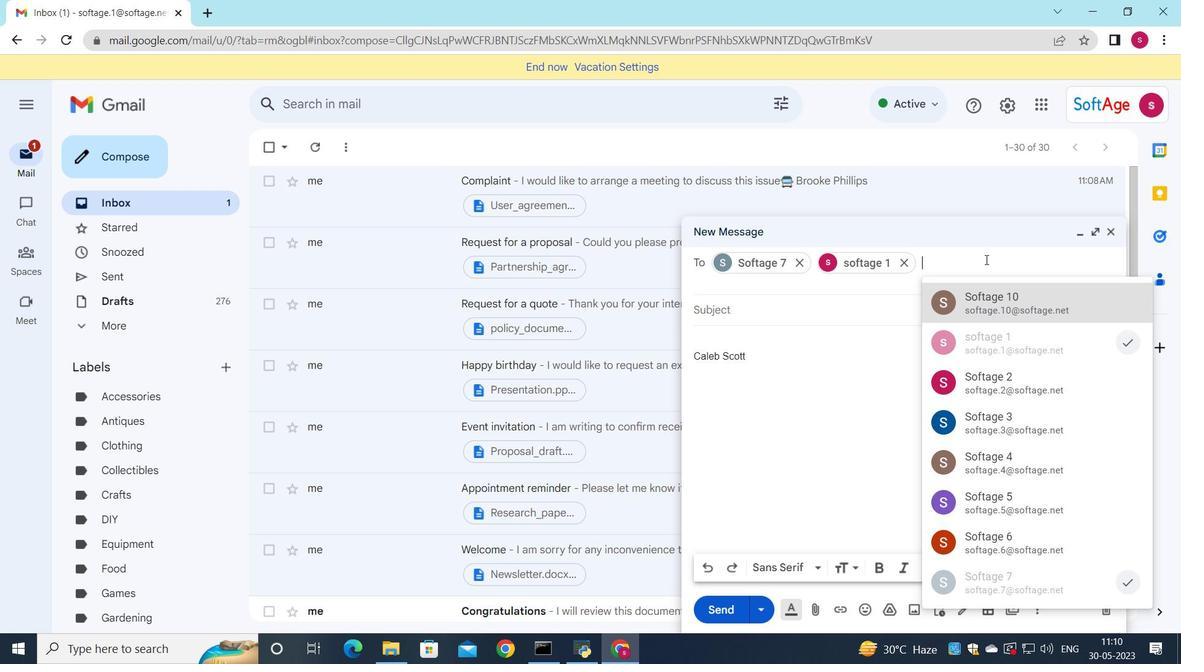 
Action: Mouse pressed left at (985, 259)
Screenshot: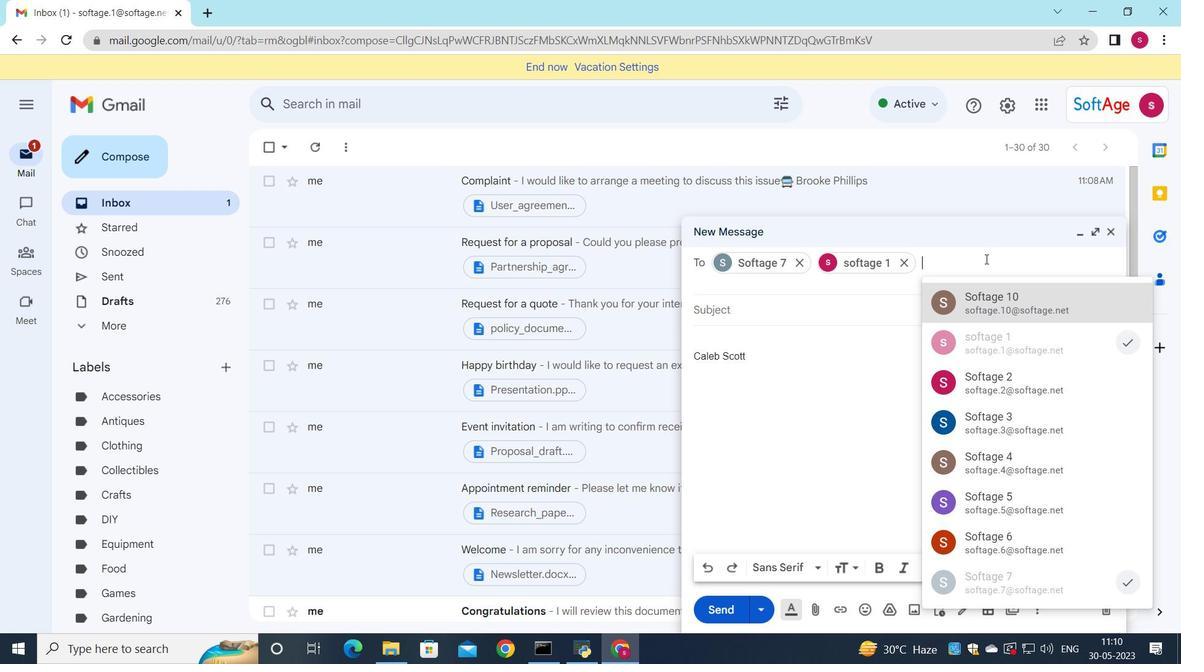 
Action: Mouse moved to (881, 367)
Screenshot: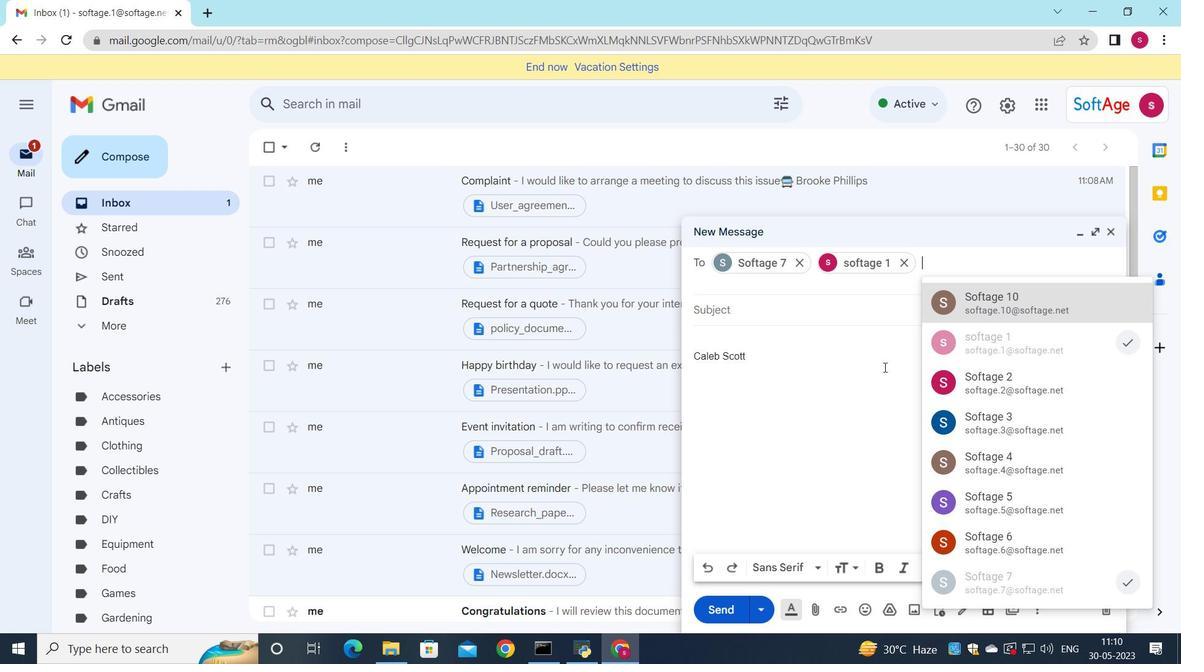 
Action: Mouse pressed left at (881, 367)
Screenshot: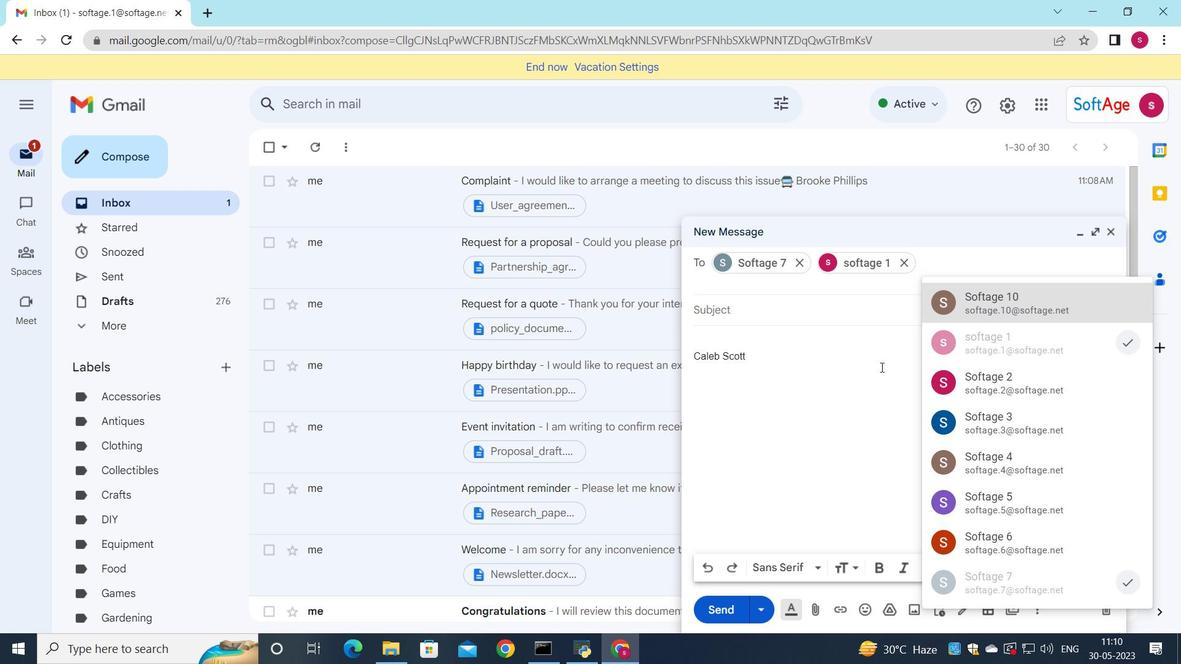 
Action: Mouse moved to (949, 270)
Screenshot: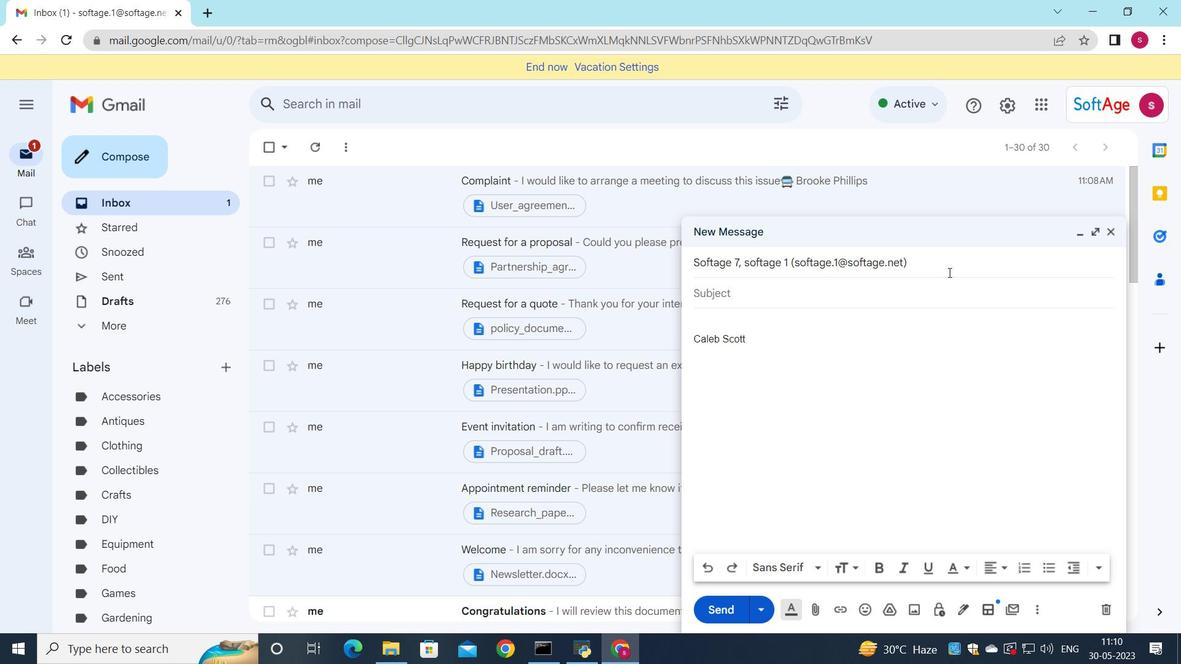 
Action: Mouse pressed left at (949, 270)
Screenshot: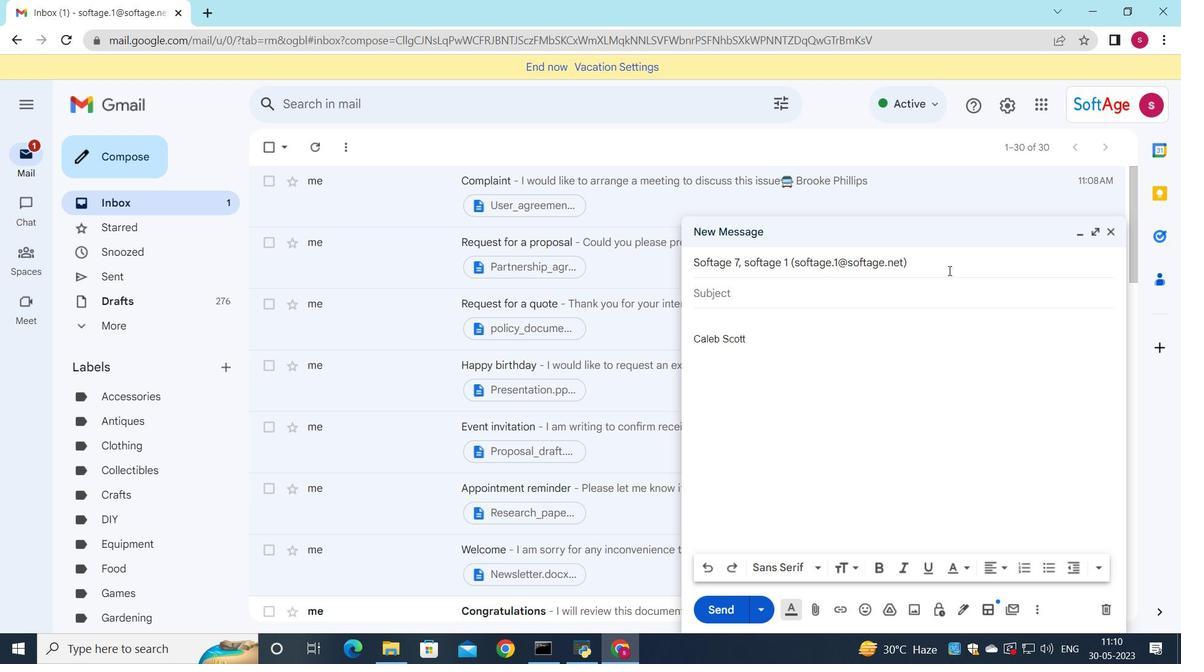 
Action: Mouse moved to (952, 273)
Screenshot: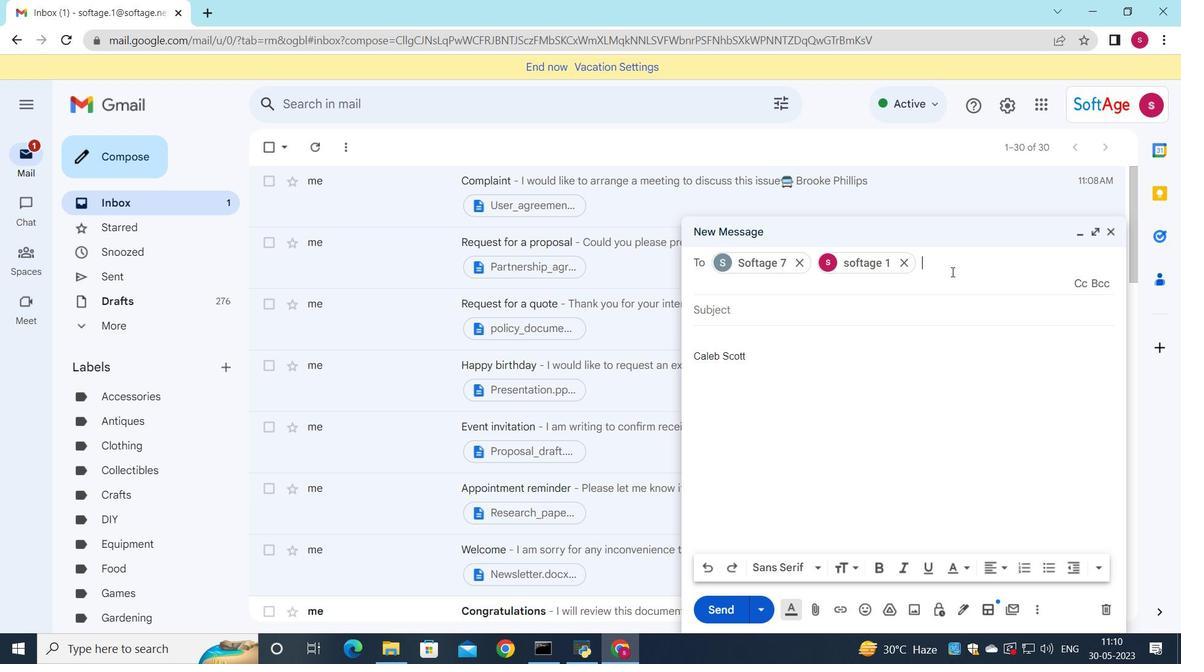 
Action: Key pressed s
Screenshot: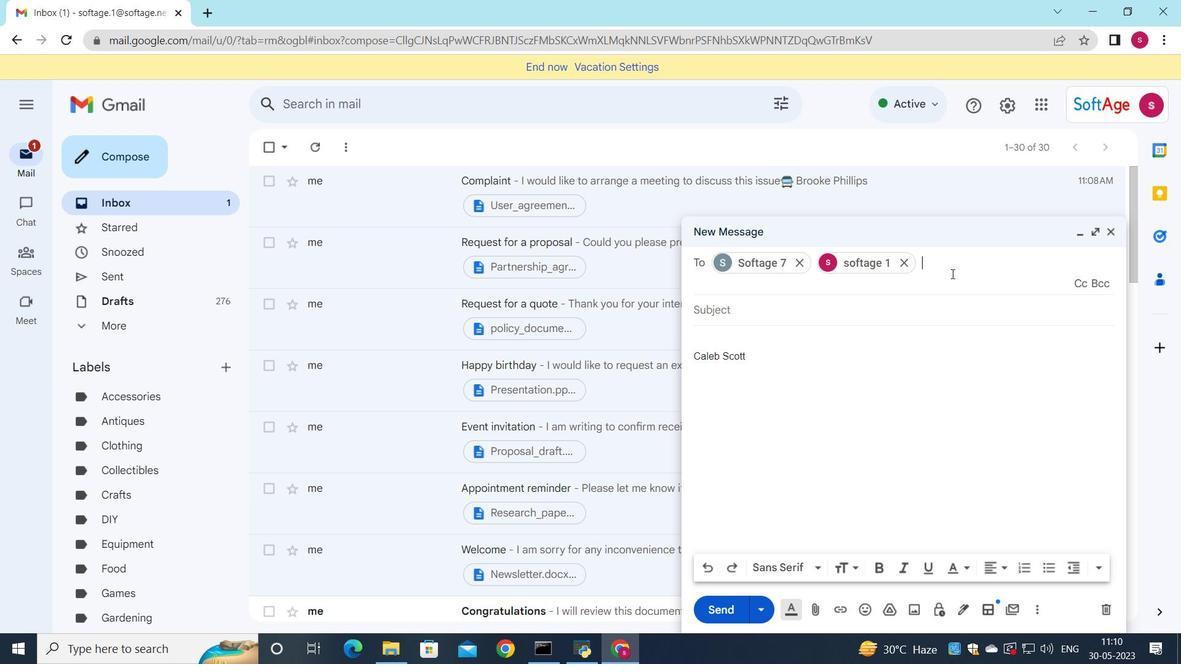 
Action: Mouse moved to (947, 276)
Screenshot: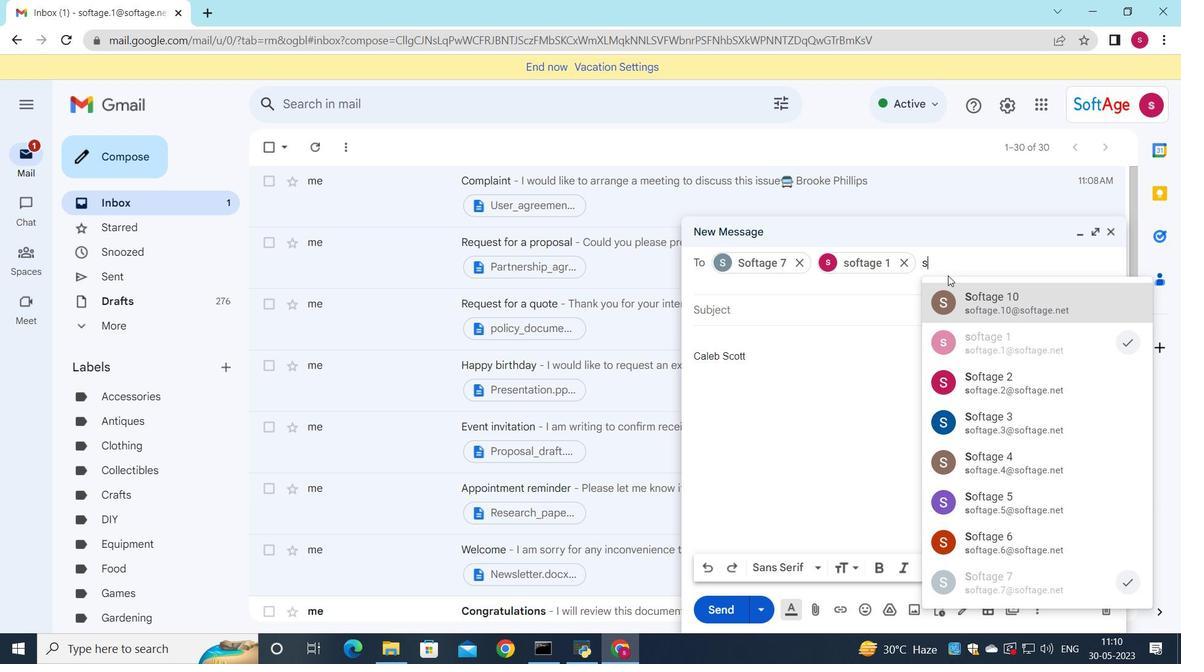 
Action: Key pressed o
Screenshot: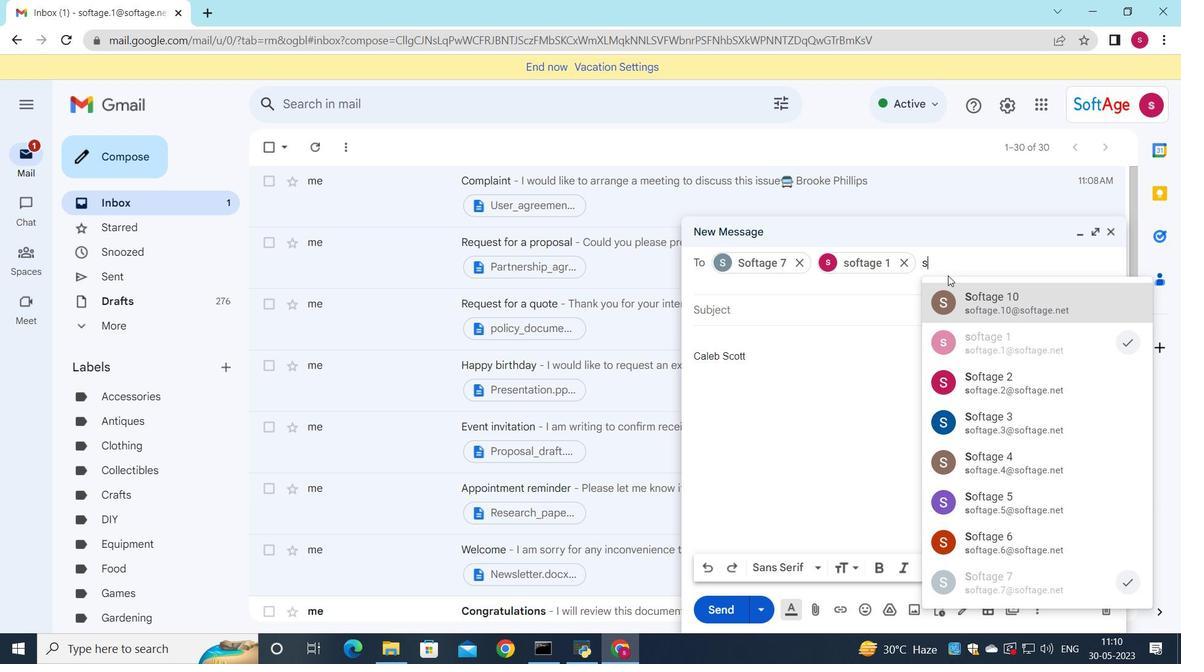 
Action: Mouse moved to (929, 302)
Screenshot: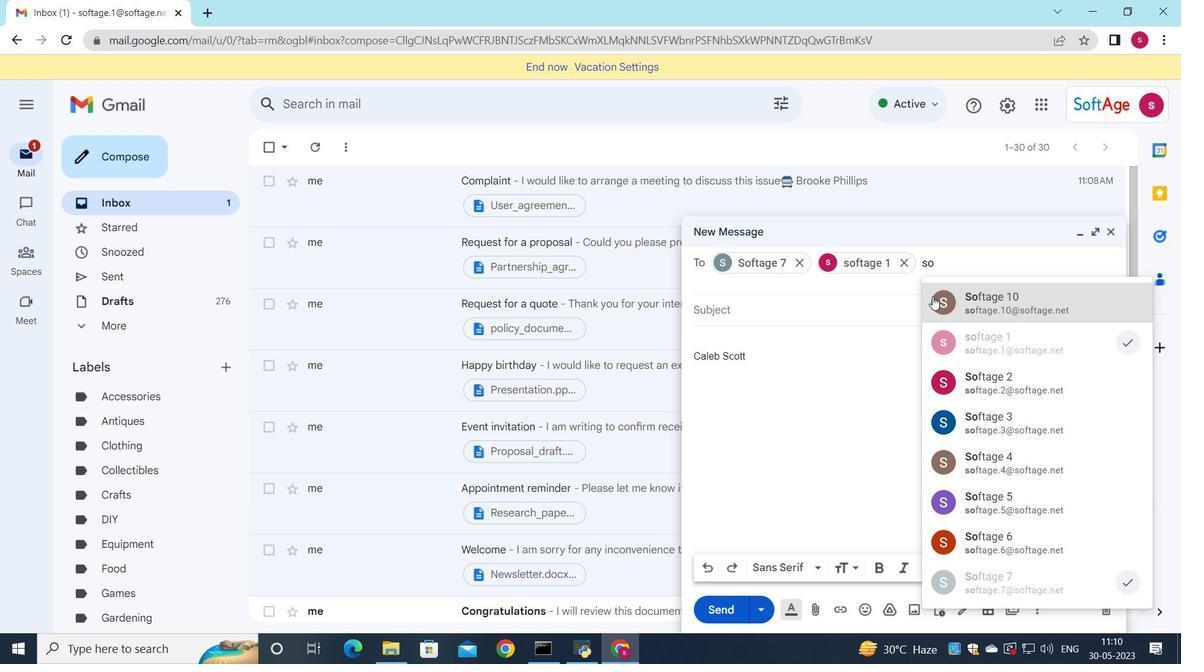 
Action: Key pressed ft
Screenshot: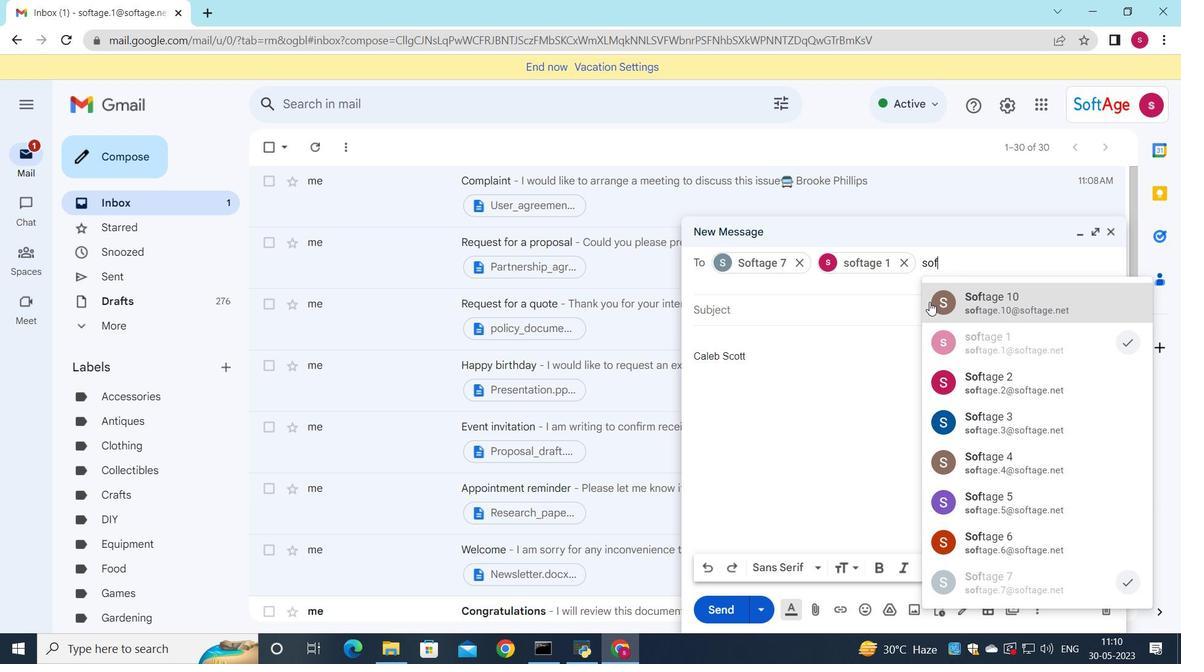 
Action: Mouse moved to (927, 303)
Screenshot: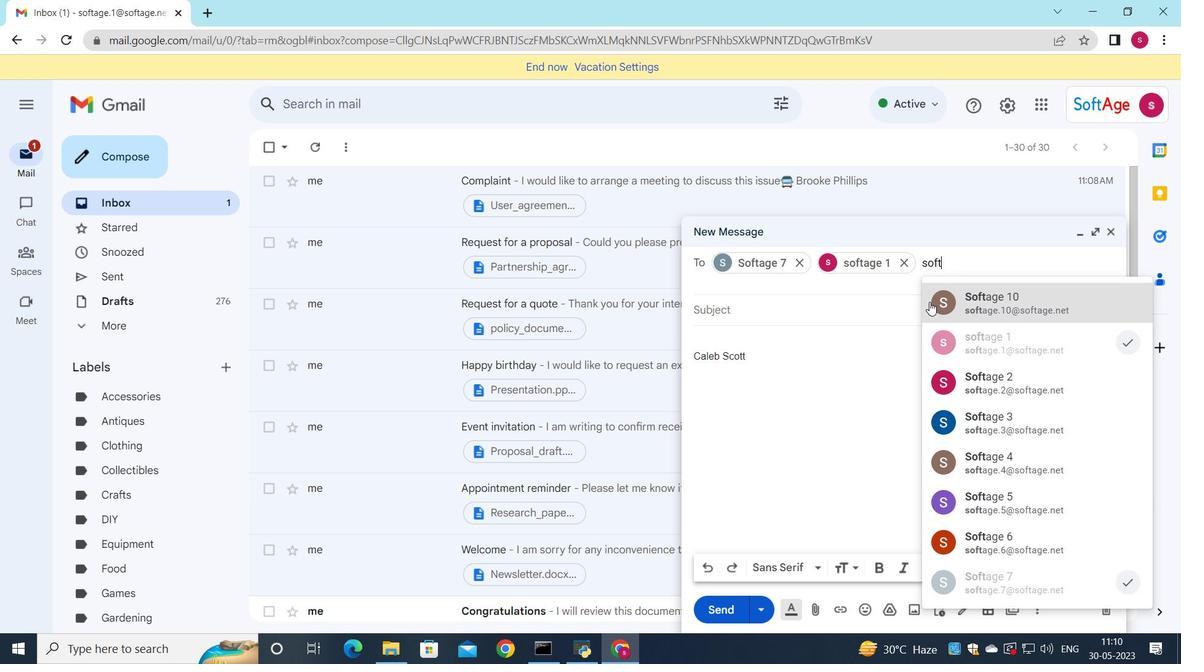 
Action: Key pressed age.8
Screenshot: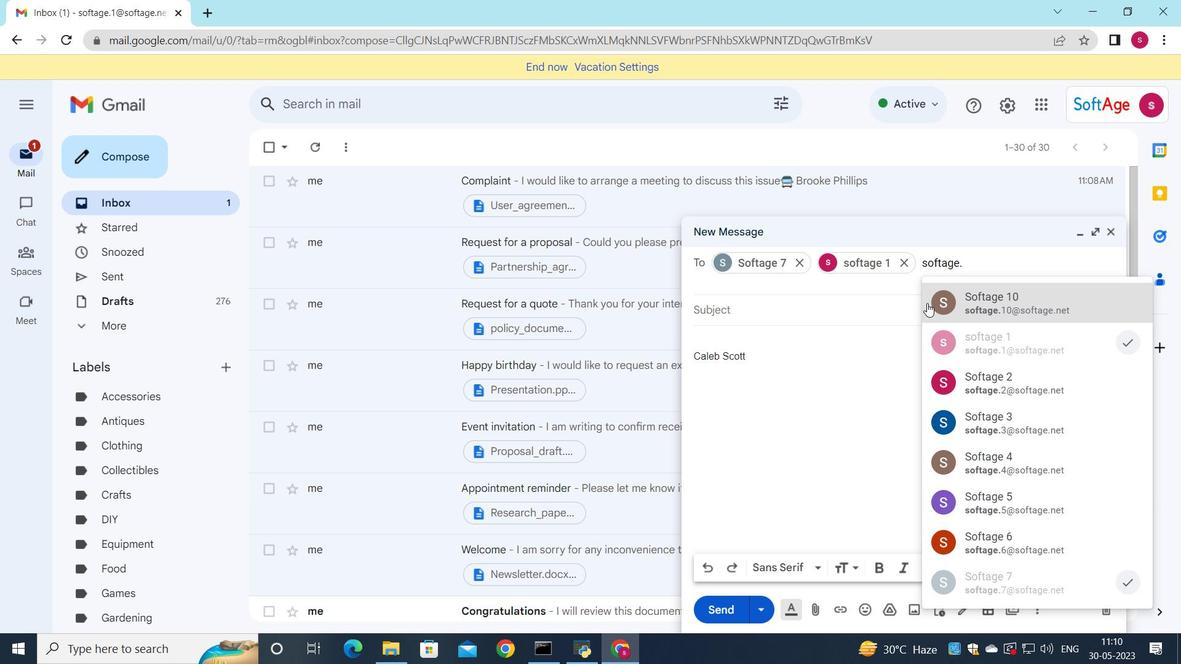 
Action: Mouse moved to (1000, 308)
Screenshot: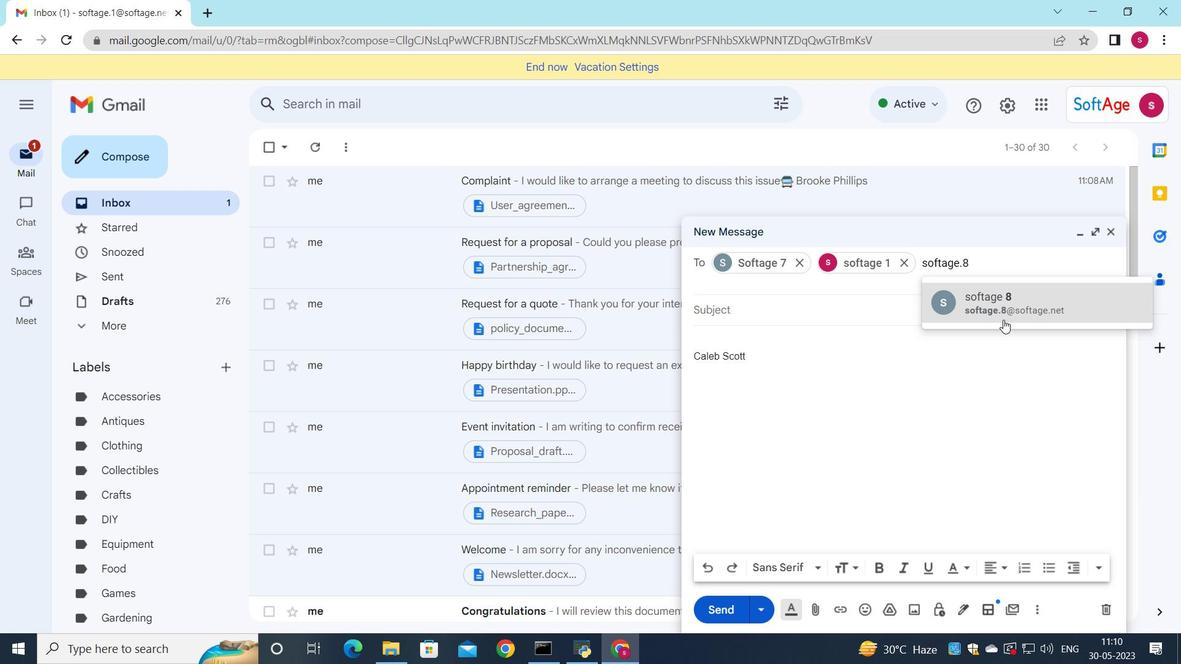 
Action: Mouse pressed left at (1000, 308)
Screenshot: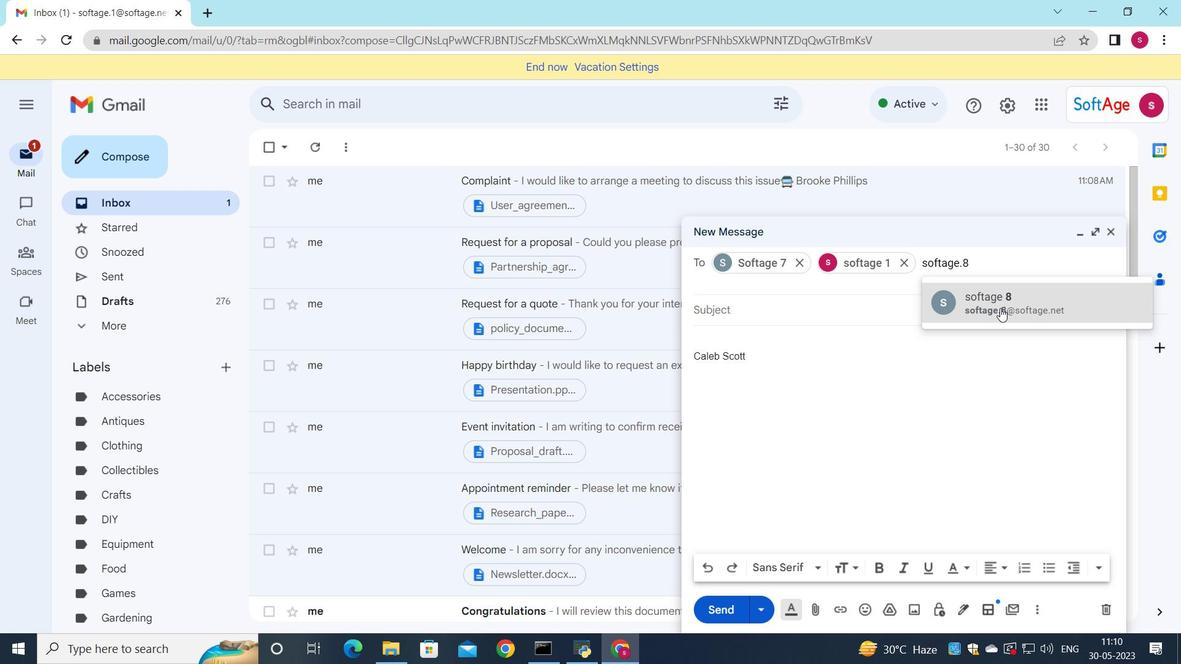 
Action: Mouse moved to (1078, 285)
Screenshot: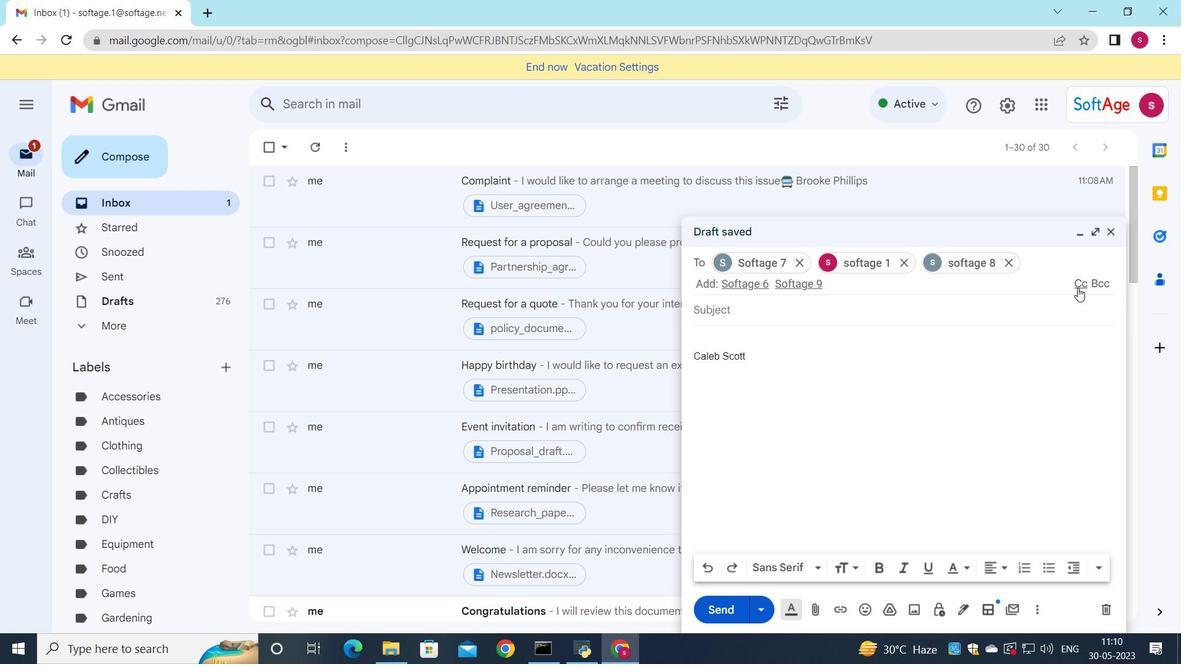 
Action: Mouse pressed left at (1078, 285)
Screenshot: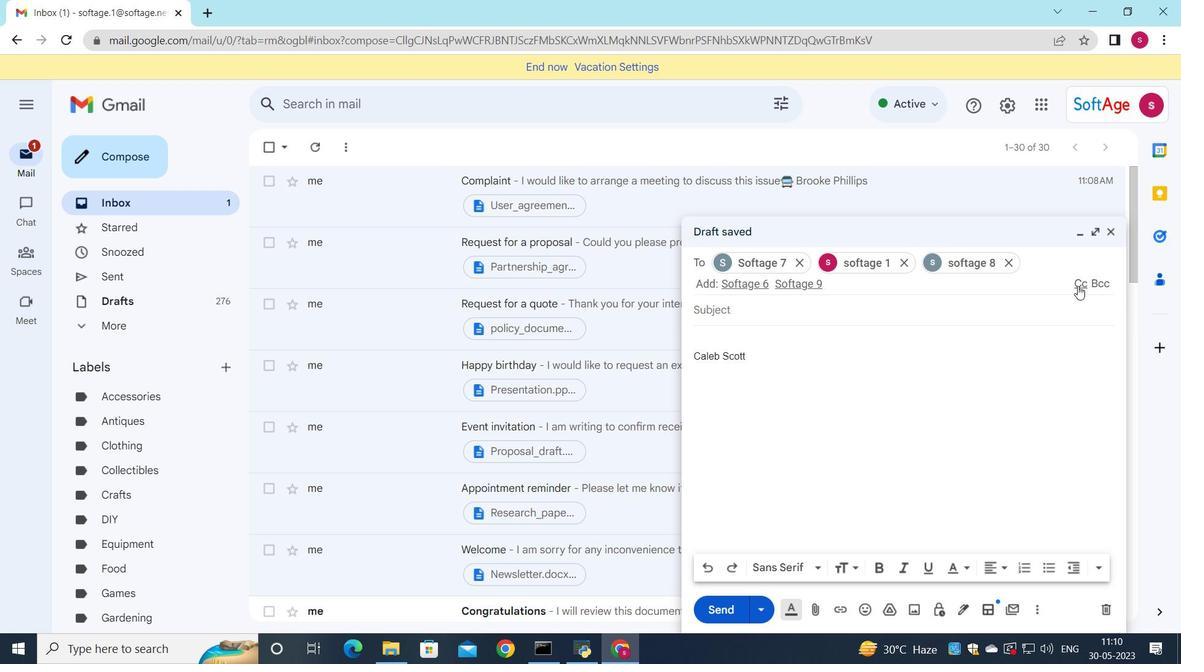 
Action: Mouse moved to (793, 307)
Screenshot: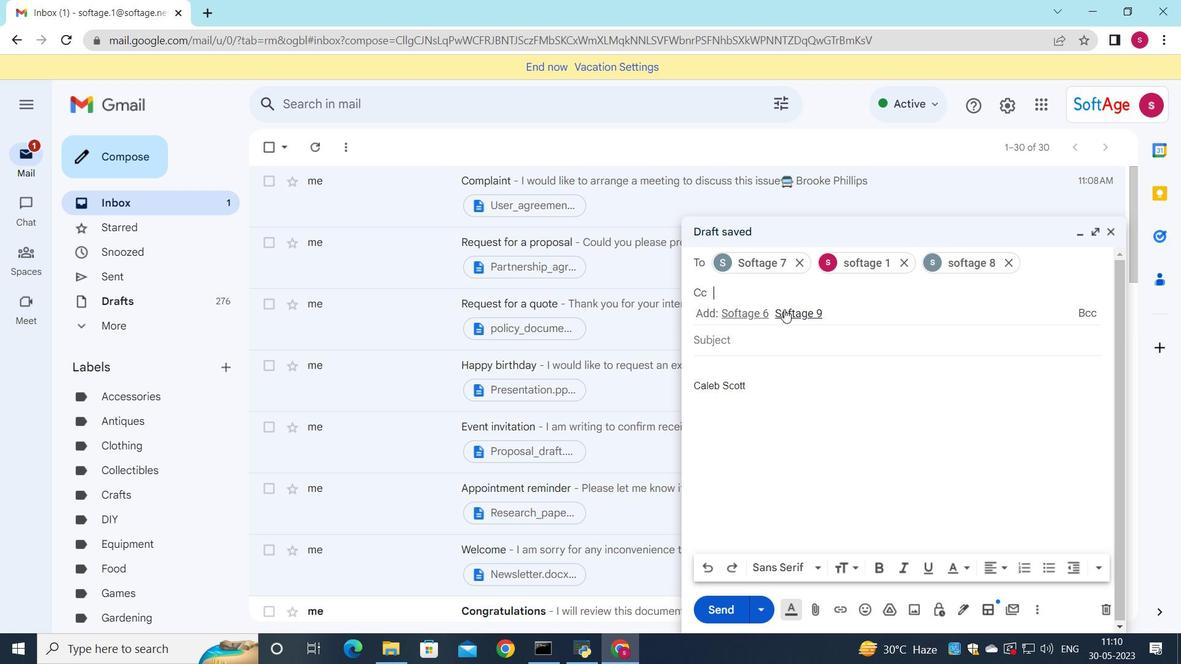 
Action: Mouse pressed left at (793, 307)
Screenshot: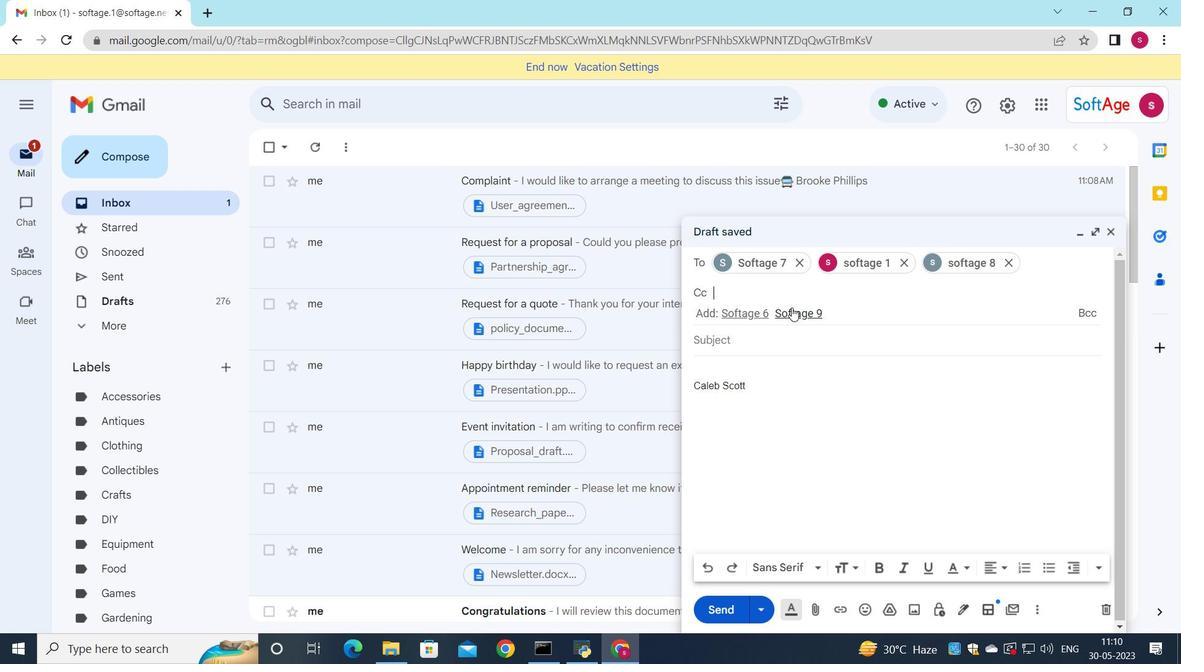 
Action: Mouse moved to (747, 334)
Screenshot: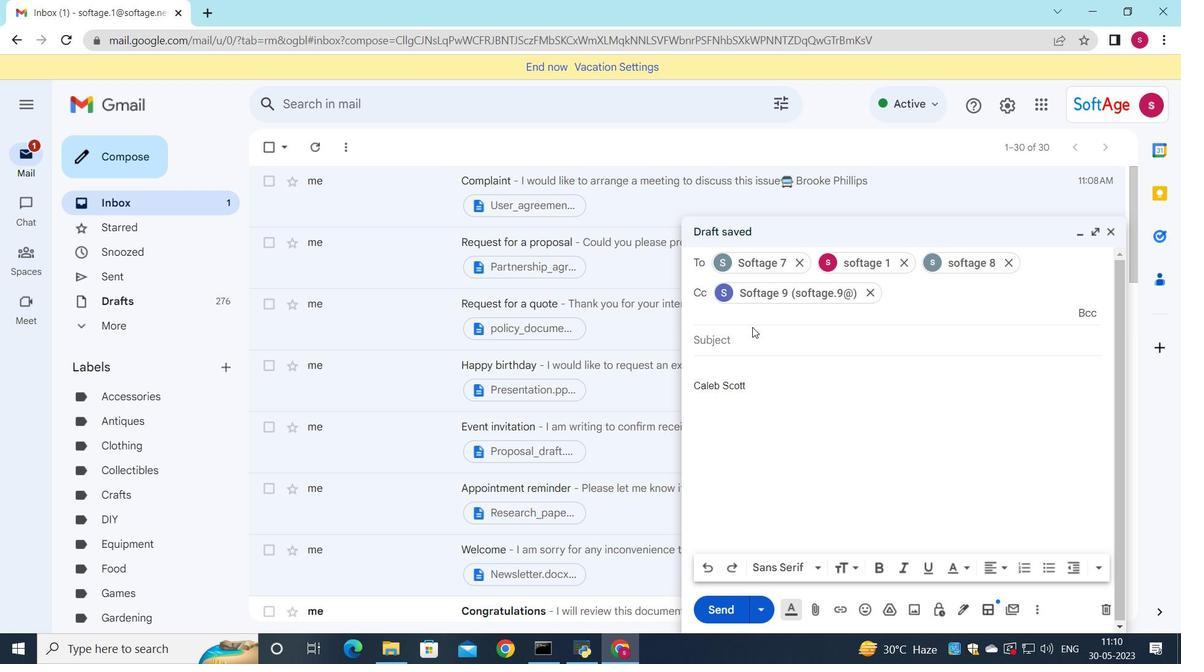 
Action: Mouse pressed left at (747, 334)
Screenshot: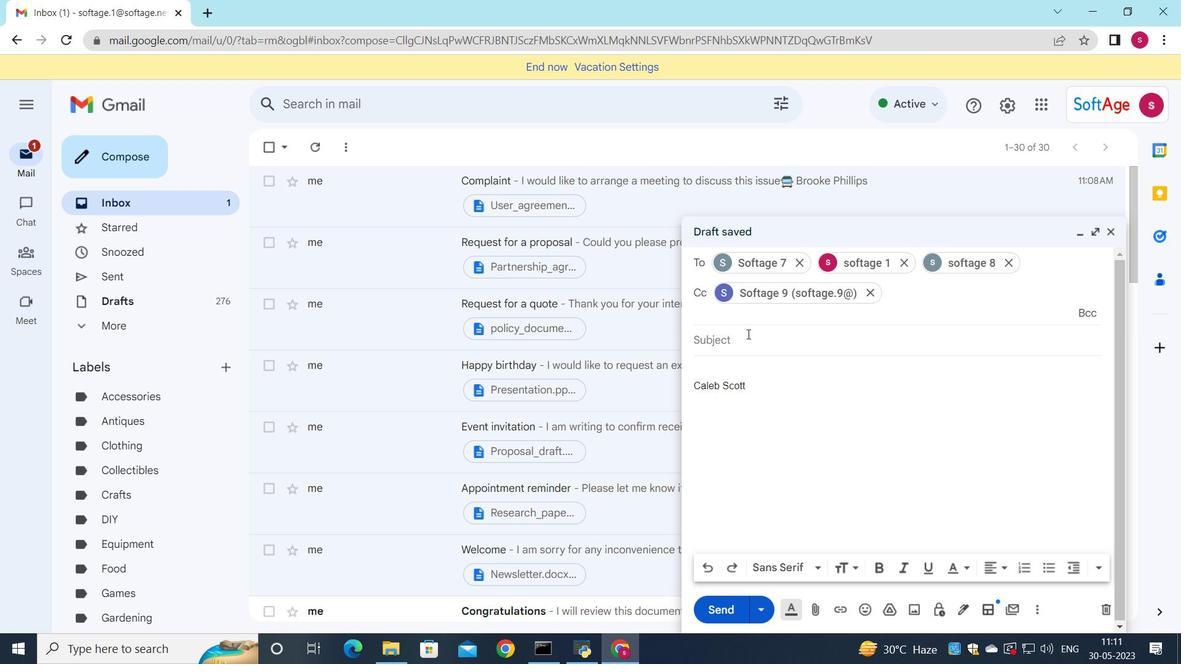 
Action: Key pressed <Key.shift><Key.shift><Key.shift><Key.shift><Key.shift><Key.shift><Key.shift><Key.shift><Key.shift><Key.shift><Key.shift><Key.shift><Key.shift><Key.shift><Key.shift><Key.shift>Apology
Screenshot: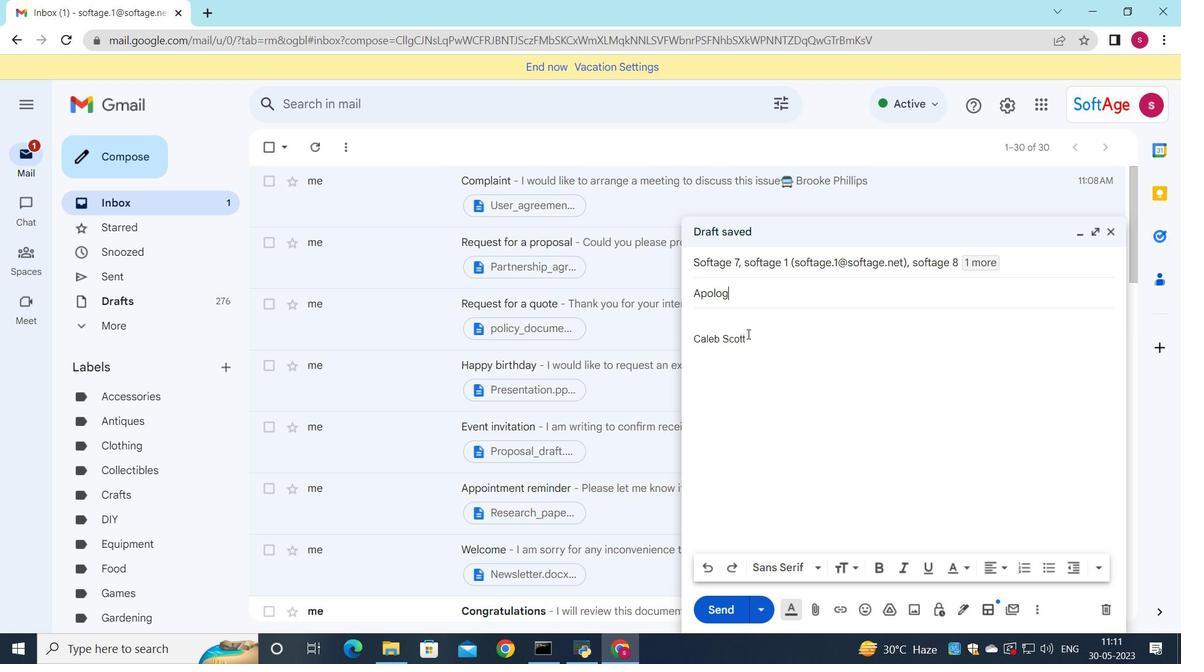 
Action: Mouse moved to (700, 320)
Screenshot: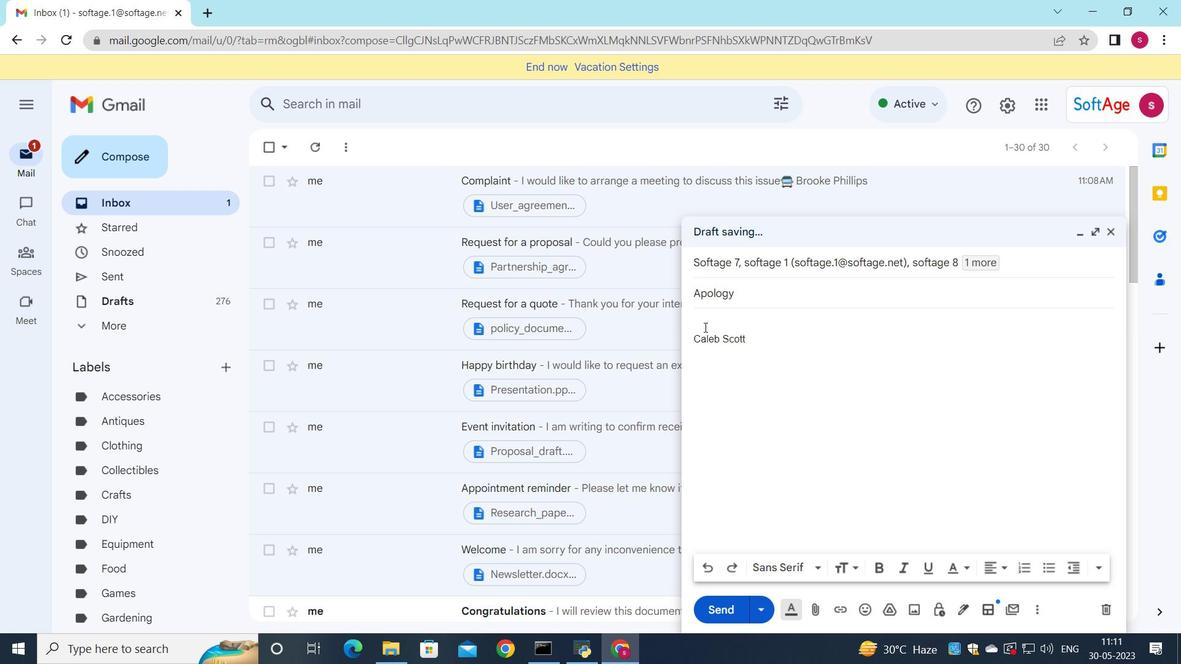 
Action: Mouse pressed left at (700, 320)
Screenshot: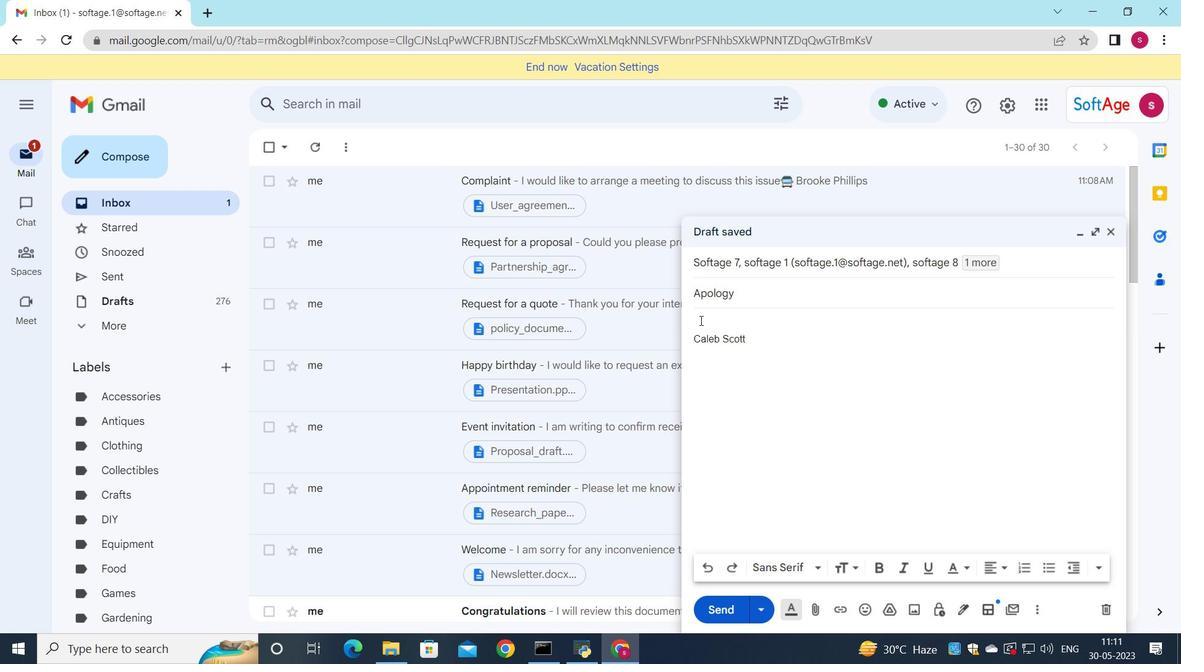 
Action: Key pressed <Key.shift>Please<Key.space>find<Key.space>below<Key.space>my<Key.space>proposed<Key.space>solutions
Screenshot: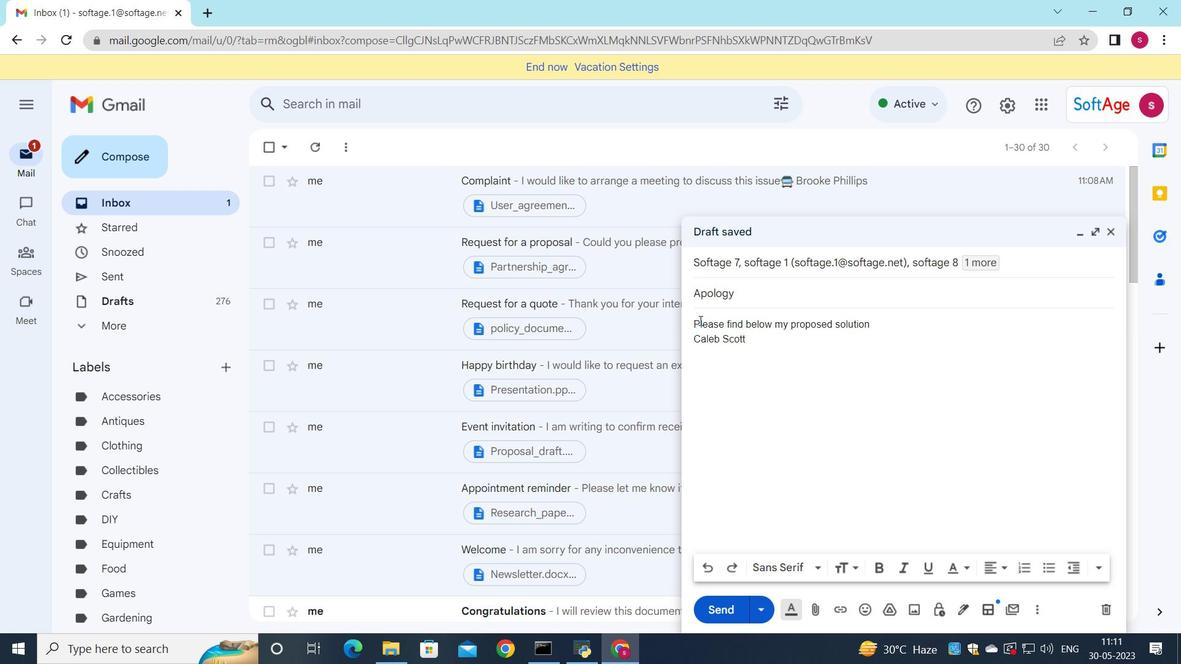 
Action: Mouse moved to (834, 358)
Screenshot: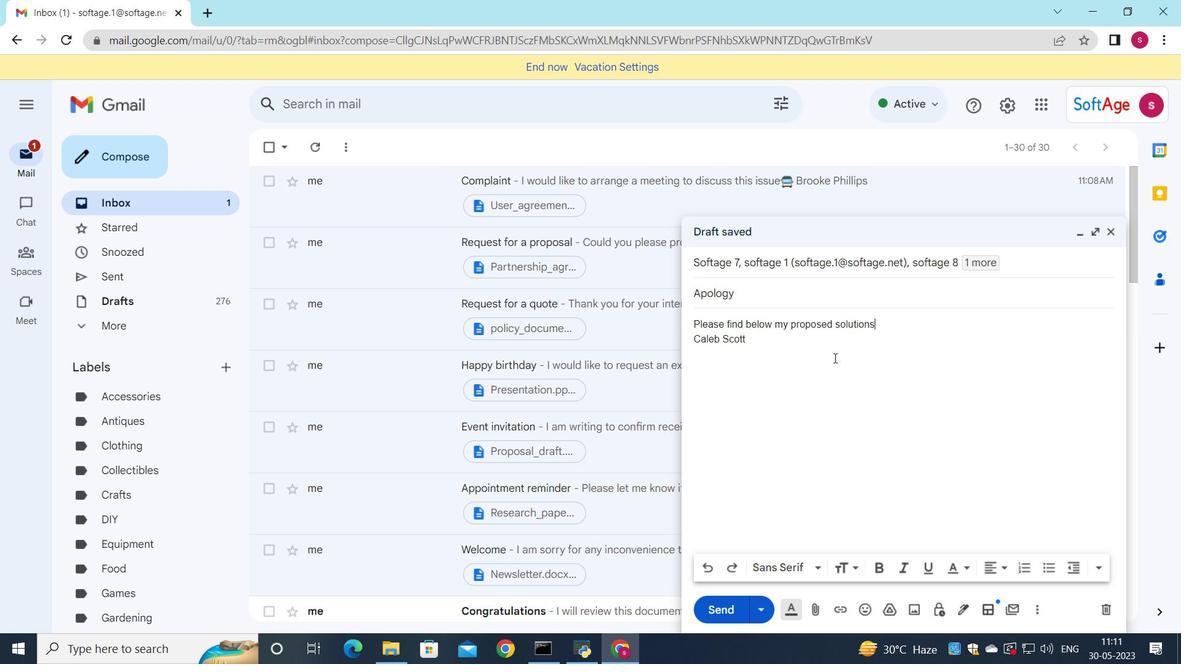 
Action: Key pressed <Key.backspace>
Screenshot: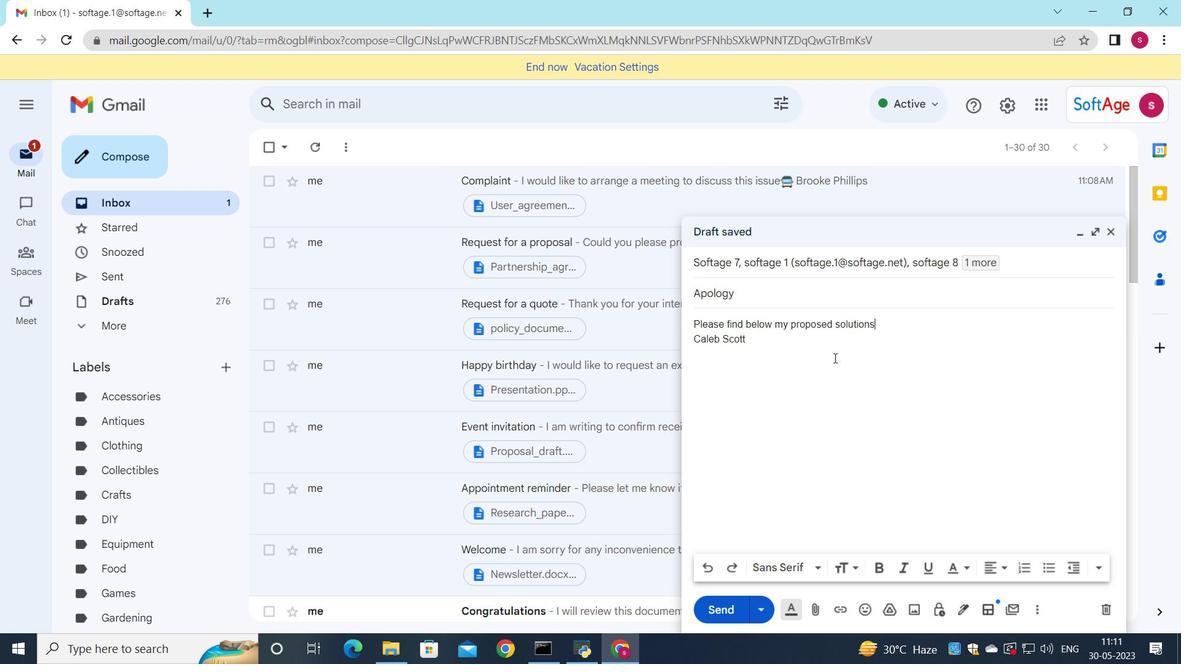 
Action: Mouse moved to (860, 610)
Screenshot: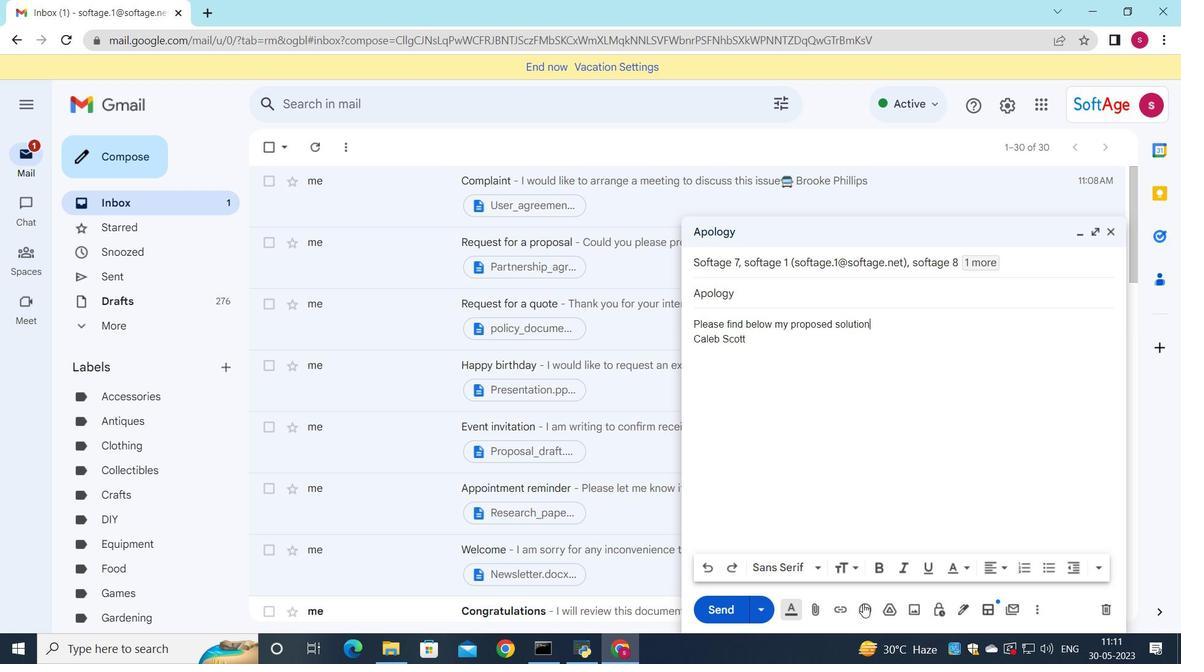 
Action: Mouse pressed left at (860, 610)
Screenshot: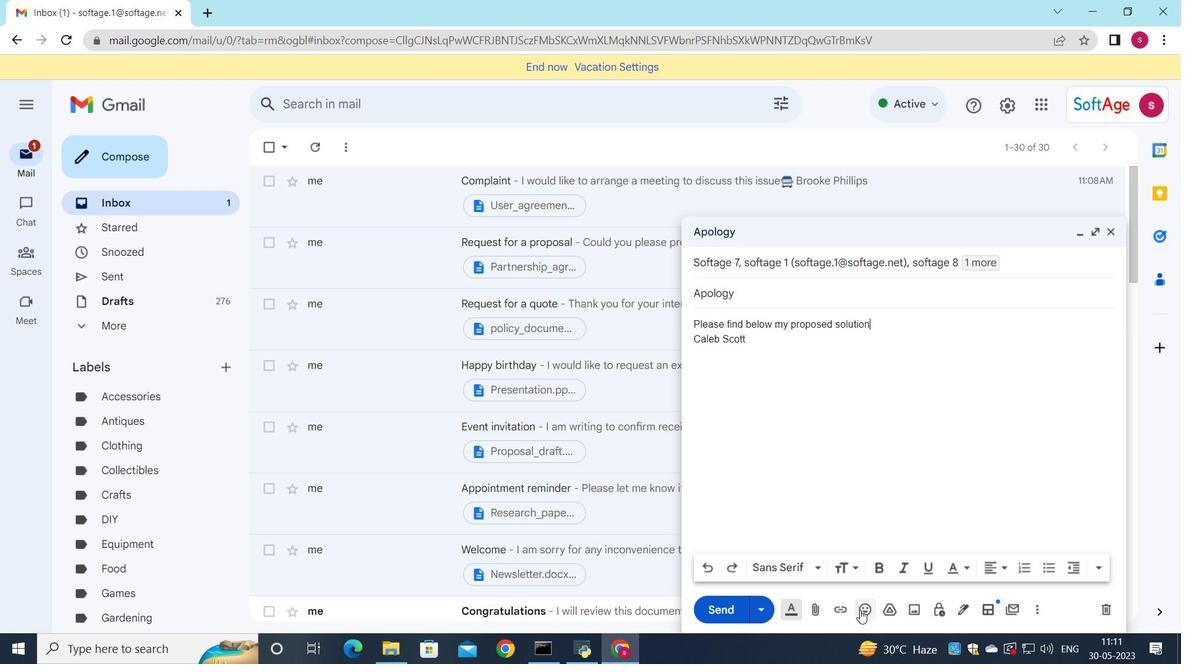 
Action: Mouse moved to (852, 535)
Screenshot: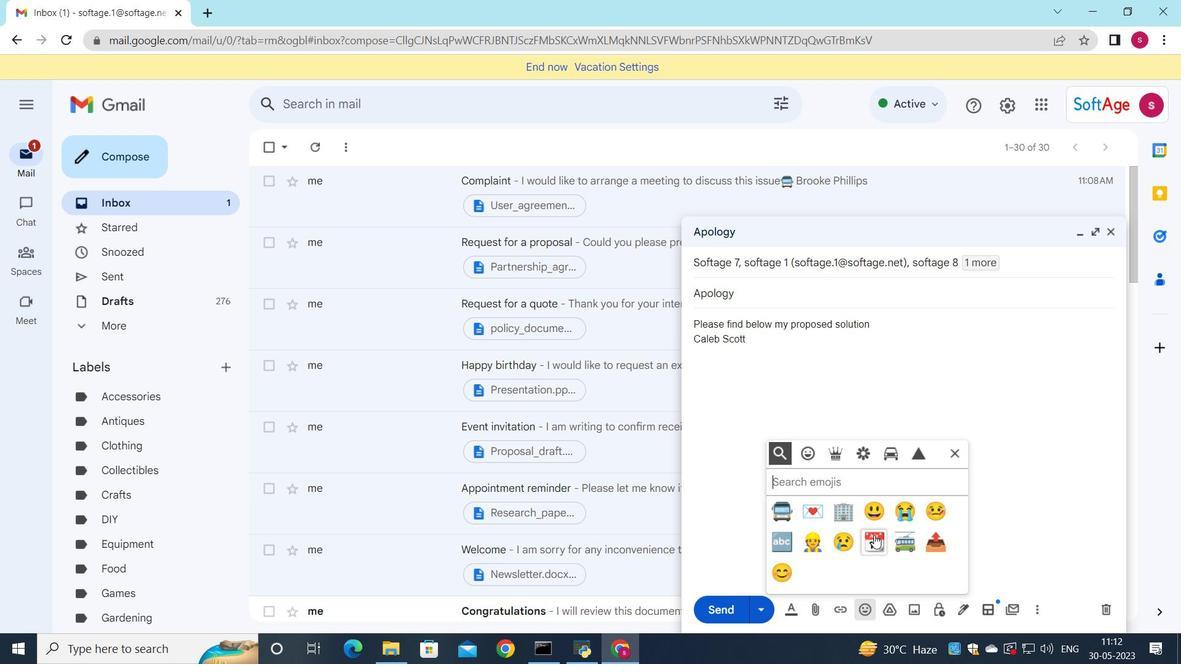 
Action: Mouse pressed left at (852, 535)
Screenshot: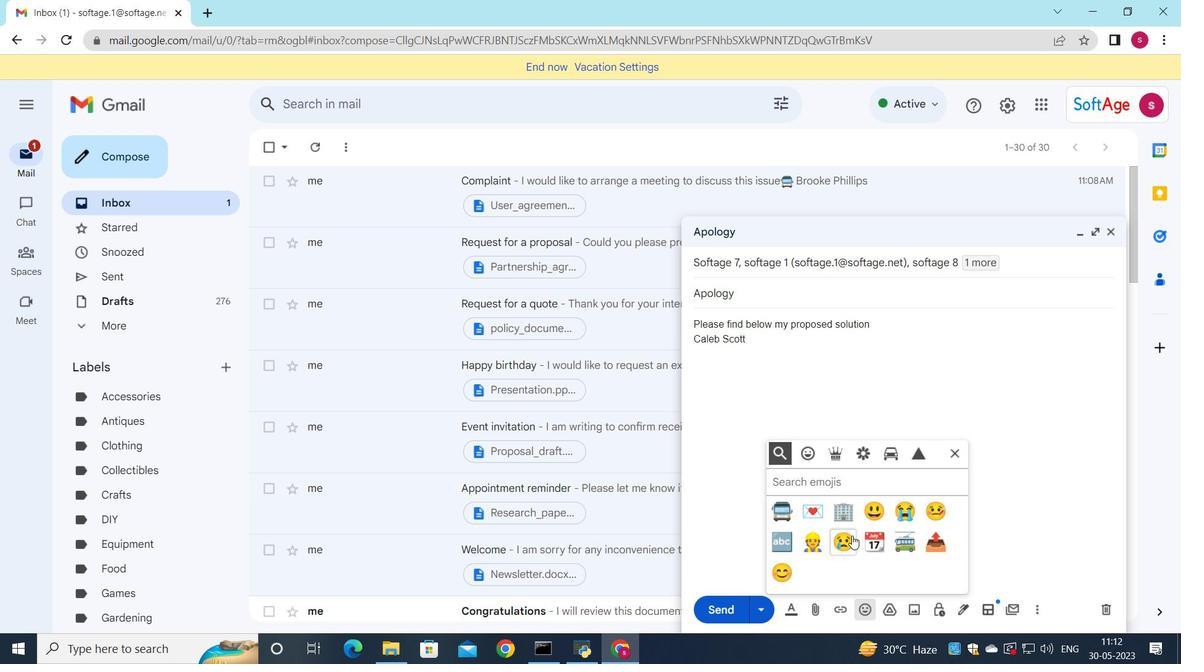 
Action: Mouse moved to (956, 447)
Screenshot: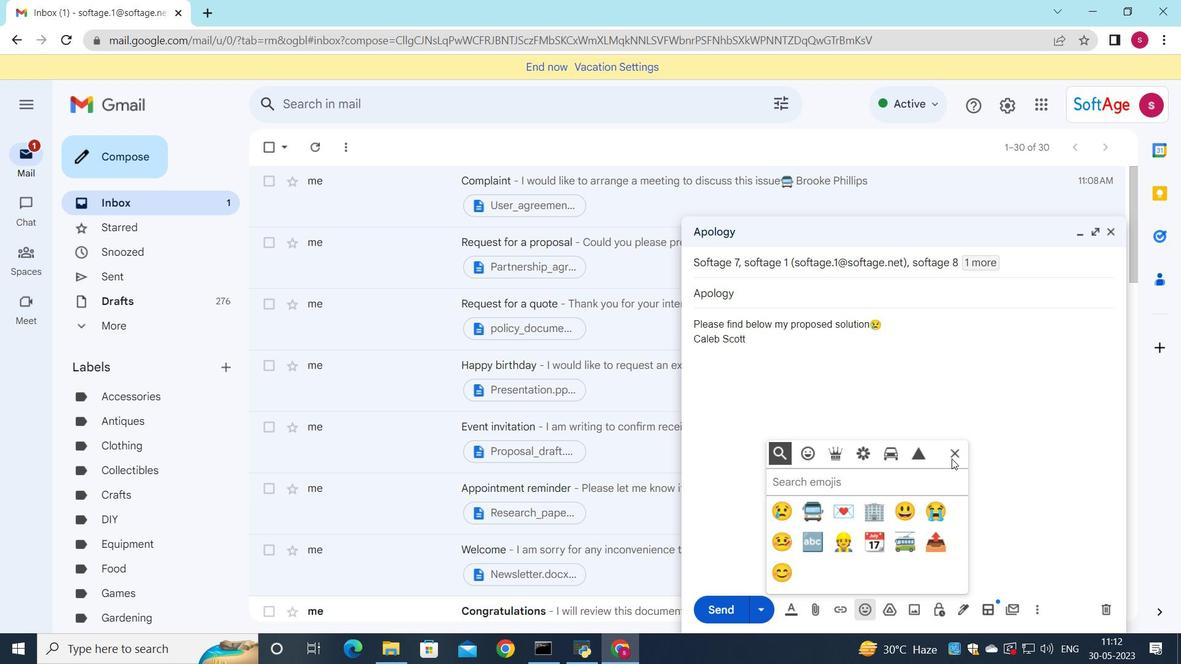 
Action: Mouse pressed left at (956, 447)
Screenshot: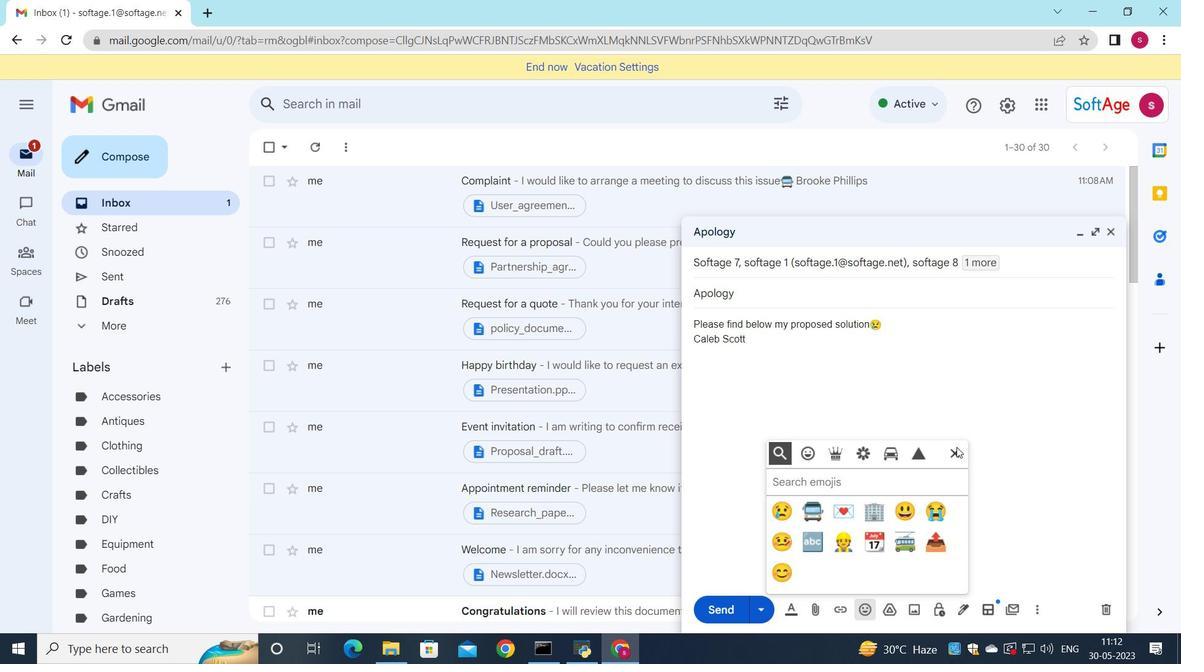 
Action: Mouse moved to (818, 604)
Screenshot: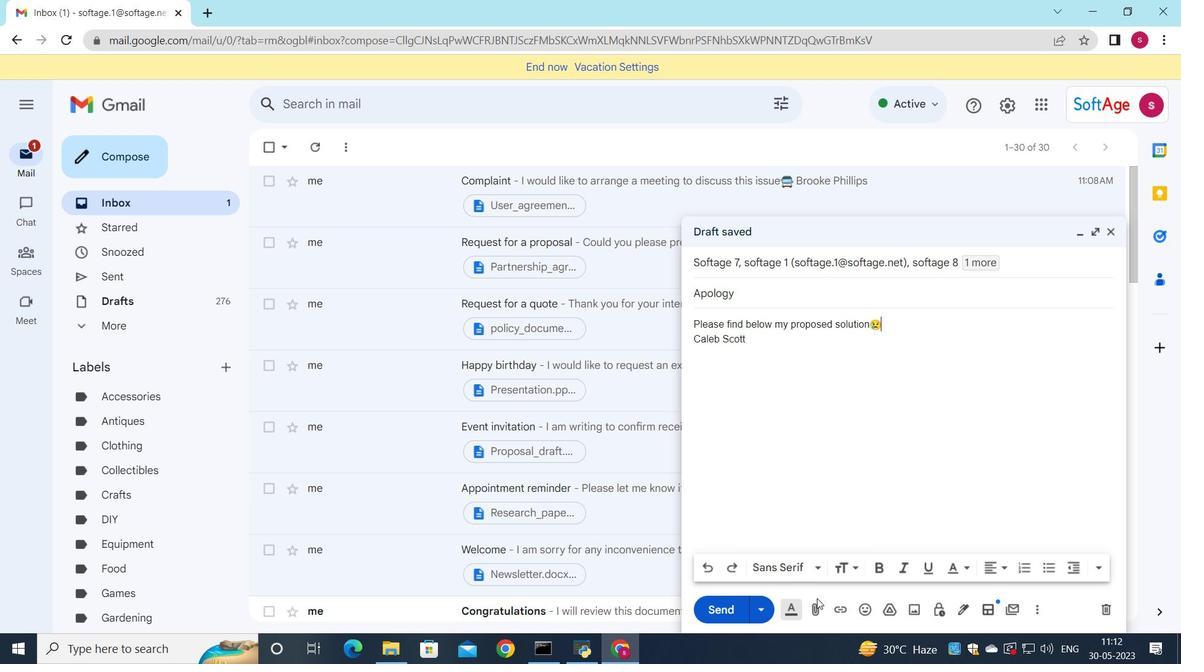 
Action: Mouse pressed left at (818, 604)
Screenshot: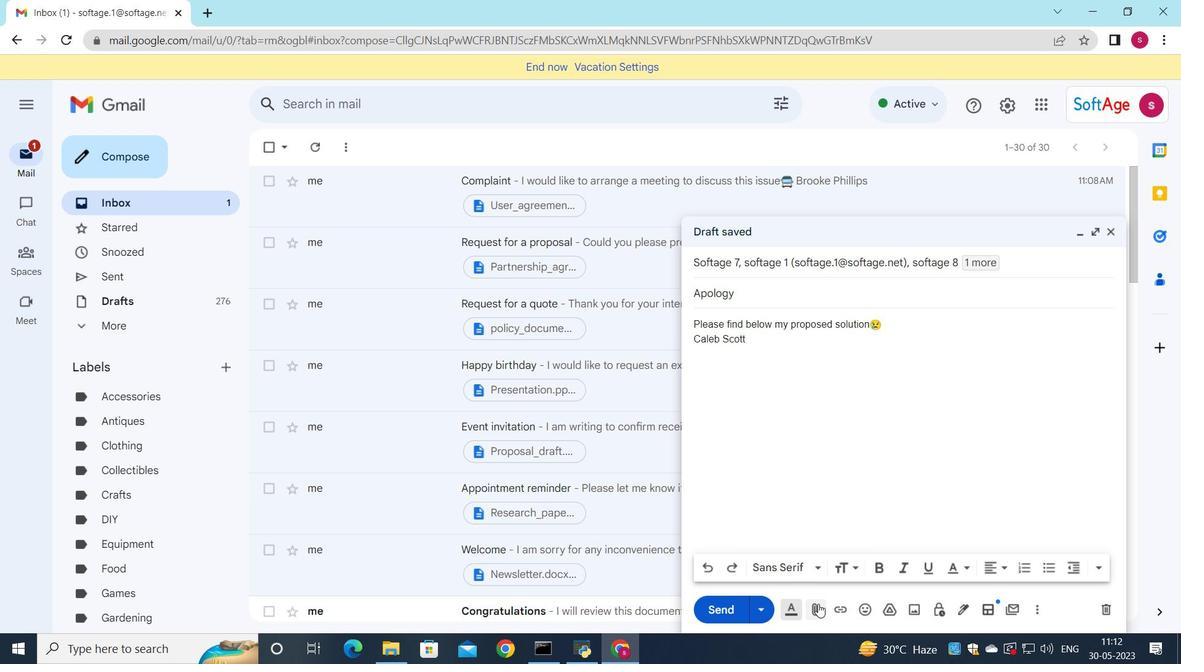 
Action: Mouse moved to (223, 113)
Screenshot: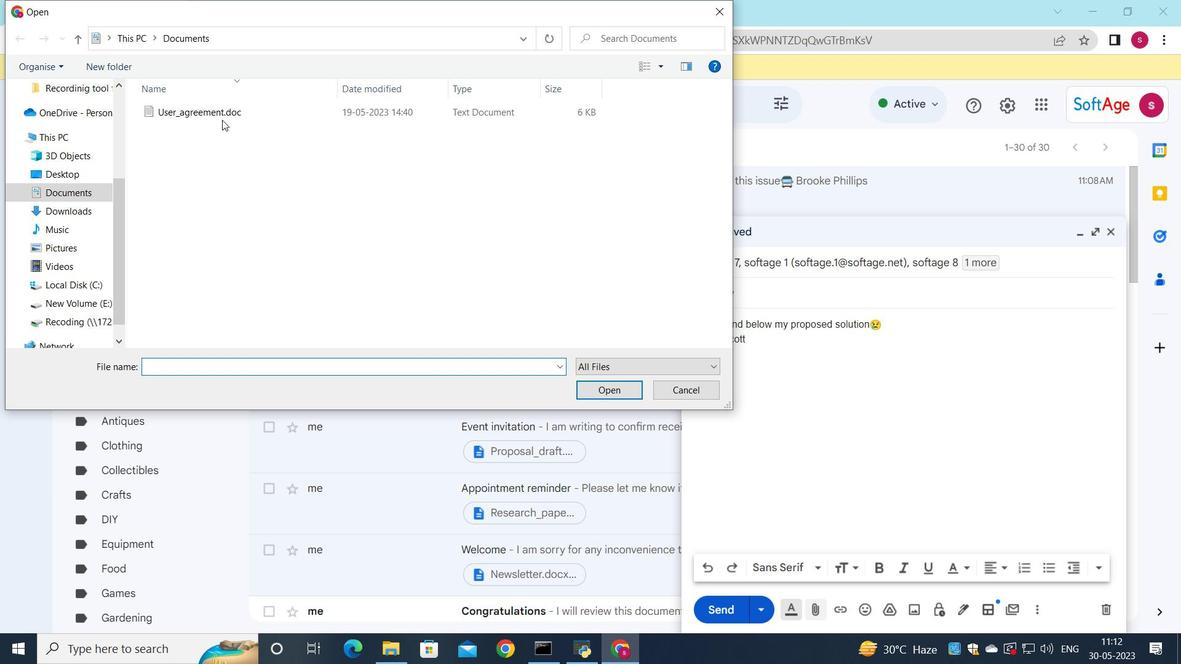 
Action: Mouse pressed left at (223, 113)
Screenshot: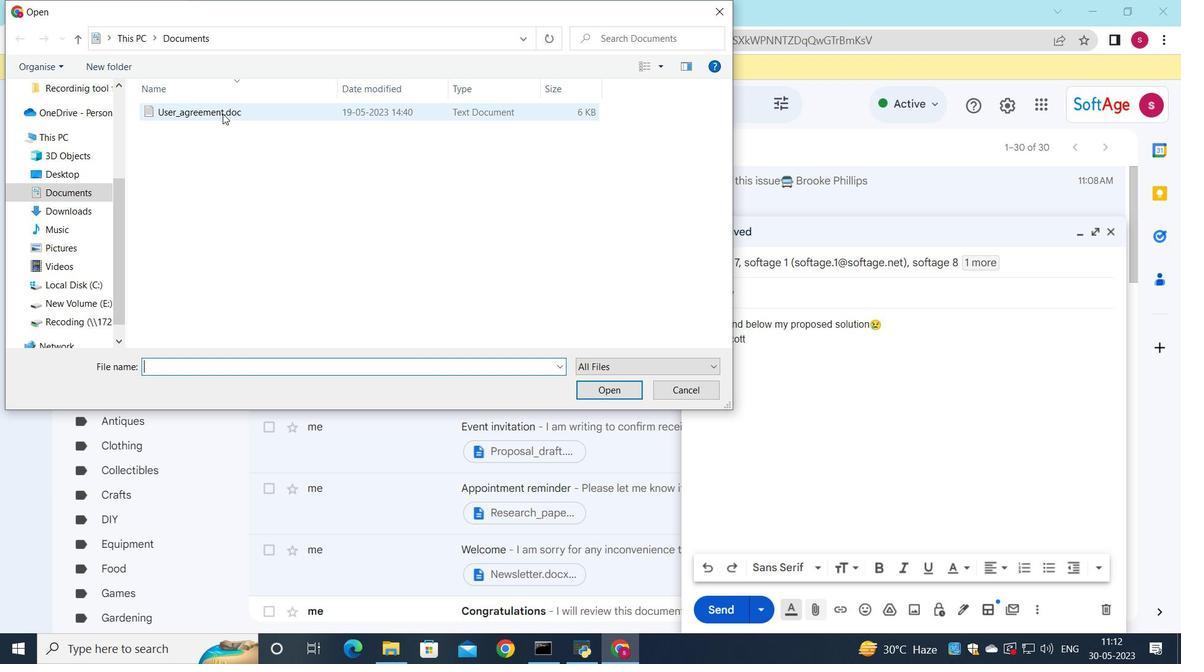 
Action: Mouse moved to (252, 115)
Screenshot: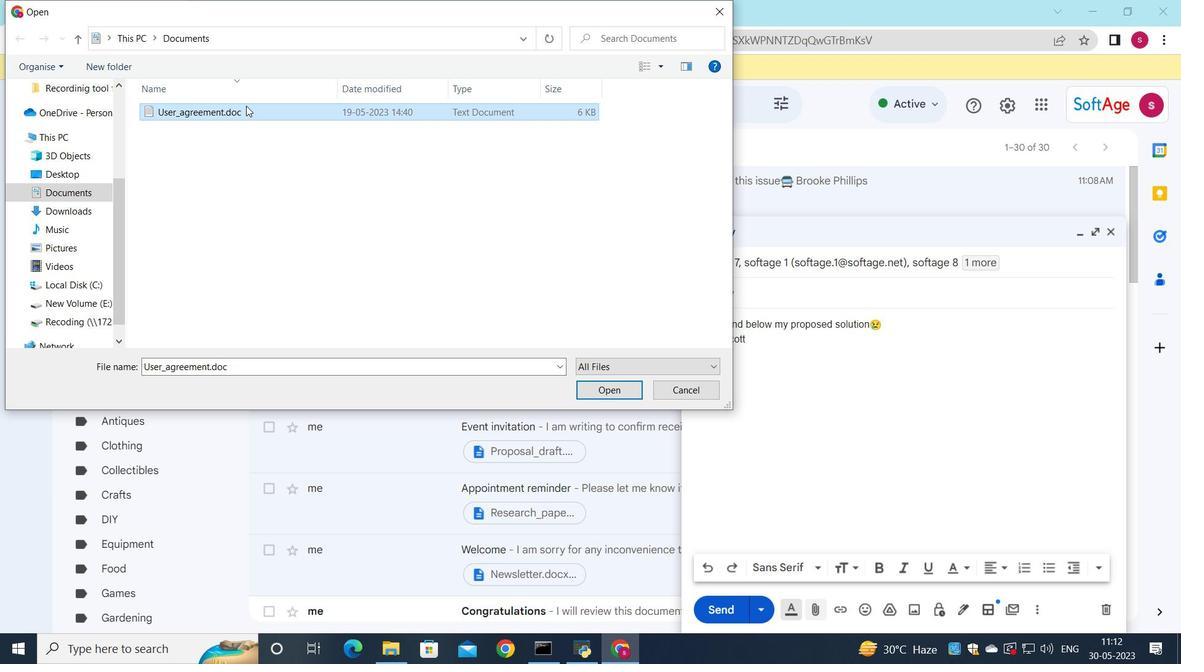 
Action: Mouse pressed left at (252, 115)
Screenshot: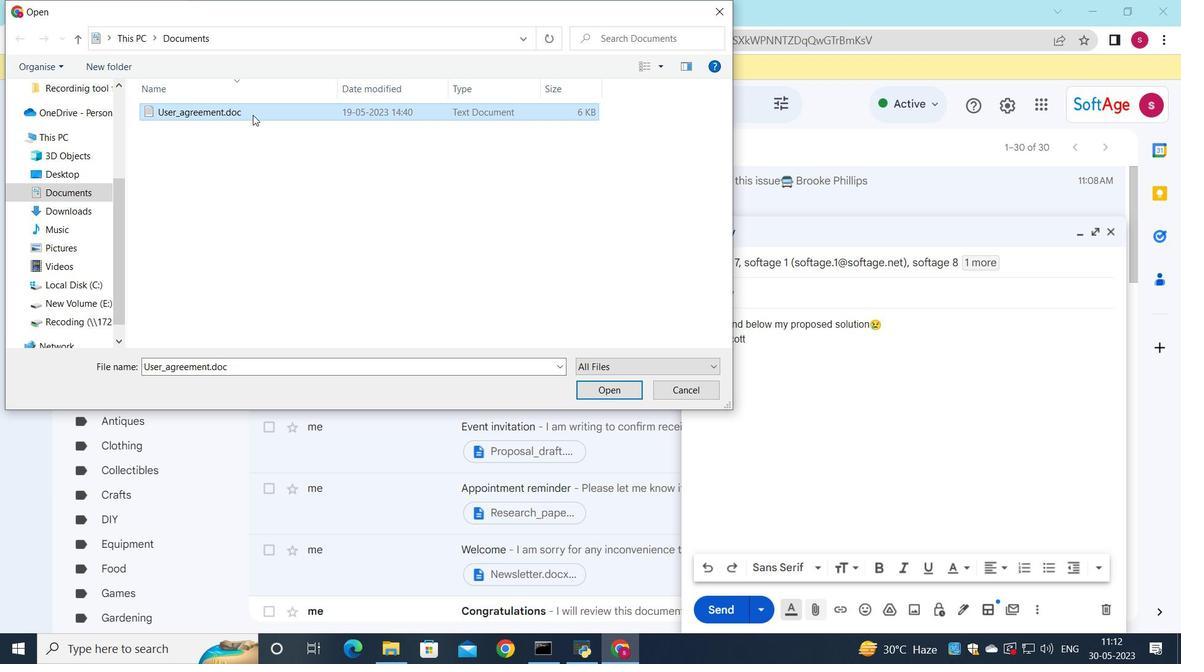
Action: Mouse moved to (489, 101)
Screenshot: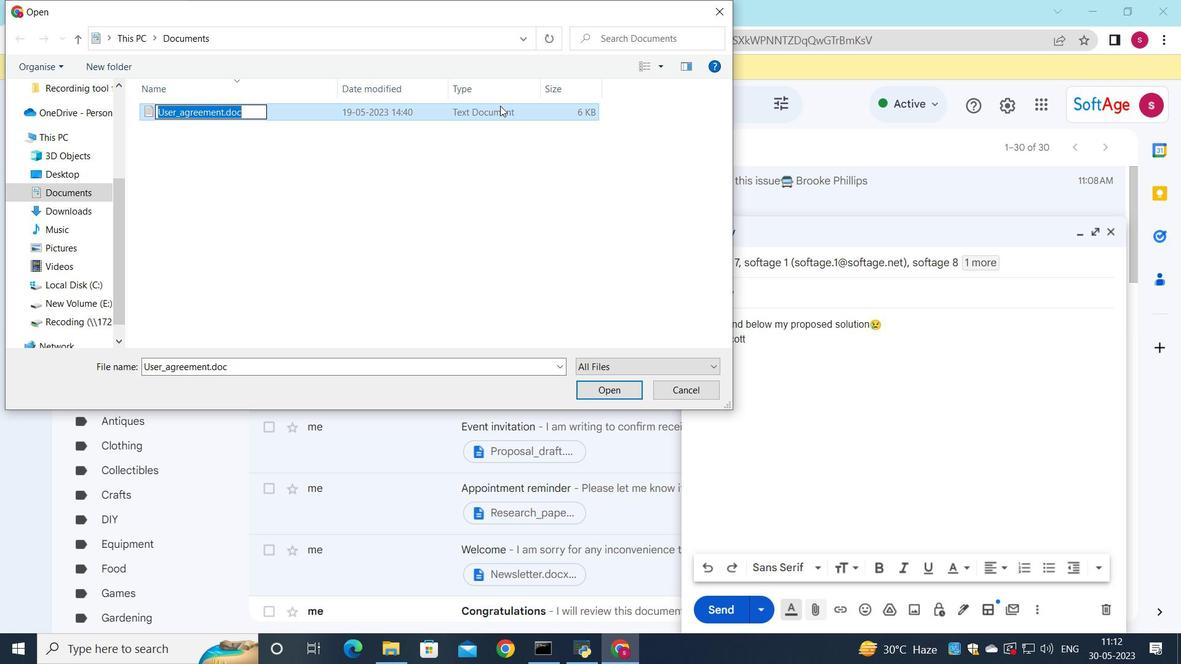 
Action: Key pressed <Key.shift>Privacy<Key.shift>_policy.pdf
Screenshot: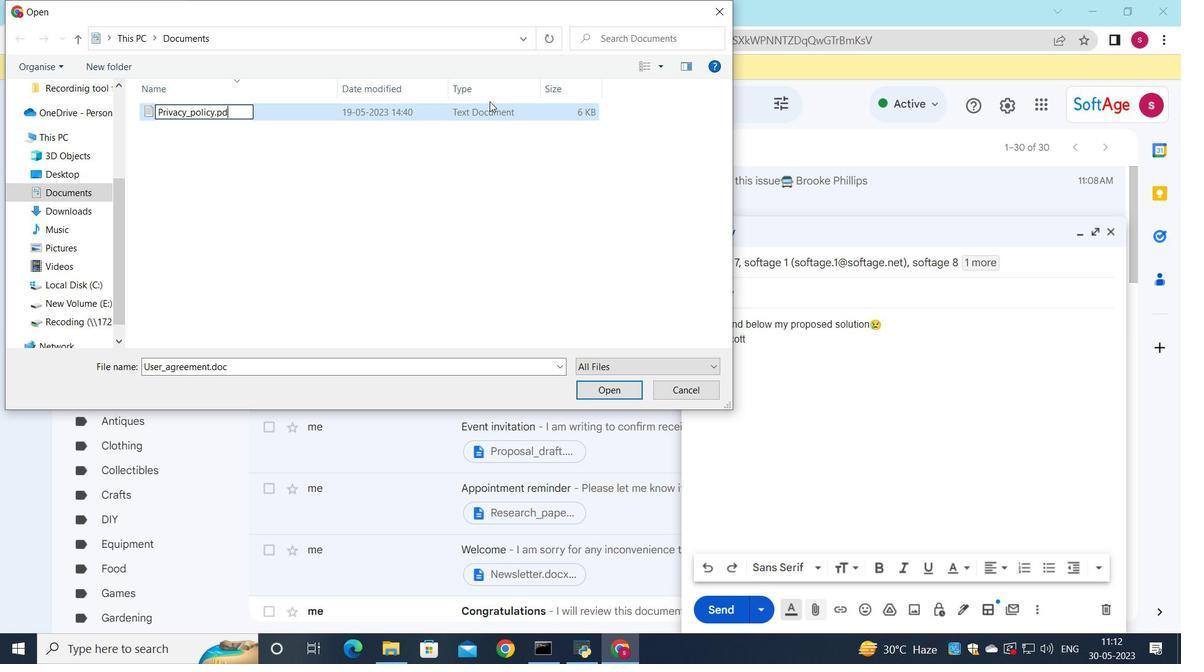 
Action: Mouse moved to (490, 114)
Screenshot: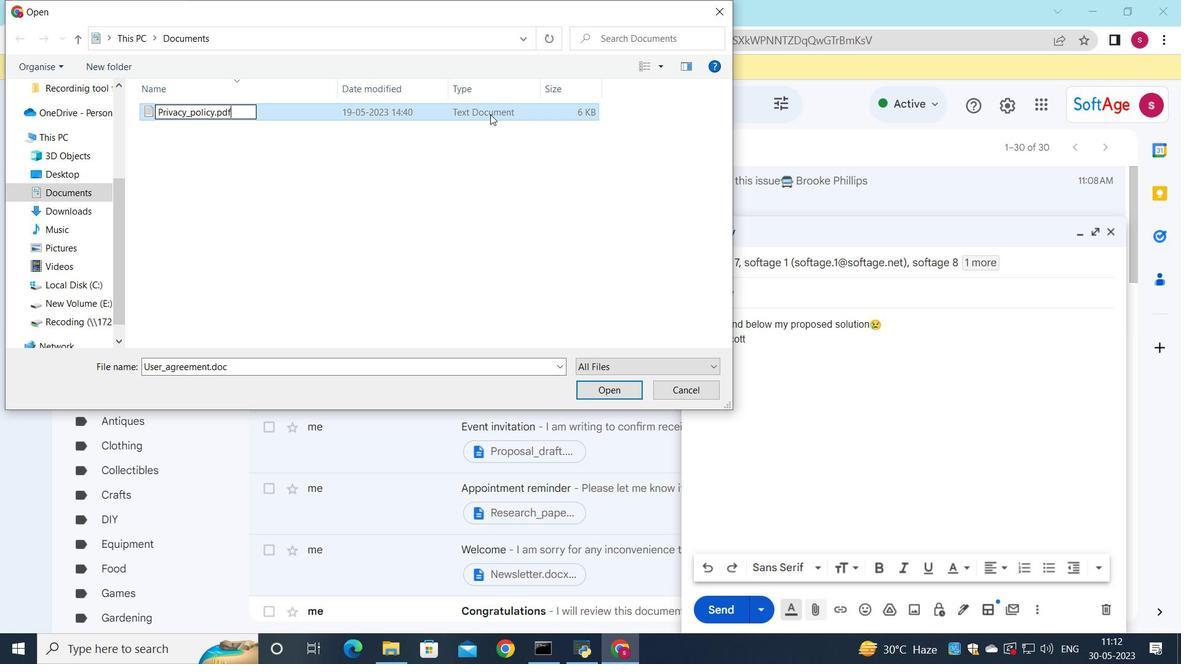 
Action: Mouse pressed left at (490, 114)
Screenshot: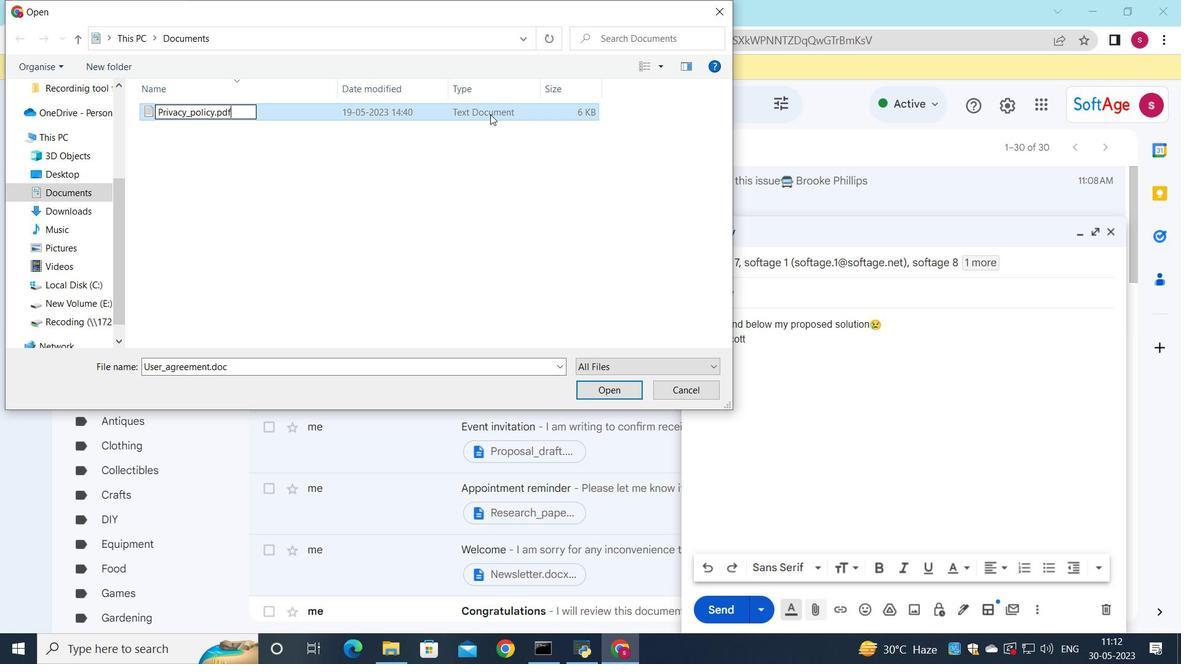 
Action: Mouse moved to (617, 390)
Screenshot: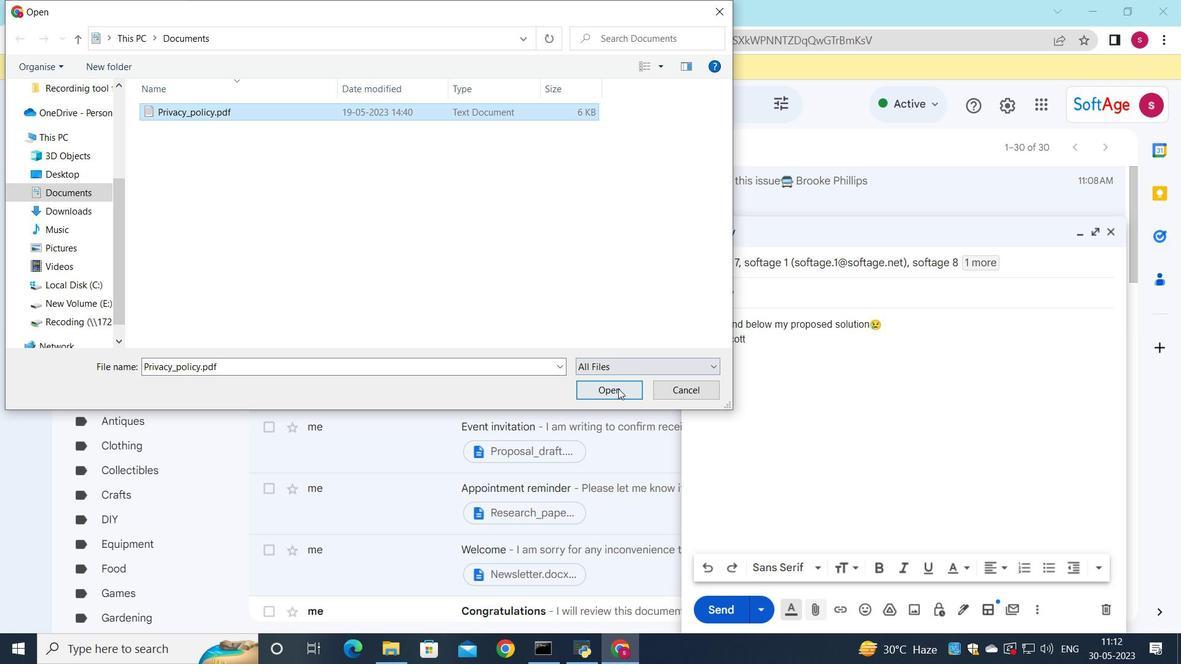 
Action: Mouse pressed left at (617, 390)
Screenshot: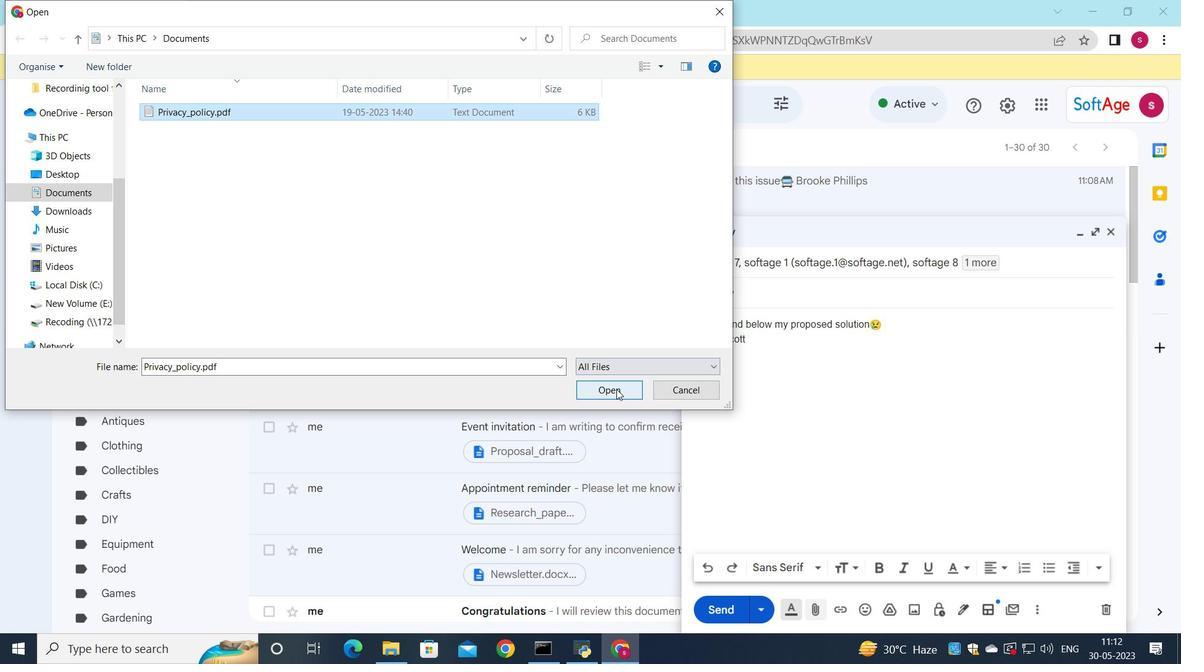 
Action: Mouse moved to (711, 609)
Screenshot: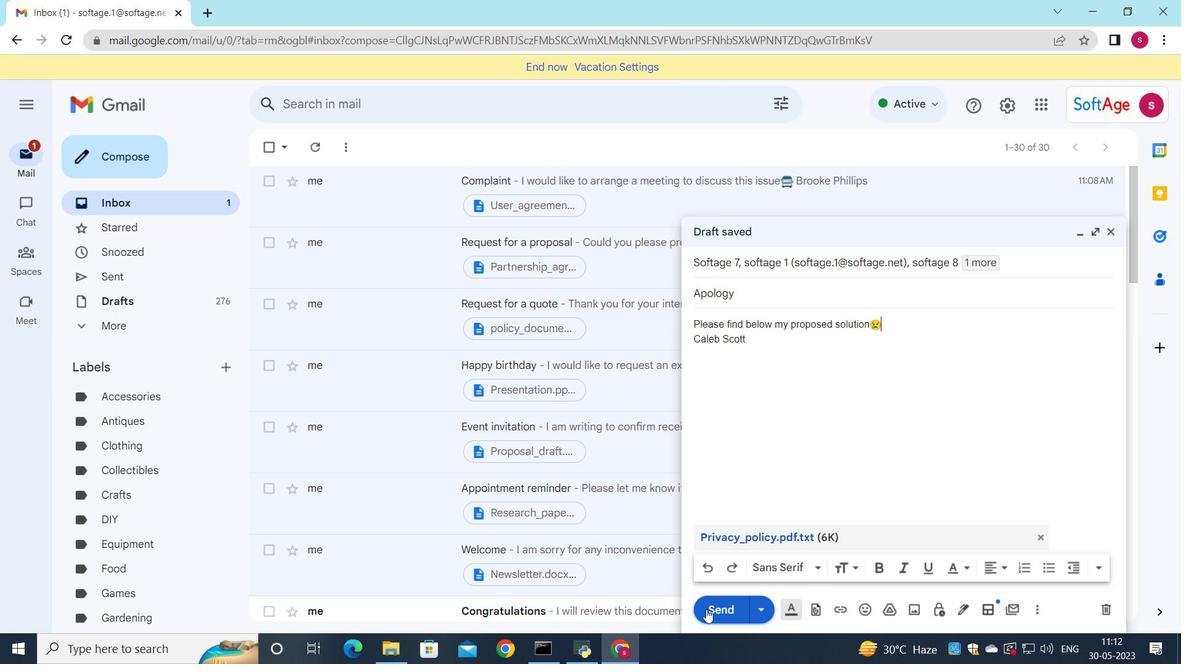 
Action: Mouse pressed left at (711, 609)
Screenshot: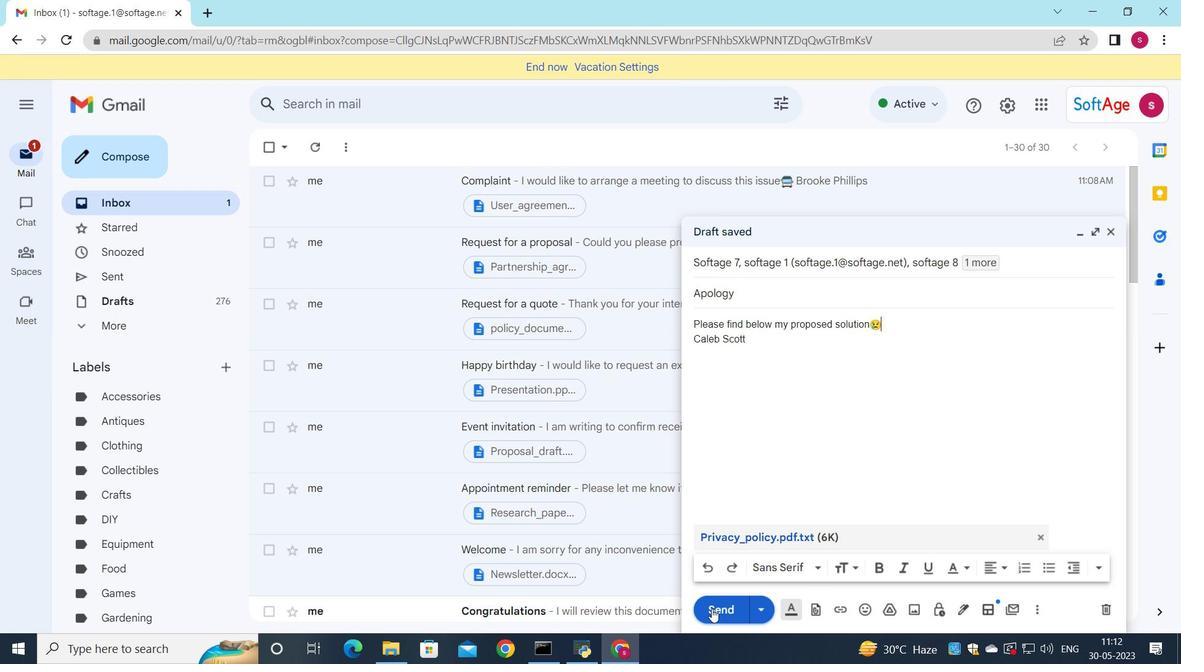 
Action: Mouse moved to (744, 200)
Screenshot: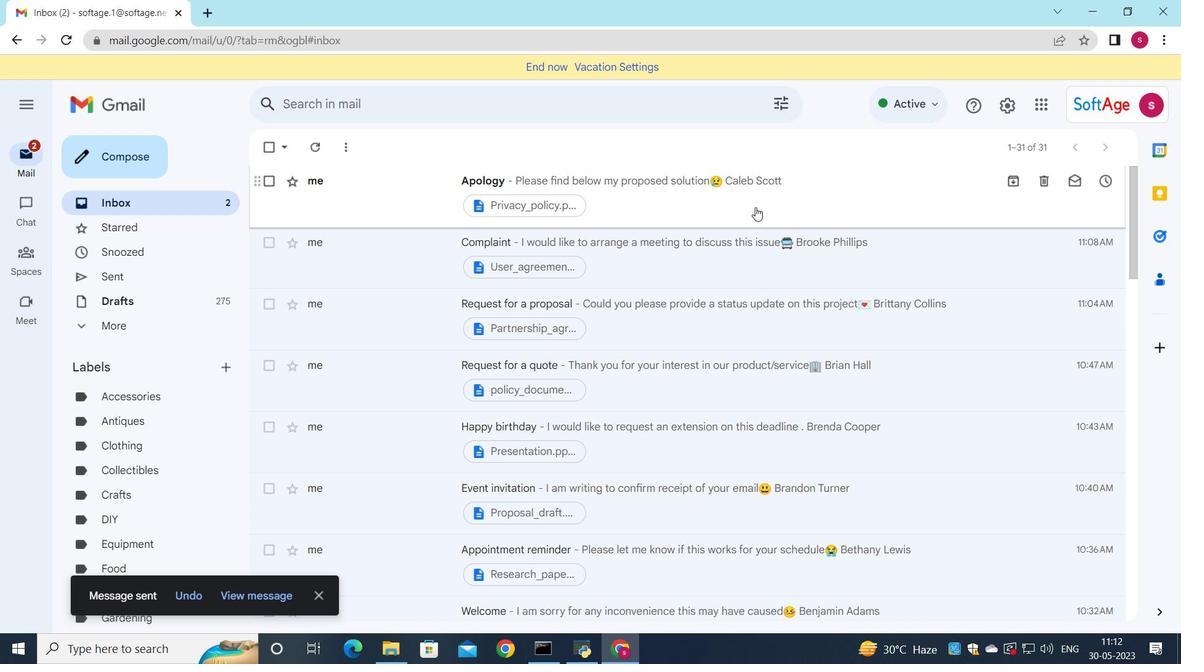 
Action: Mouse pressed left at (744, 200)
Screenshot: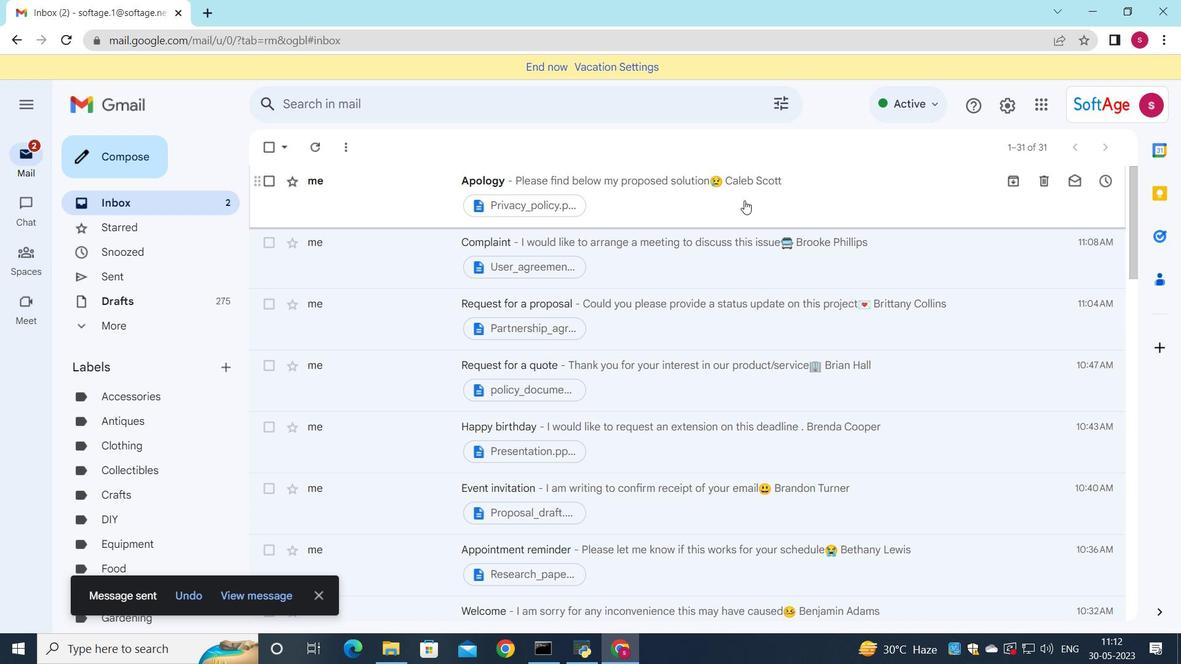
